 Task: Find connections with filter location Binzhou with filter topic #Jobpostingwith filter profile language English with filter current company Annalect with filter school New Delhi Institute Of Management with filter industry Conservation Programs with filter service category Telecommunications with filter keywords title Meals on Wheels Driver
Action: Mouse moved to (559, 94)
Screenshot: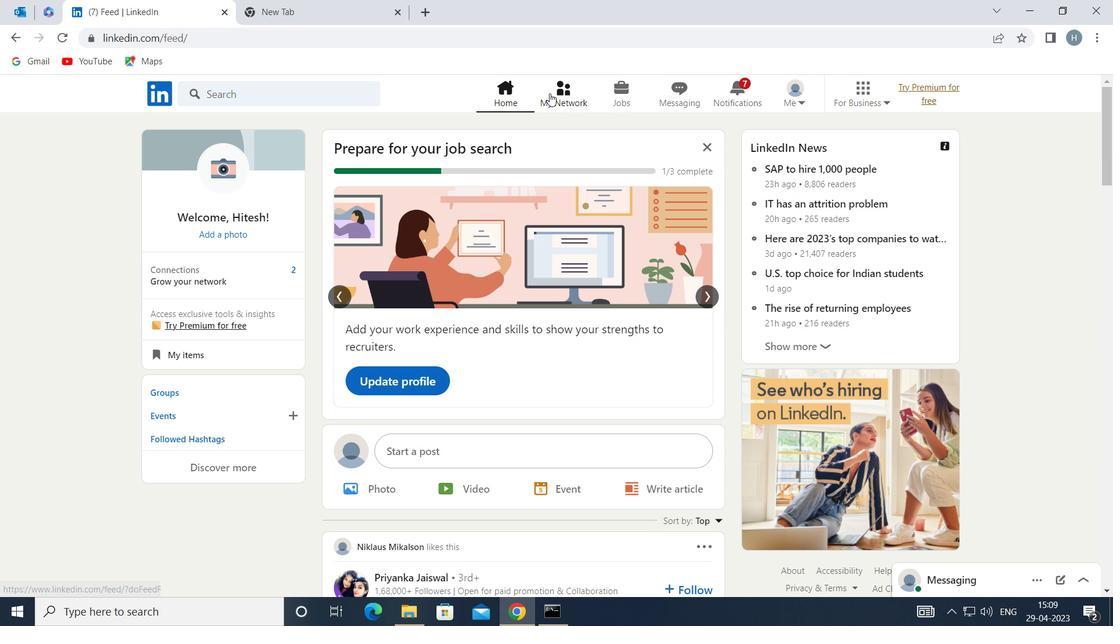 
Action: Mouse pressed left at (559, 94)
Screenshot: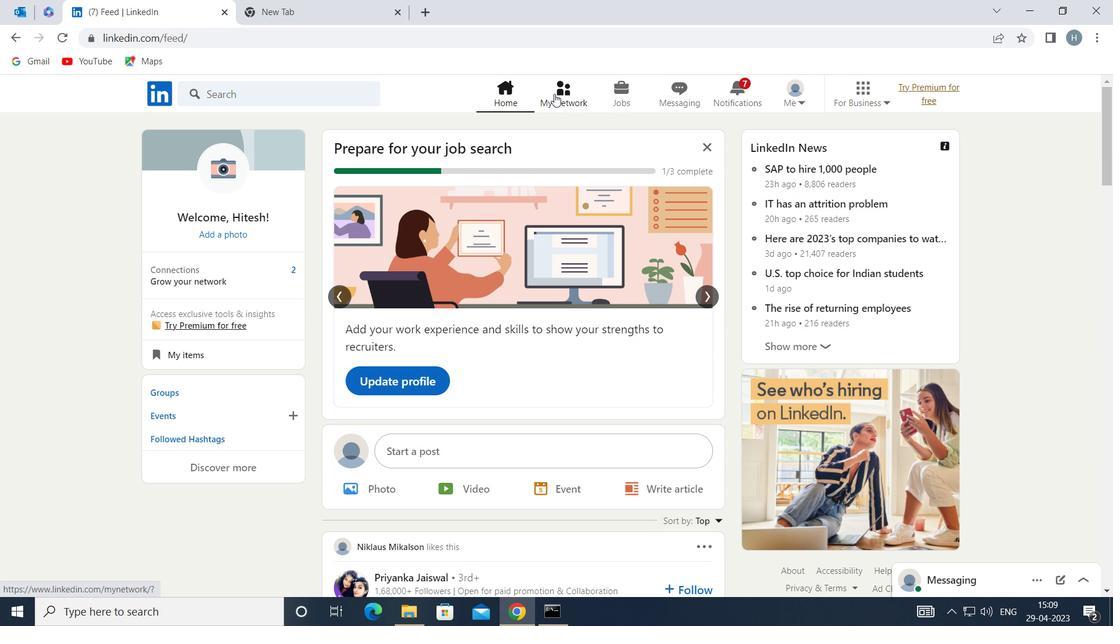 
Action: Mouse moved to (280, 182)
Screenshot: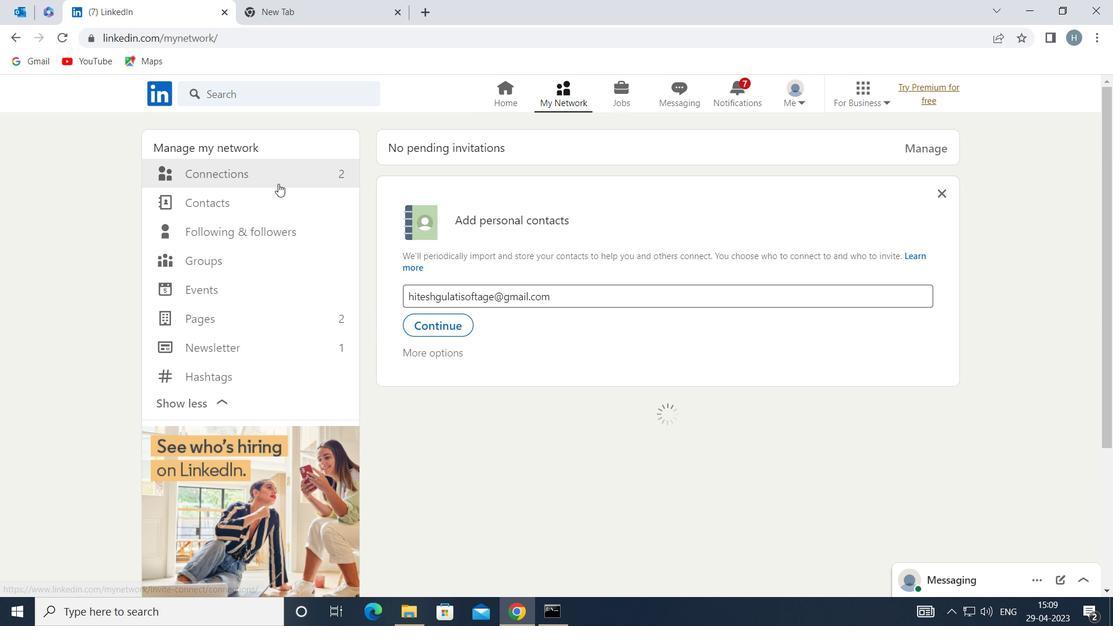 
Action: Mouse pressed left at (280, 182)
Screenshot: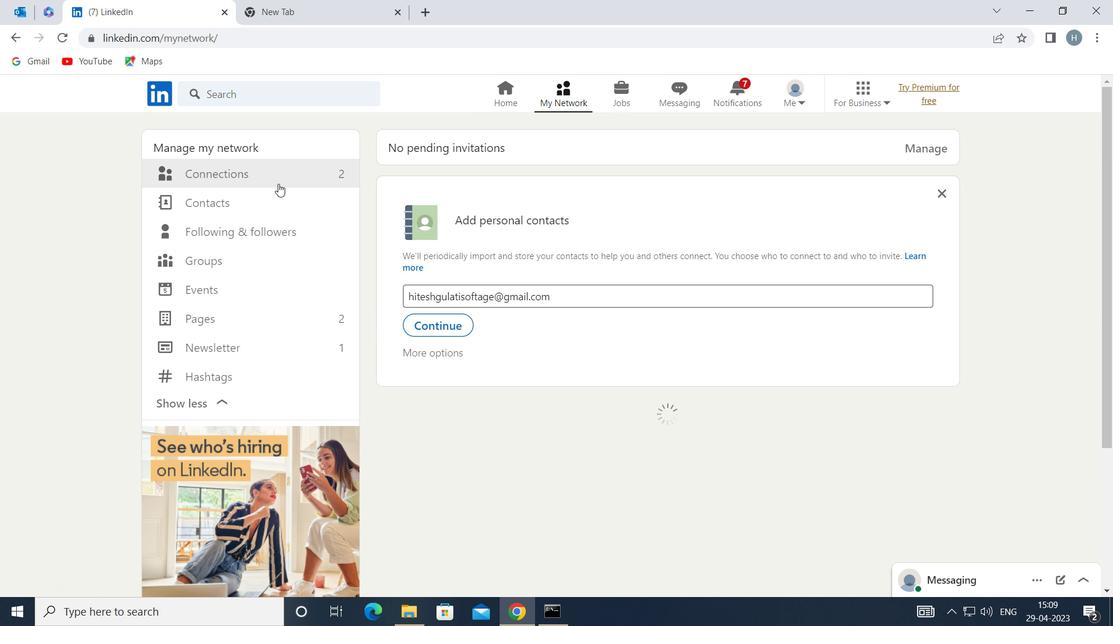 
Action: Mouse moved to (325, 173)
Screenshot: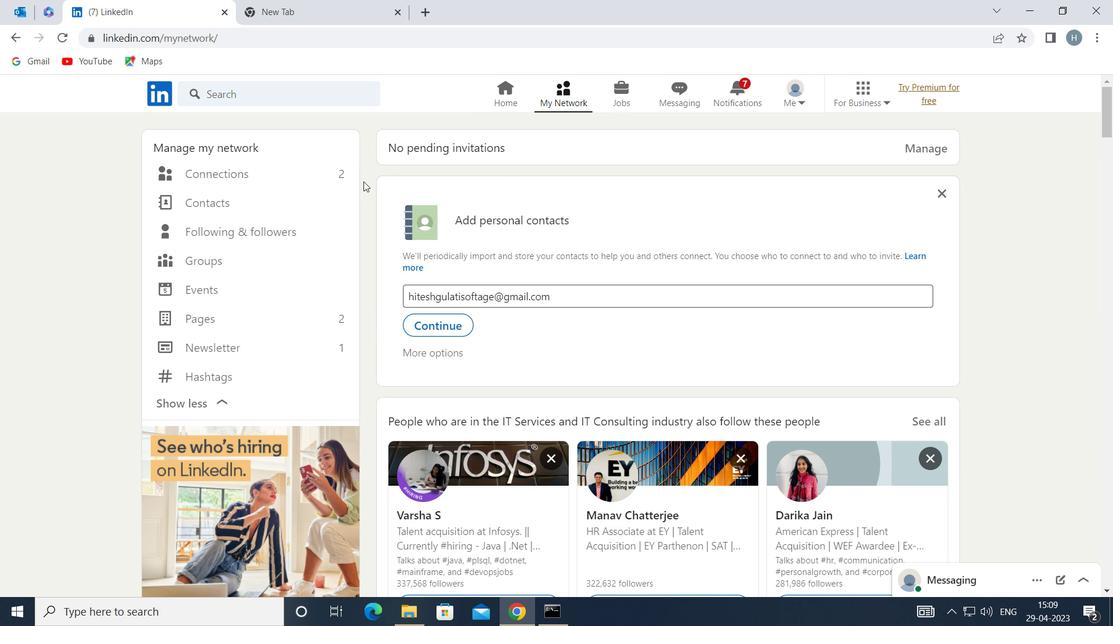 
Action: Mouse pressed left at (325, 173)
Screenshot: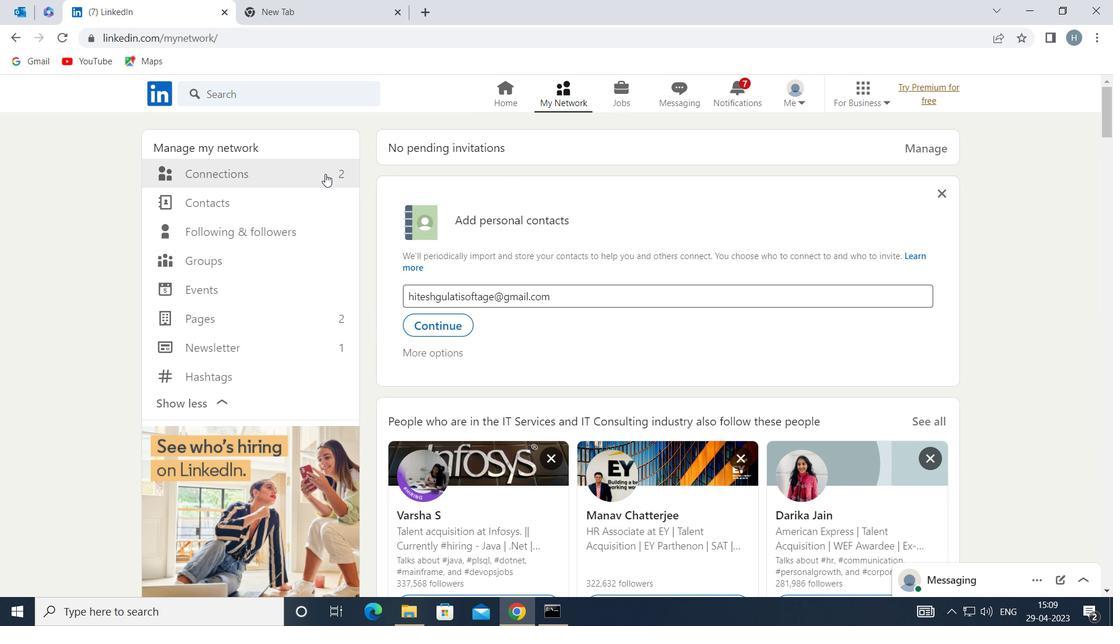 
Action: Mouse moved to (650, 172)
Screenshot: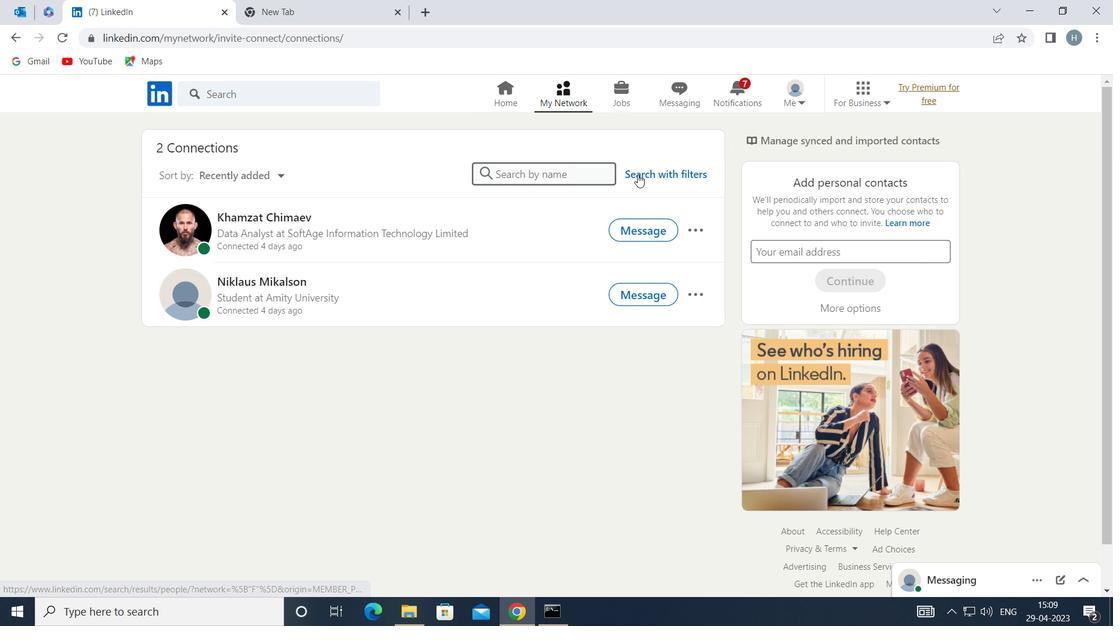 
Action: Mouse pressed left at (650, 172)
Screenshot: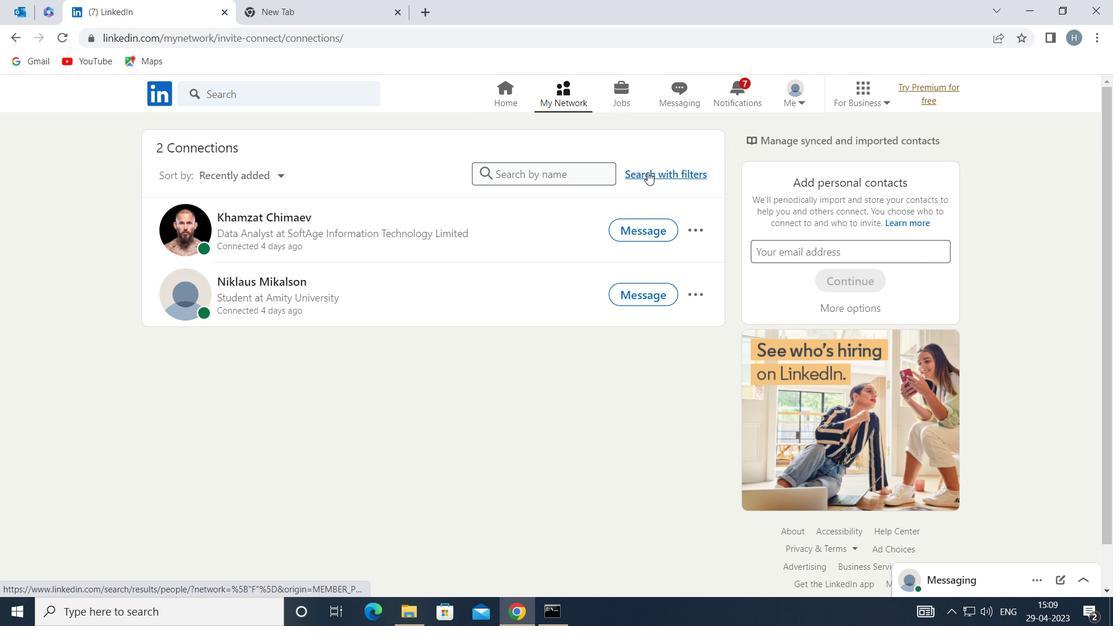 
Action: Mouse moved to (604, 127)
Screenshot: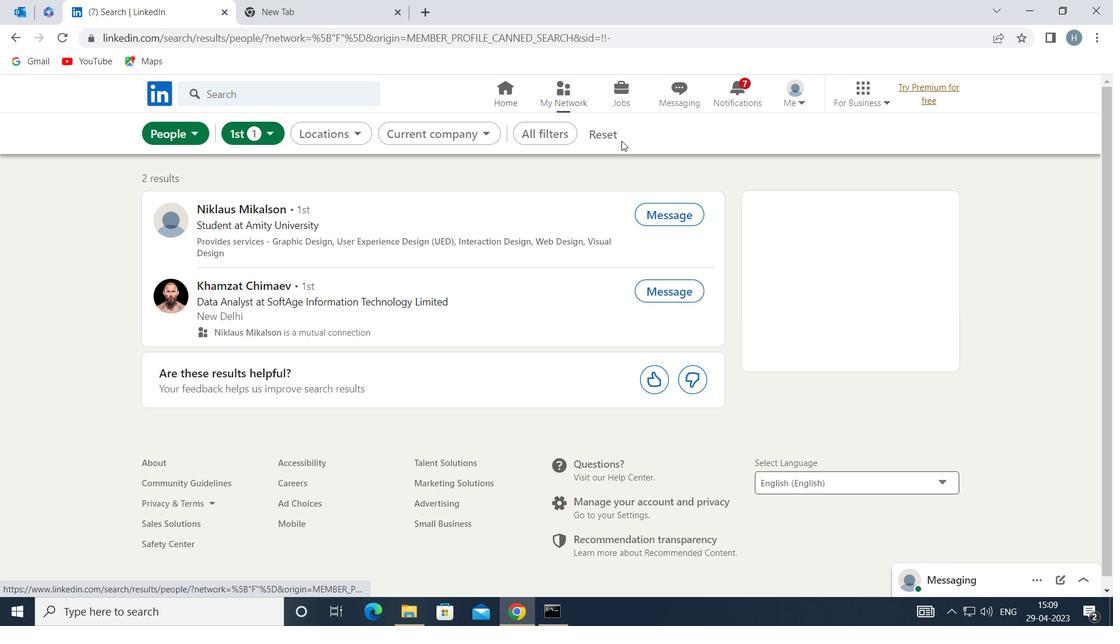 
Action: Mouse pressed left at (604, 127)
Screenshot: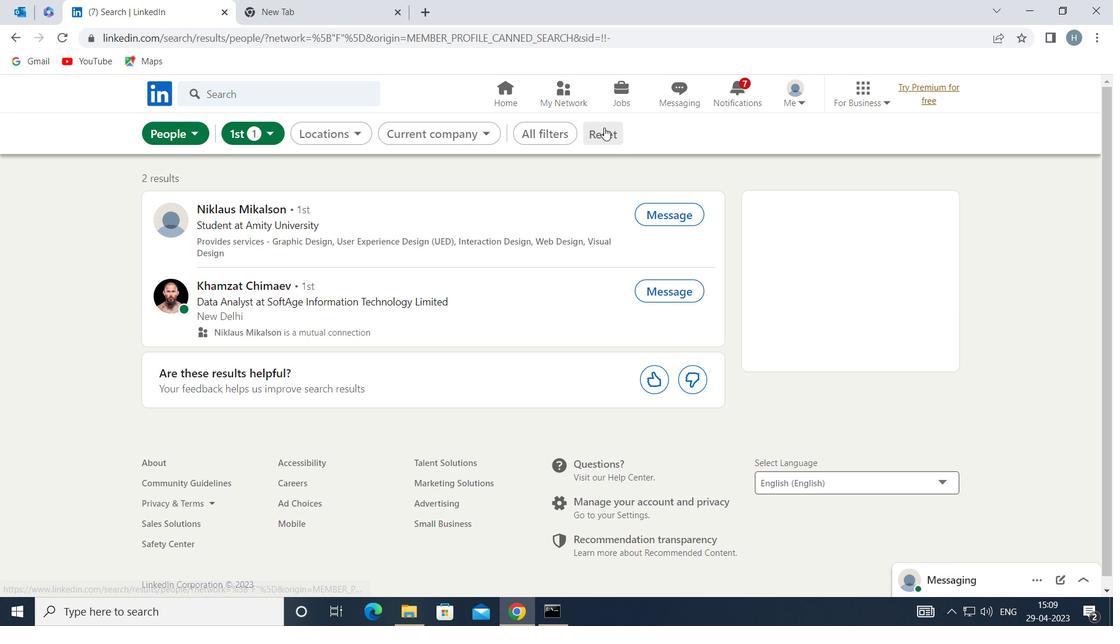 
Action: Mouse moved to (556, 135)
Screenshot: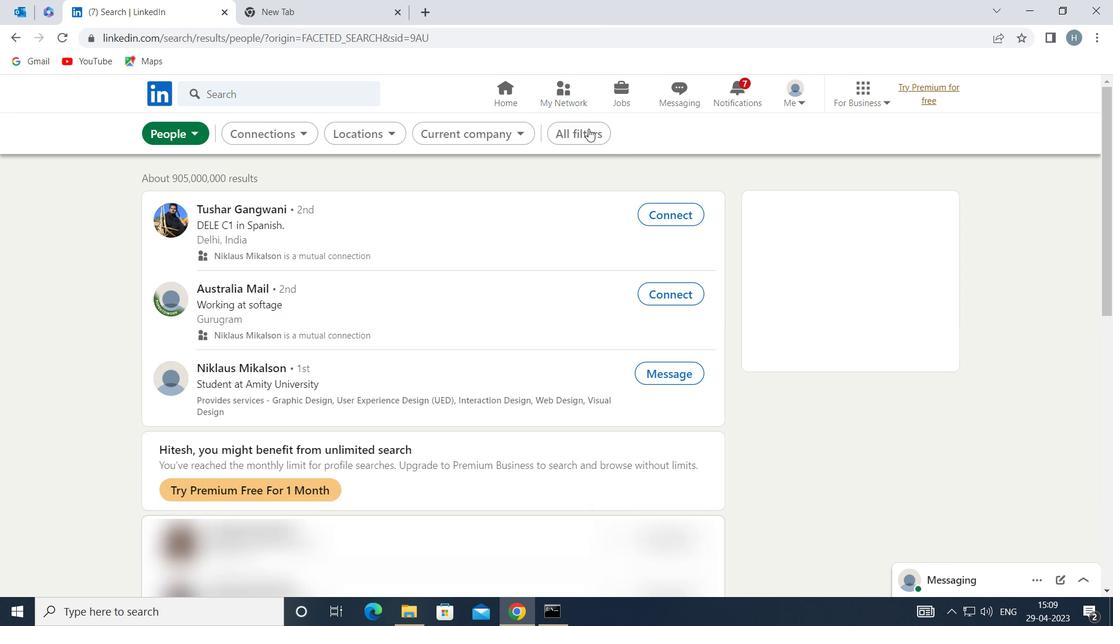 
Action: Mouse pressed left at (556, 135)
Screenshot: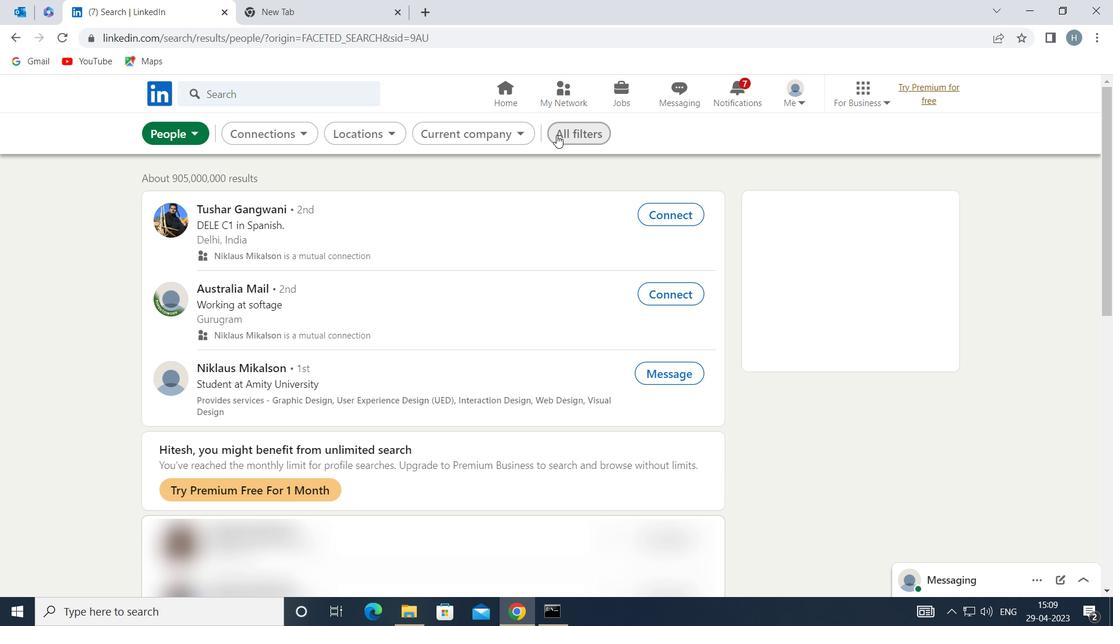 
Action: Mouse moved to (775, 349)
Screenshot: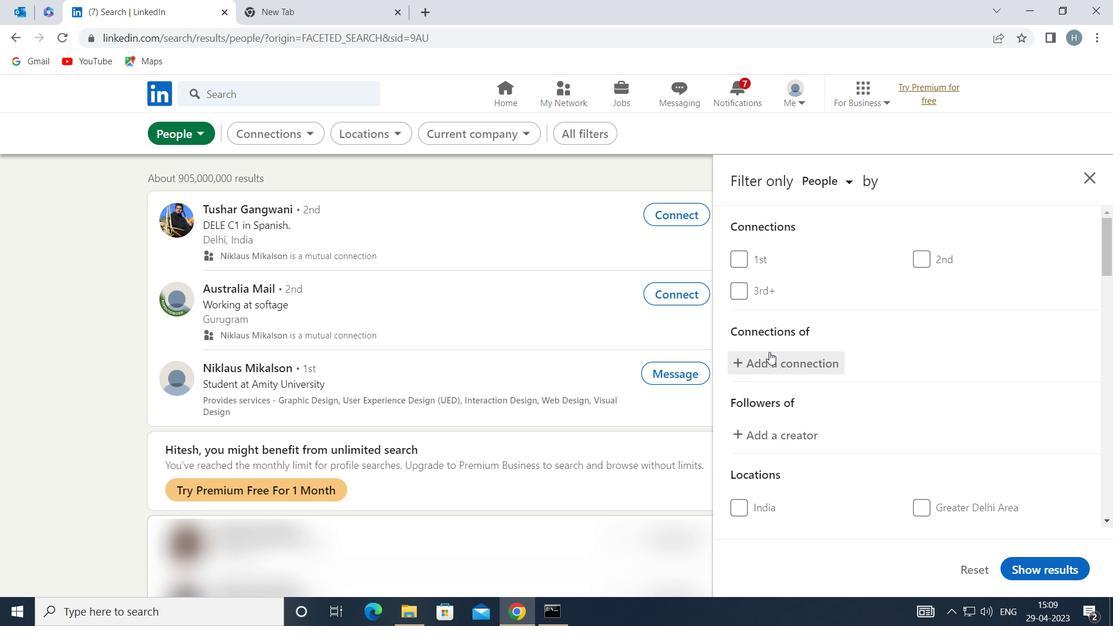 
Action: Mouse scrolled (775, 348) with delta (0, 0)
Screenshot: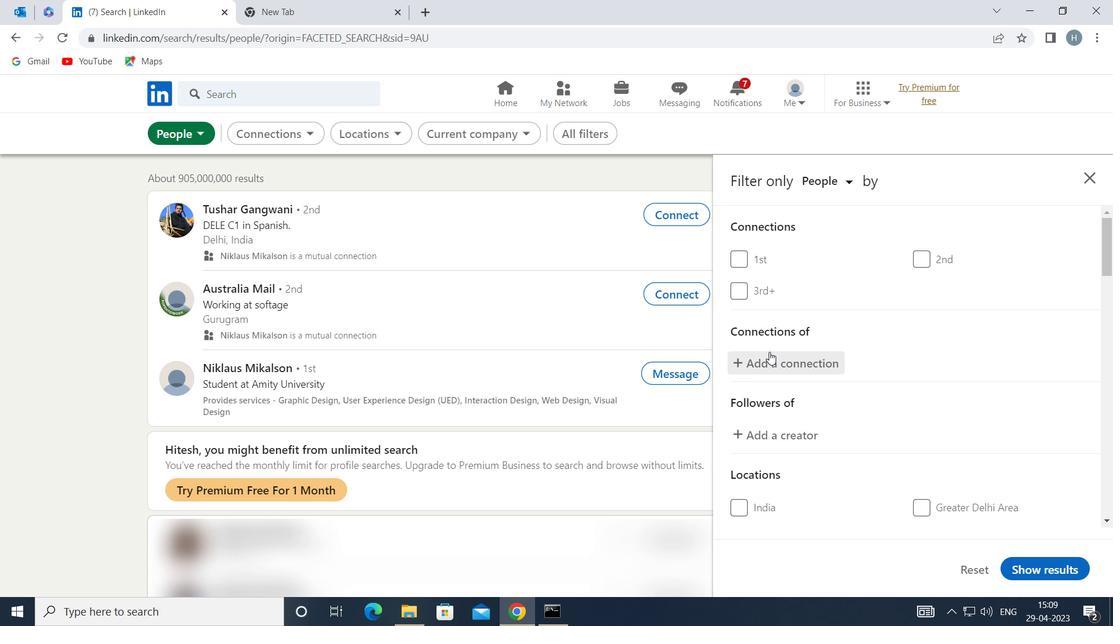 
Action: Mouse moved to (775, 349)
Screenshot: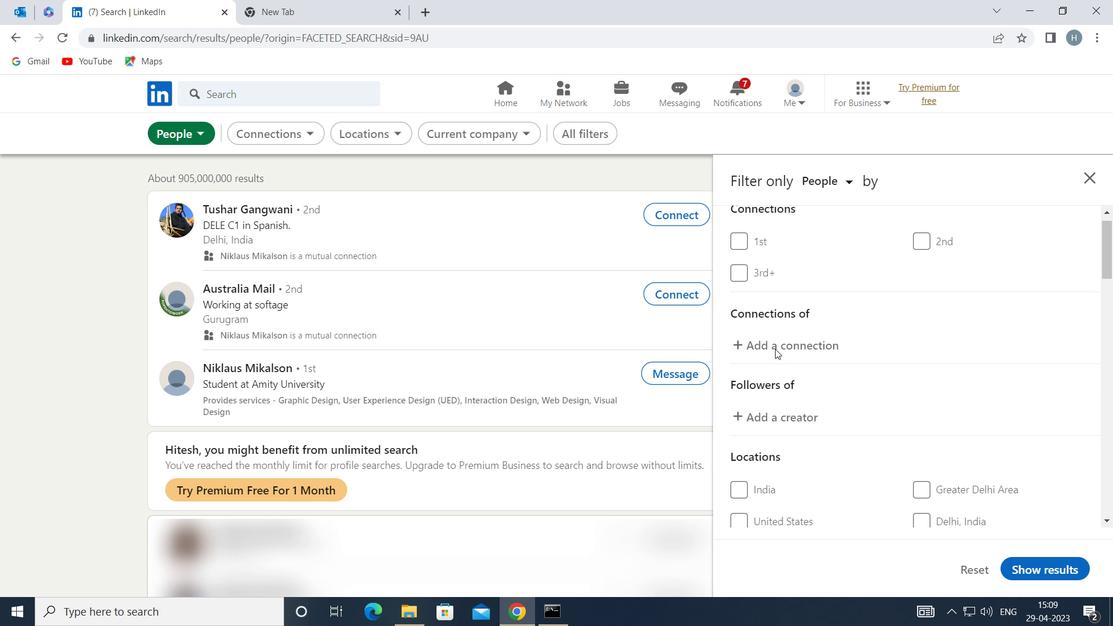 
Action: Mouse scrolled (775, 348) with delta (0, 0)
Screenshot: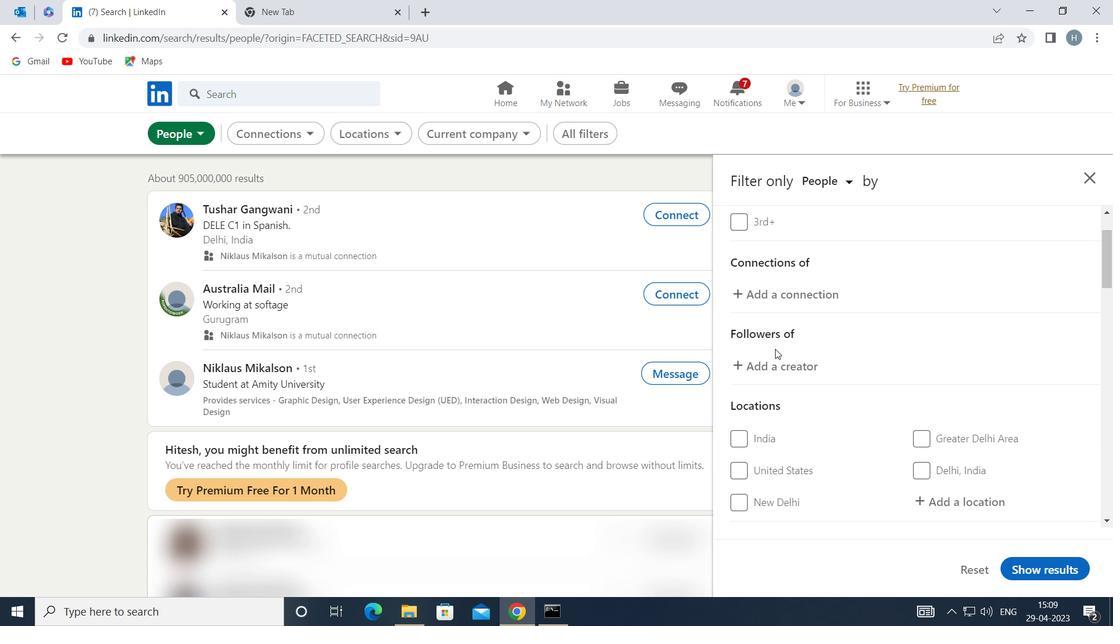 
Action: Mouse scrolled (775, 348) with delta (0, 0)
Screenshot: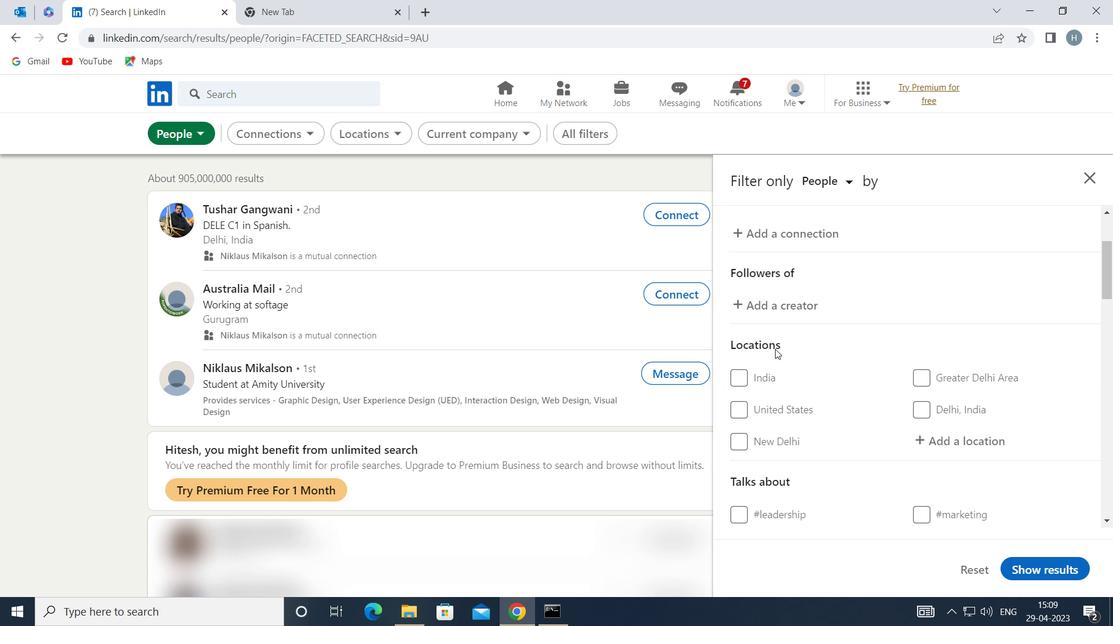 
Action: Mouse moved to (980, 347)
Screenshot: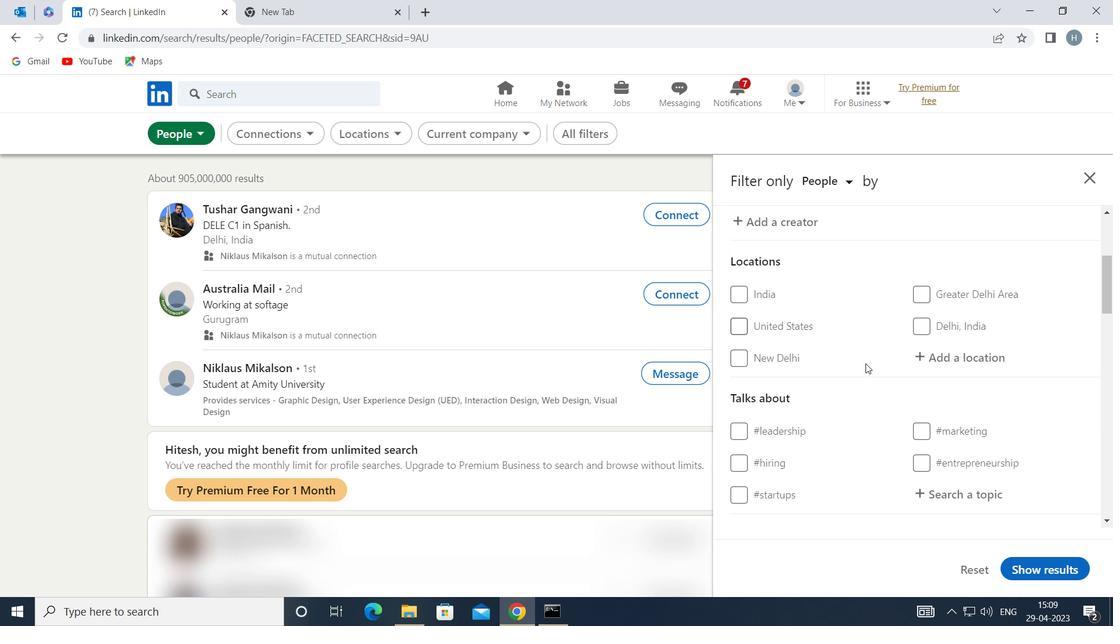 
Action: Mouse pressed left at (980, 347)
Screenshot: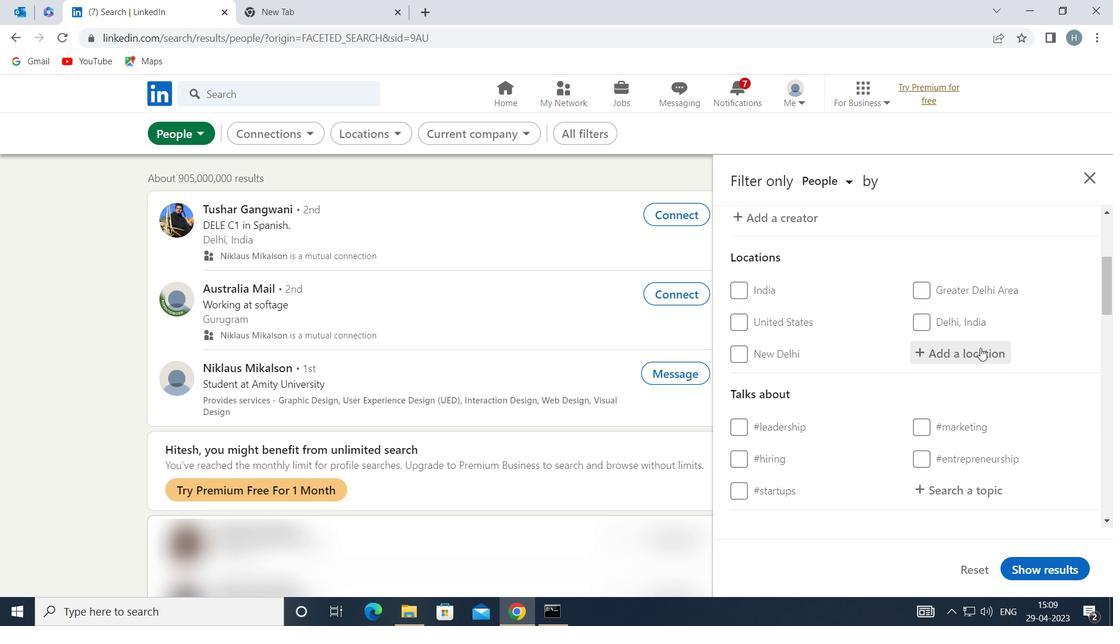 
Action: Key pressed <Key.shift>BINZHOU<Key.enter>
Screenshot: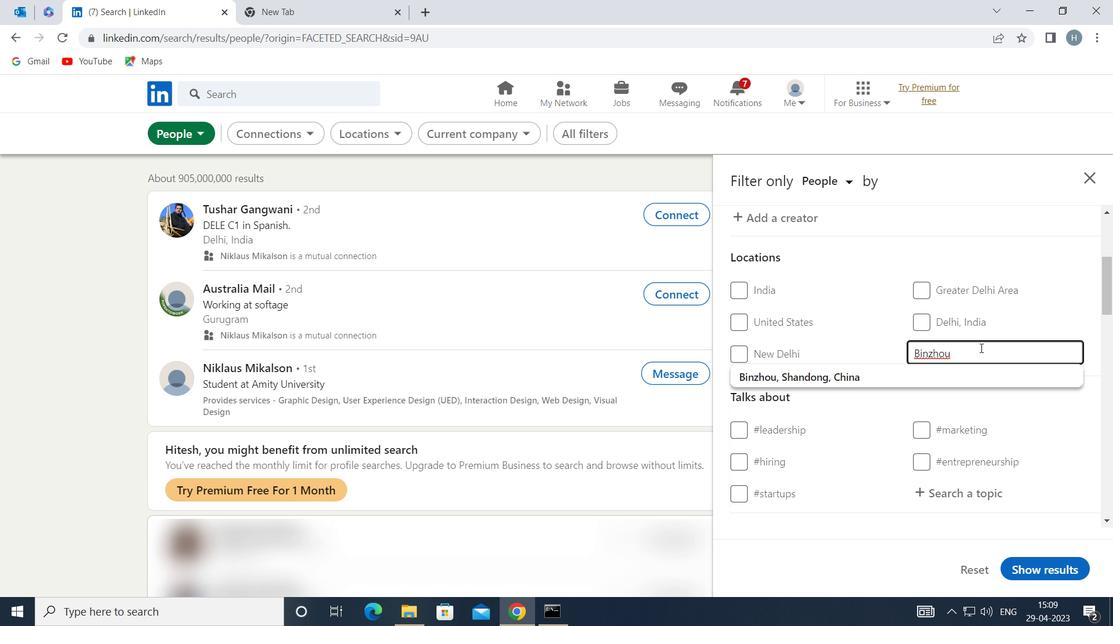 
Action: Mouse moved to (988, 372)
Screenshot: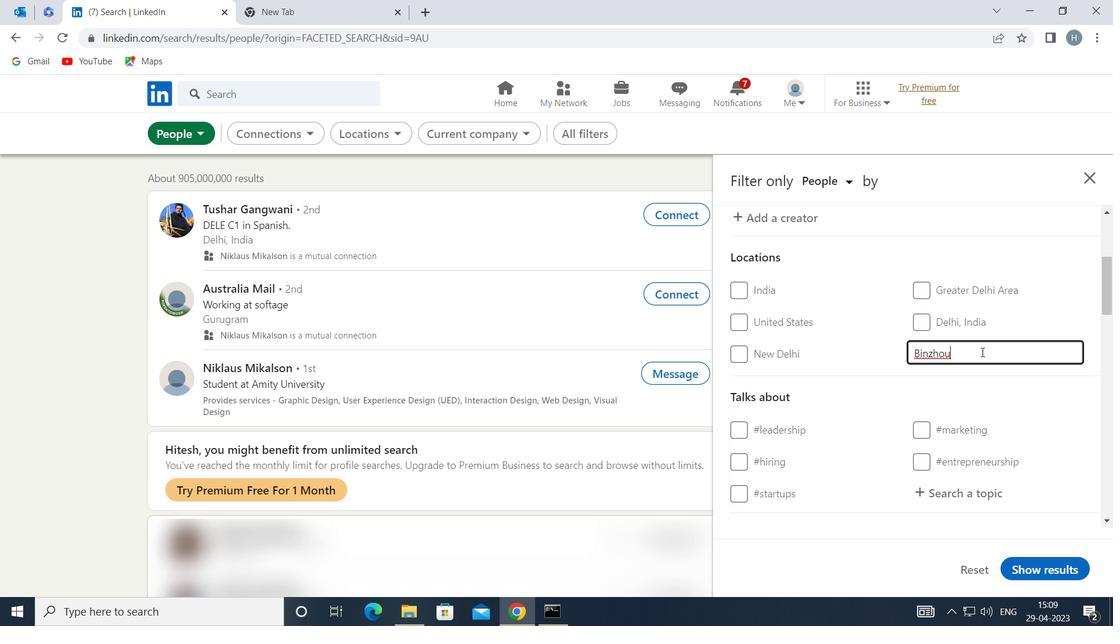 
Action: Mouse scrolled (988, 371) with delta (0, 0)
Screenshot: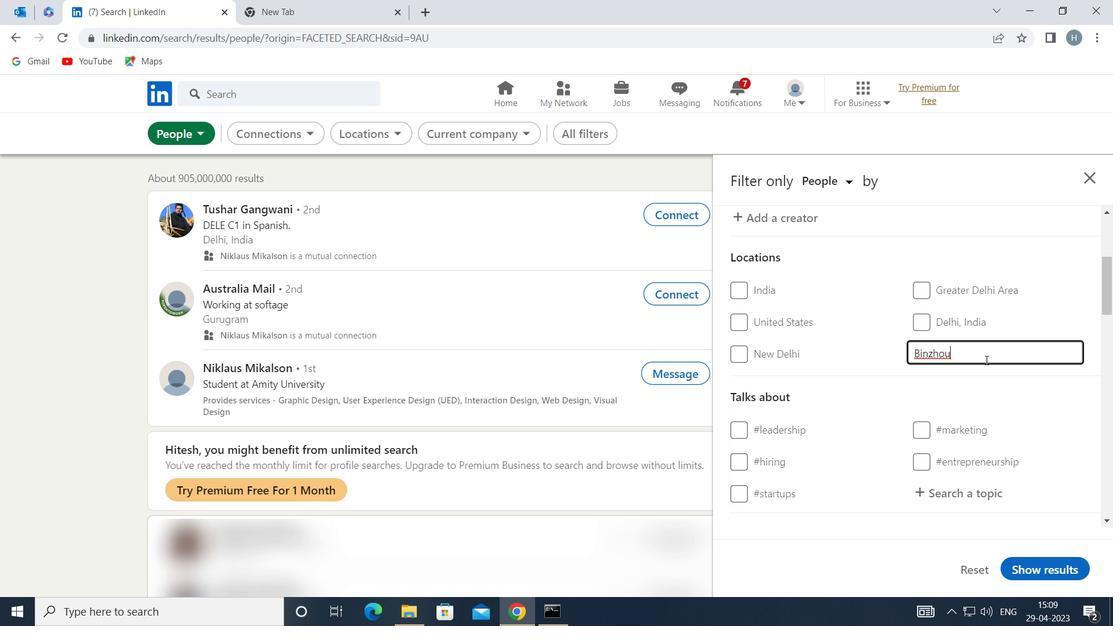 
Action: Mouse moved to (987, 368)
Screenshot: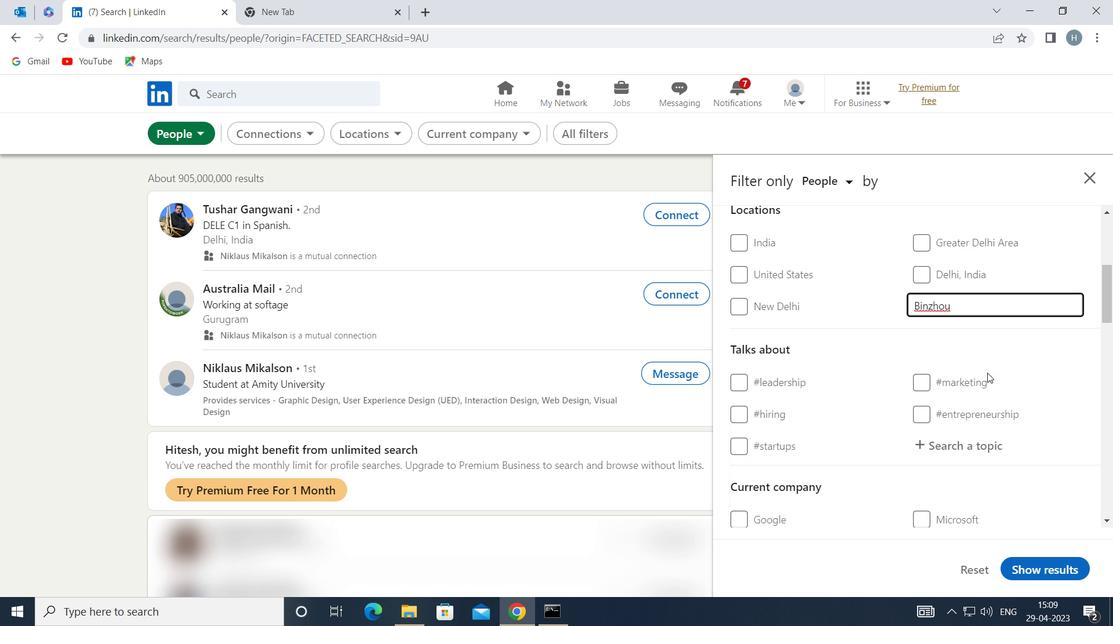 
Action: Mouse scrolled (987, 368) with delta (0, 0)
Screenshot: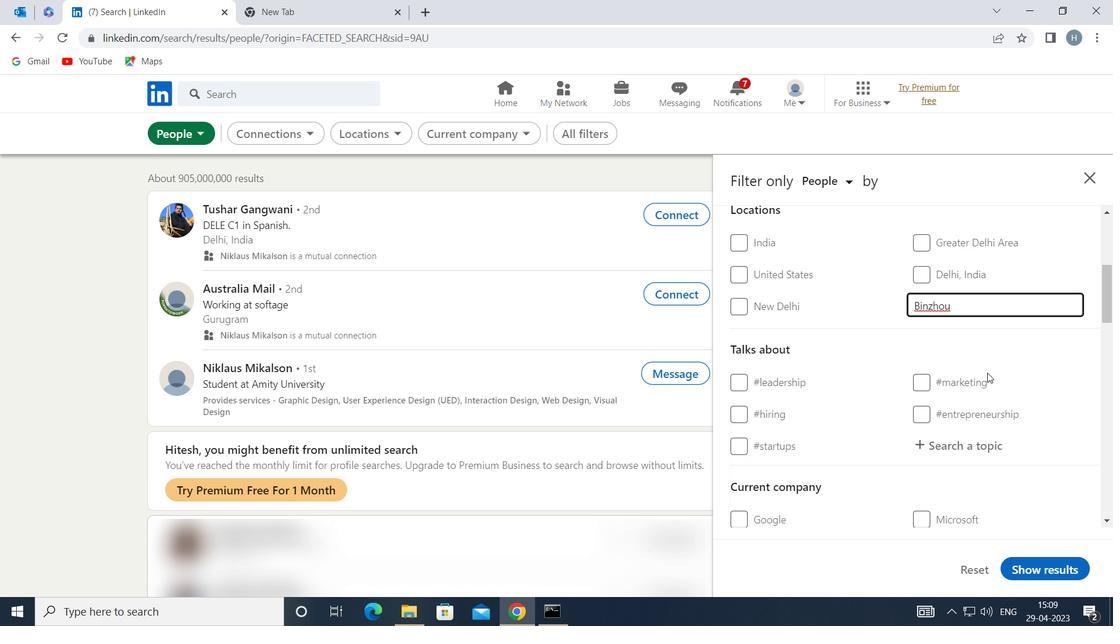 
Action: Mouse moved to (992, 343)
Screenshot: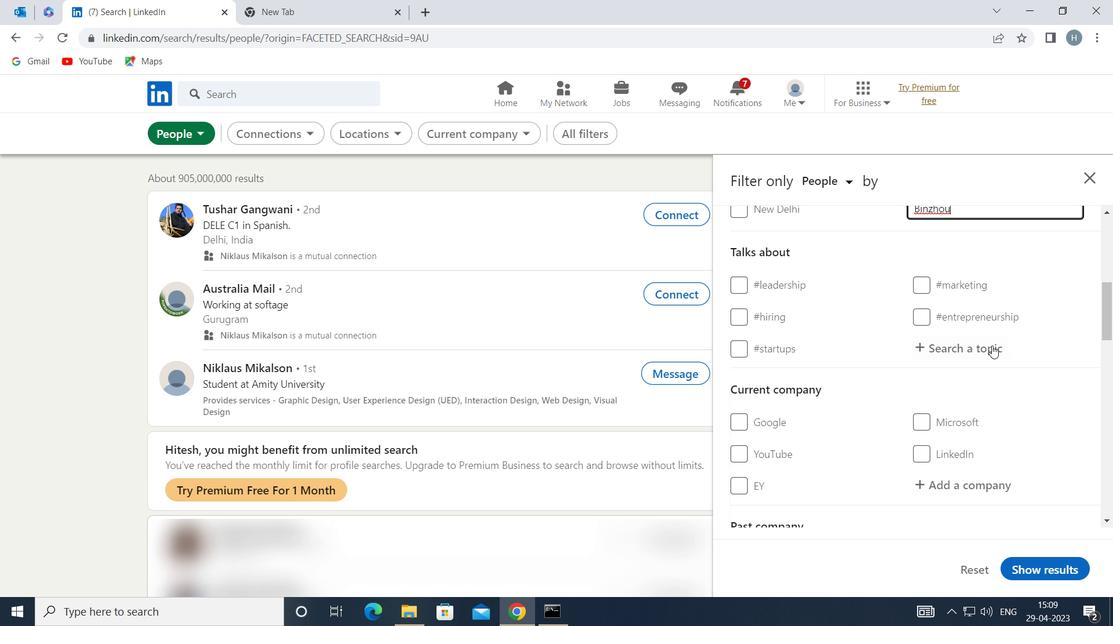 
Action: Mouse pressed left at (992, 343)
Screenshot: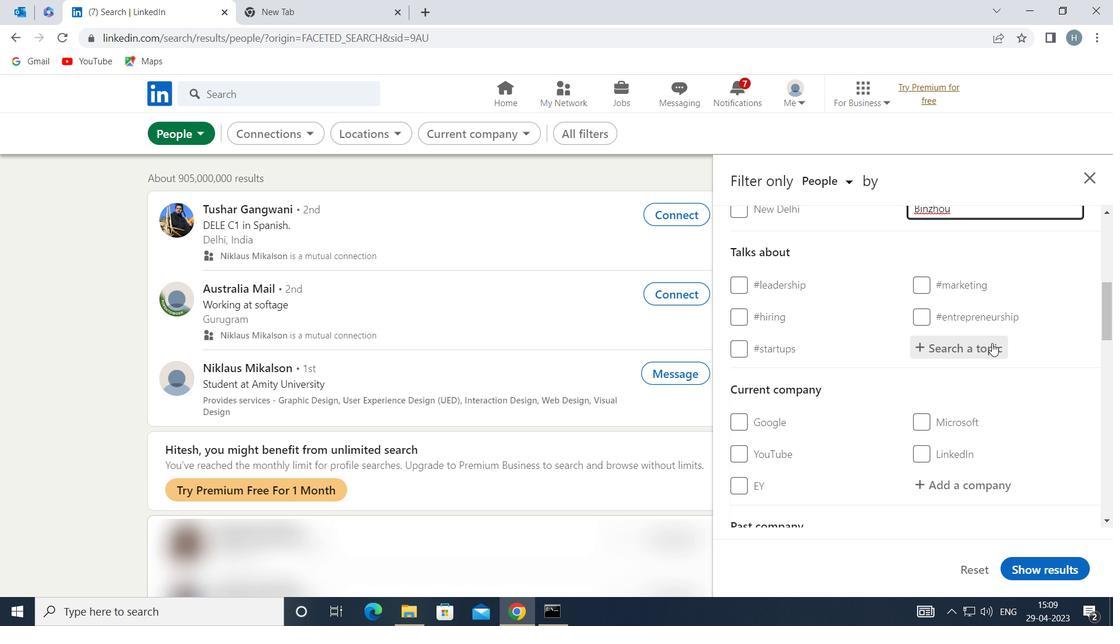 
Action: Key pressed <Key.shift>JOBPOSTING
Screenshot: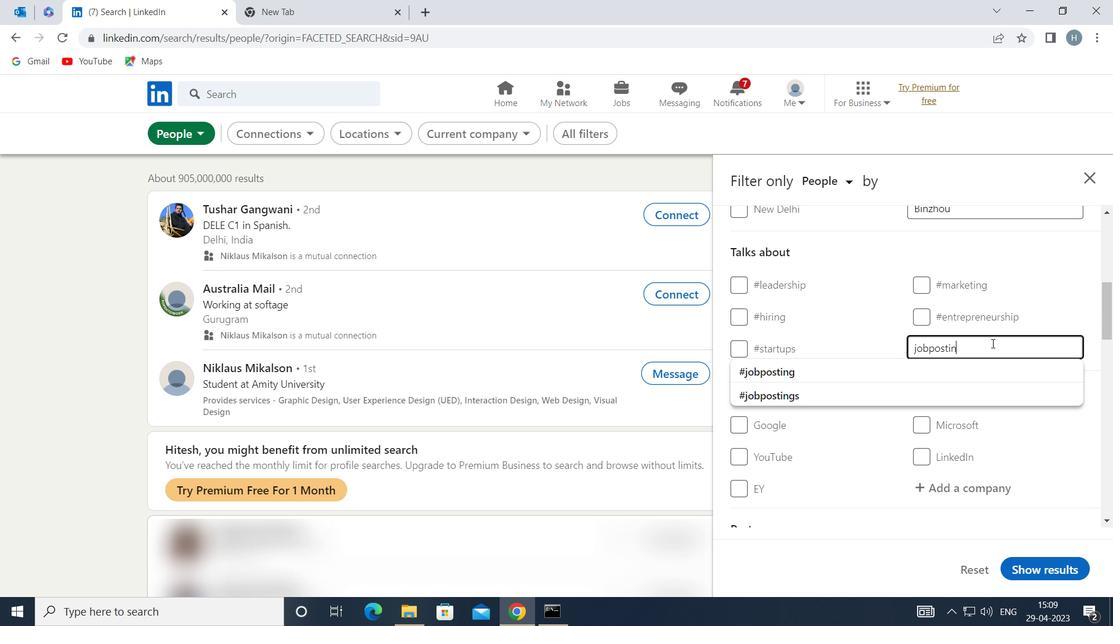 
Action: Mouse moved to (915, 374)
Screenshot: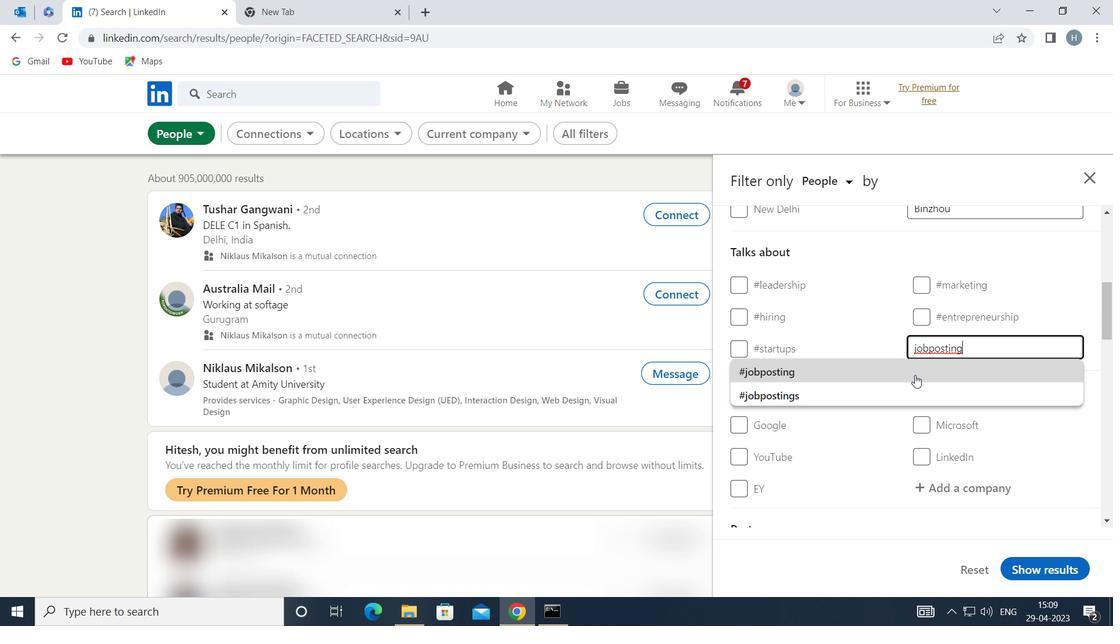 
Action: Mouse pressed left at (915, 374)
Screenshot: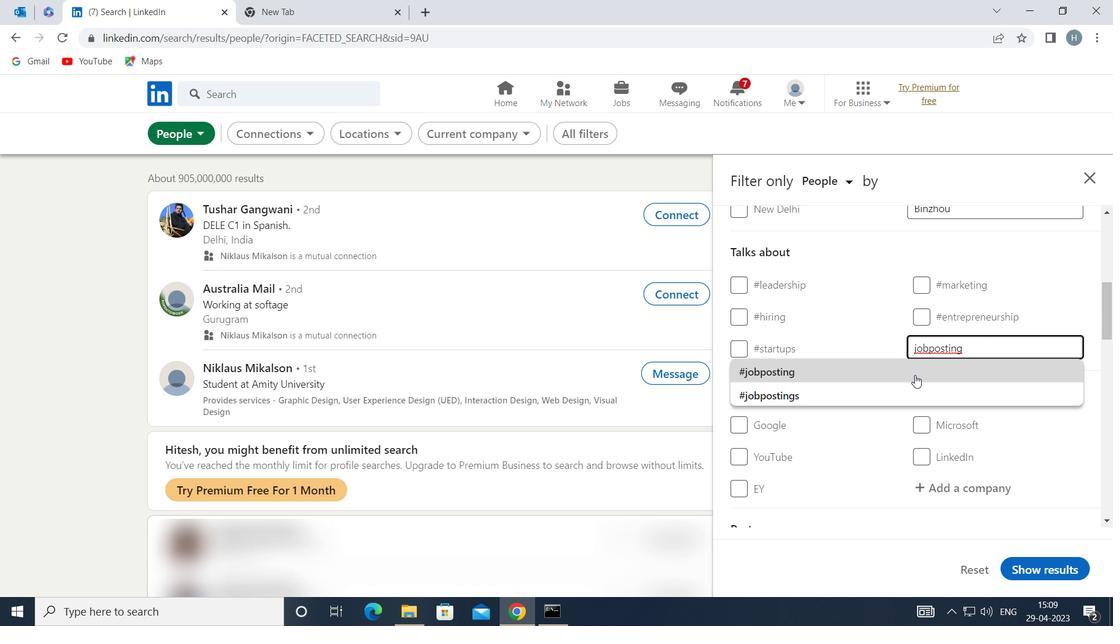 
Action: Mouse moved to (854, 378)
Screenshot: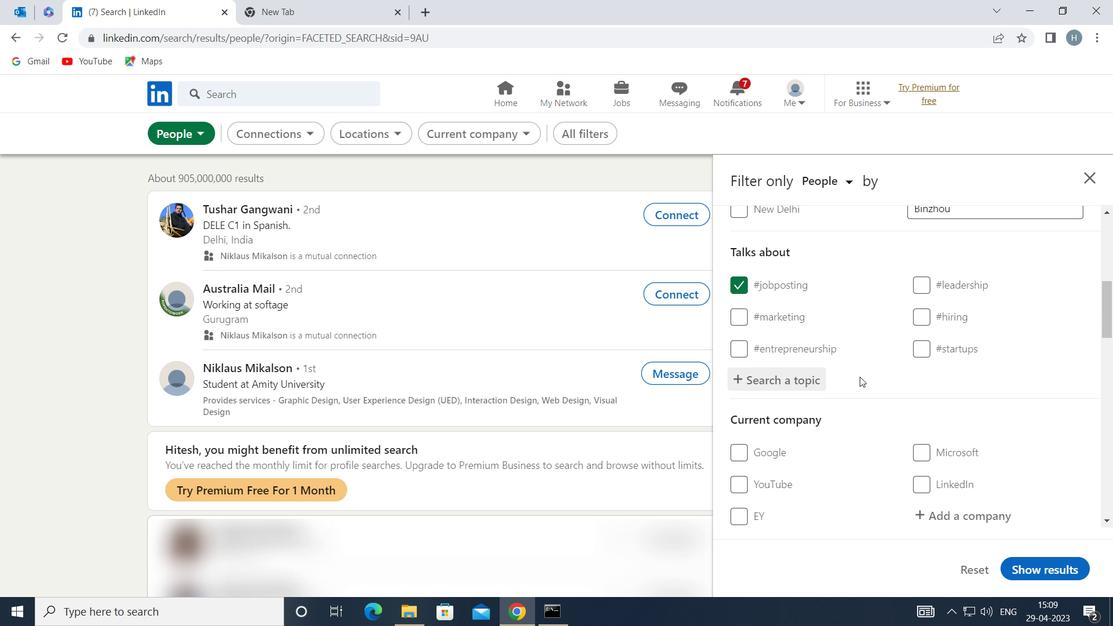 
Action: Mouse scrolled (854, 378) with delta (0, 0)
Screenshot: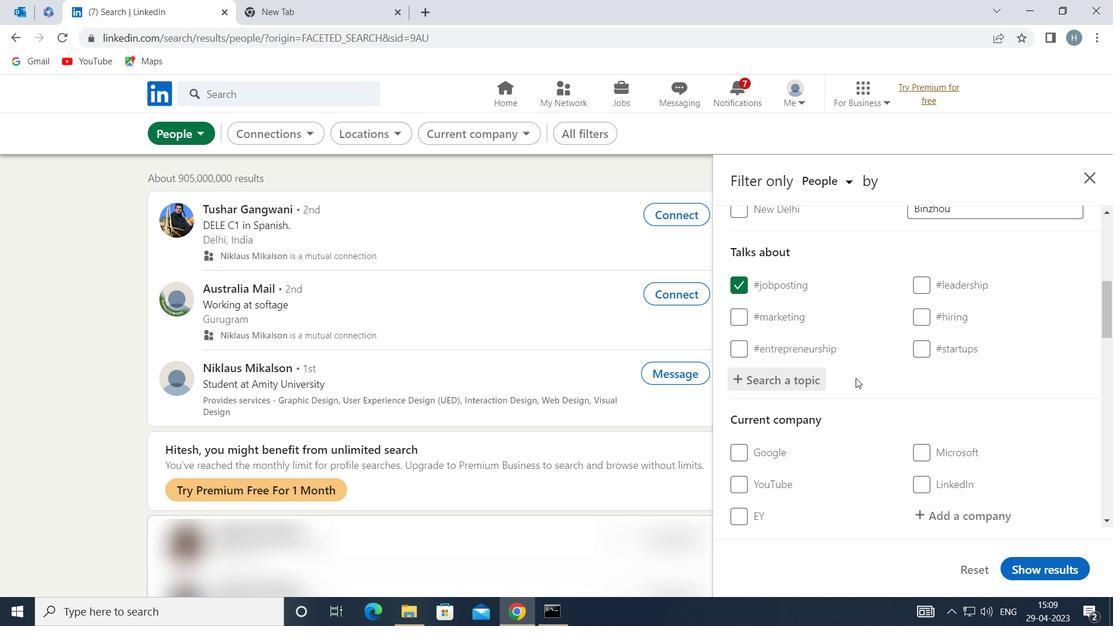 
Action: Mouse scrolled (854, 378) with delta (0, 0)
Screenshot: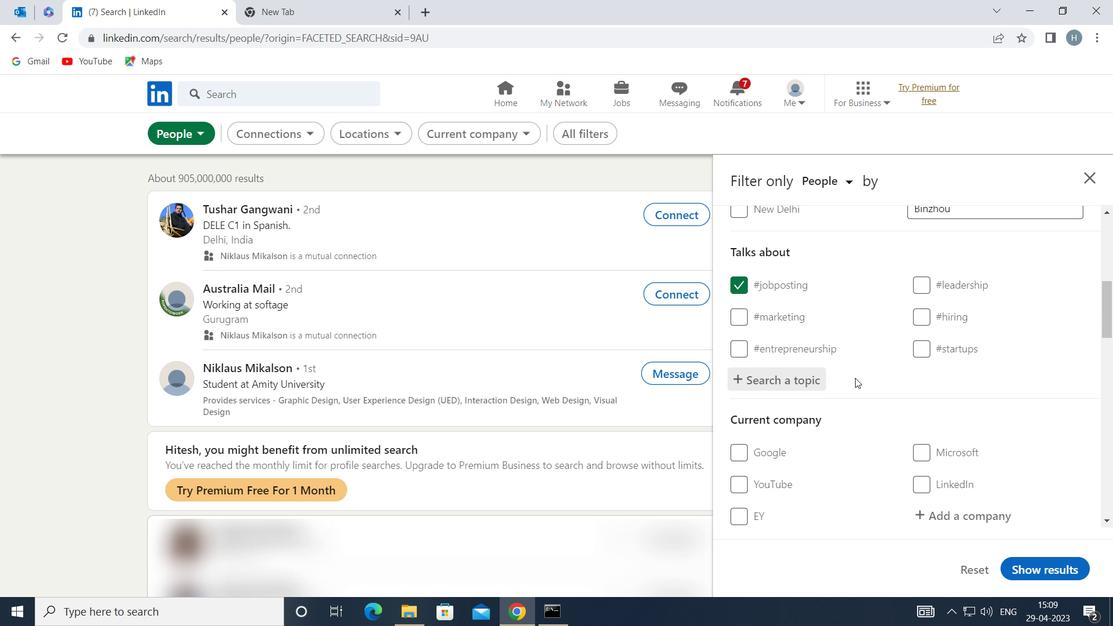 
Action: Mouse scrolled (854, 378) with delta (0, 0)
Screenshot: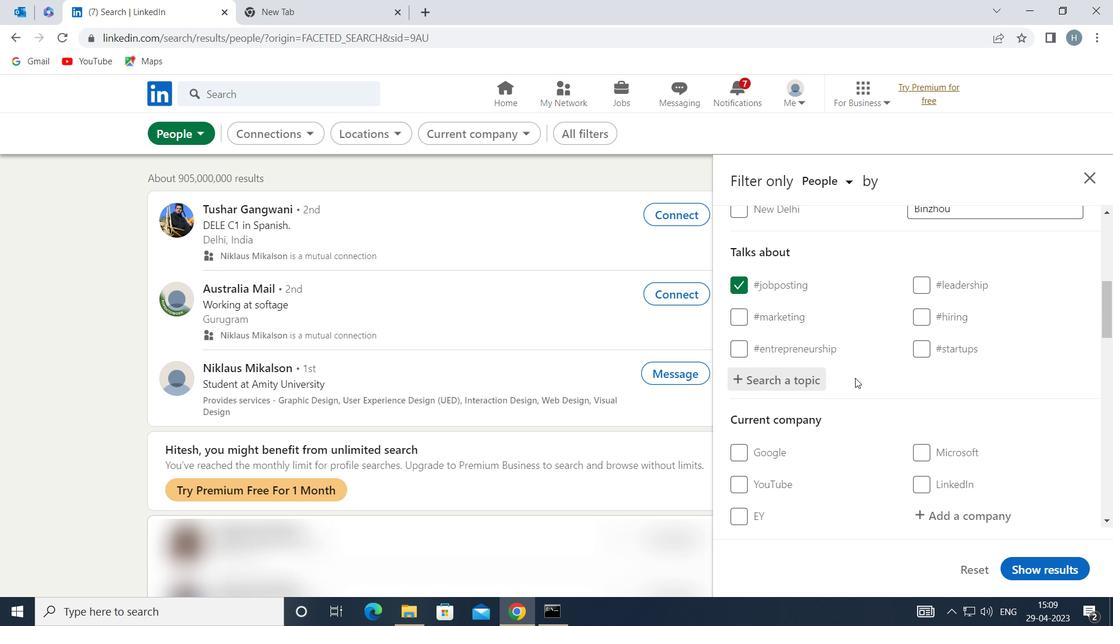 
Action: Mouse moved to (854, 377)
Screenshot: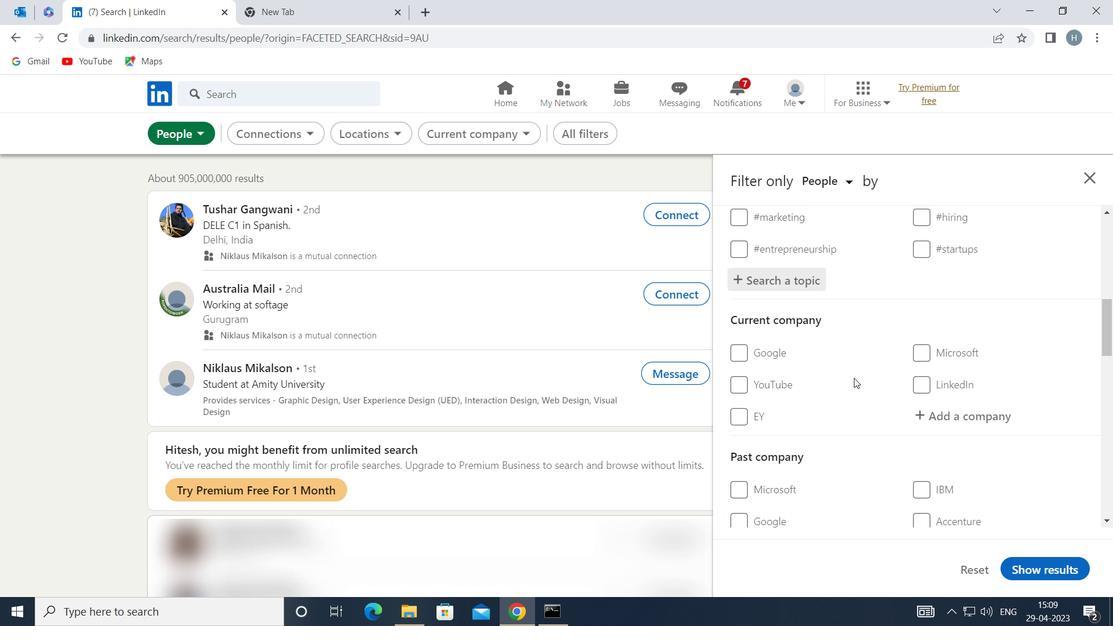 
Action: Mouse scrolled (854, 376) with delta (0, 0)
Screenshot: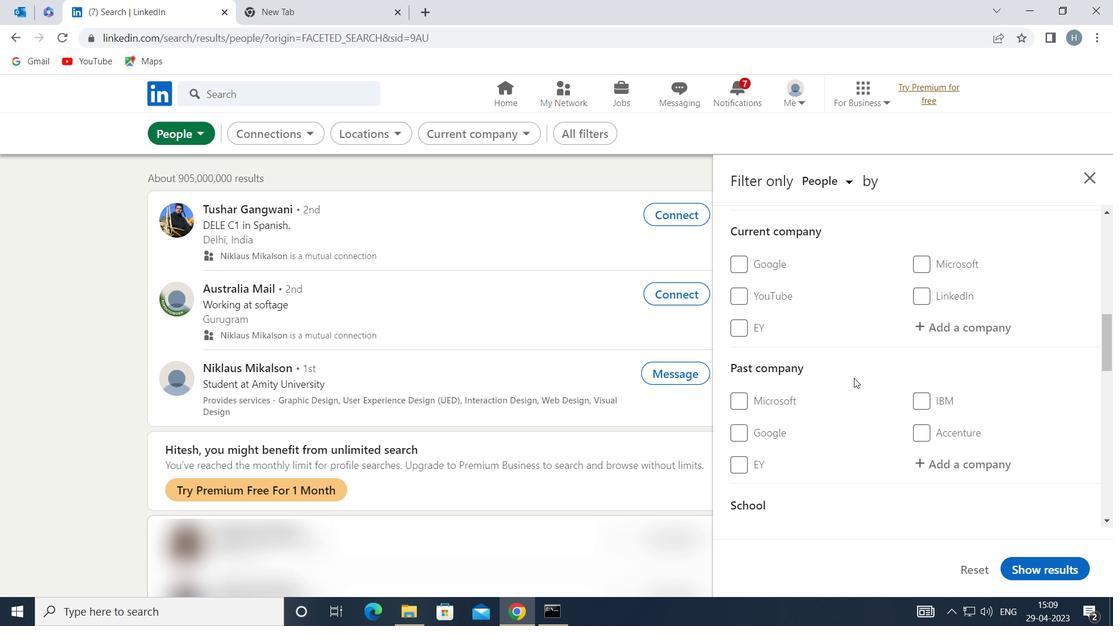
Action: Mouse moved to (858, 372)
Screenshot: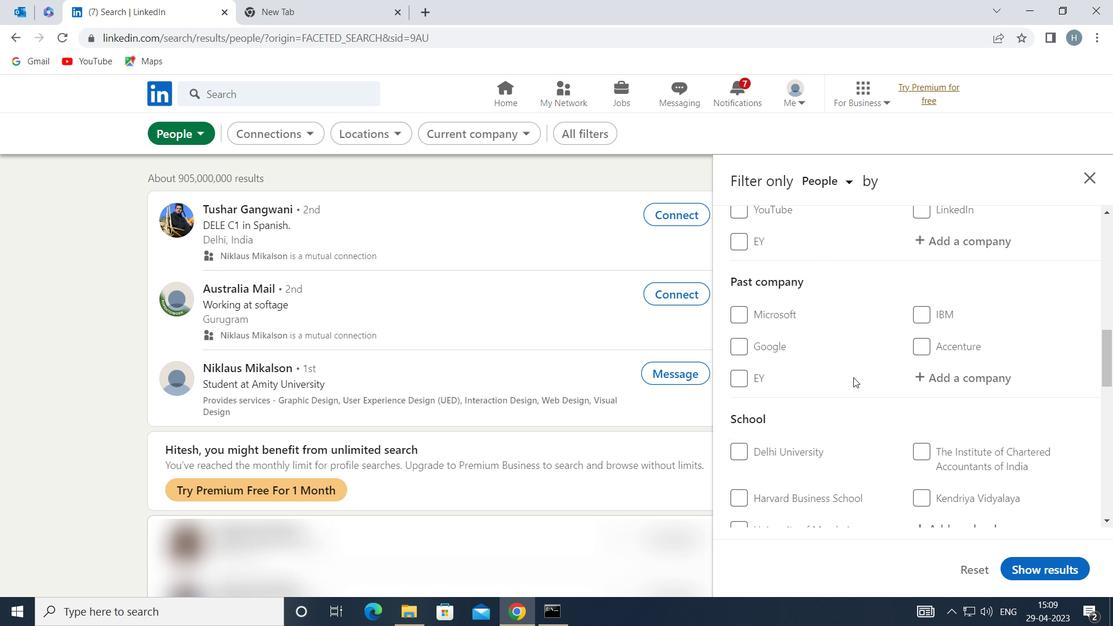 
Action: Mouse scrolled (858, 372) with delta (0, 0)
Screenshot: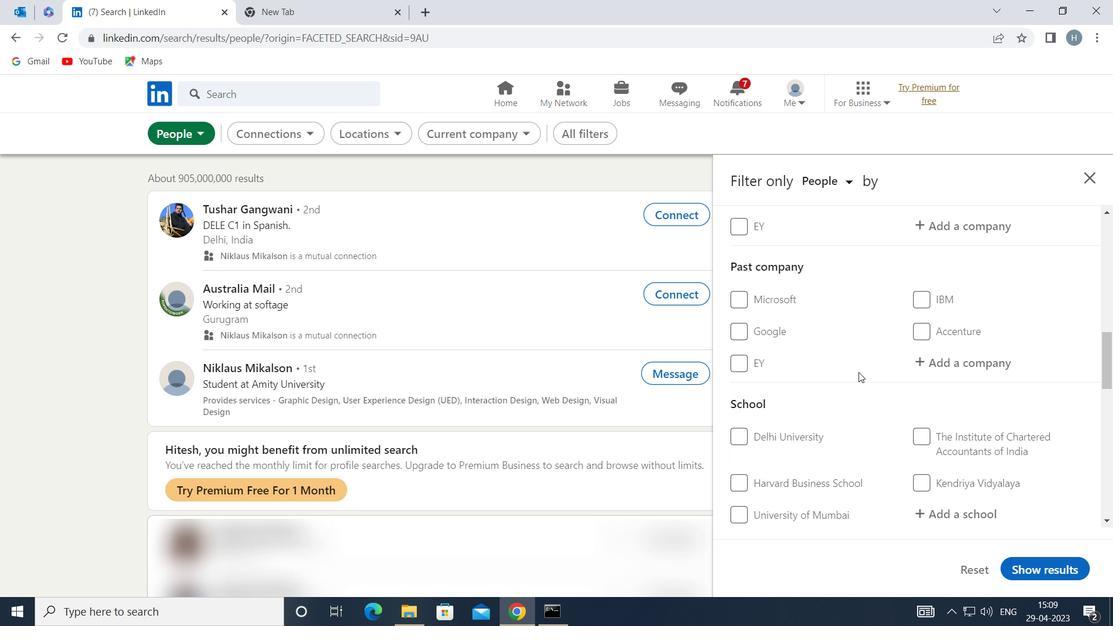 
Action: Mouse scrolled (858, 372) with delta (0, 0)
Screenshot: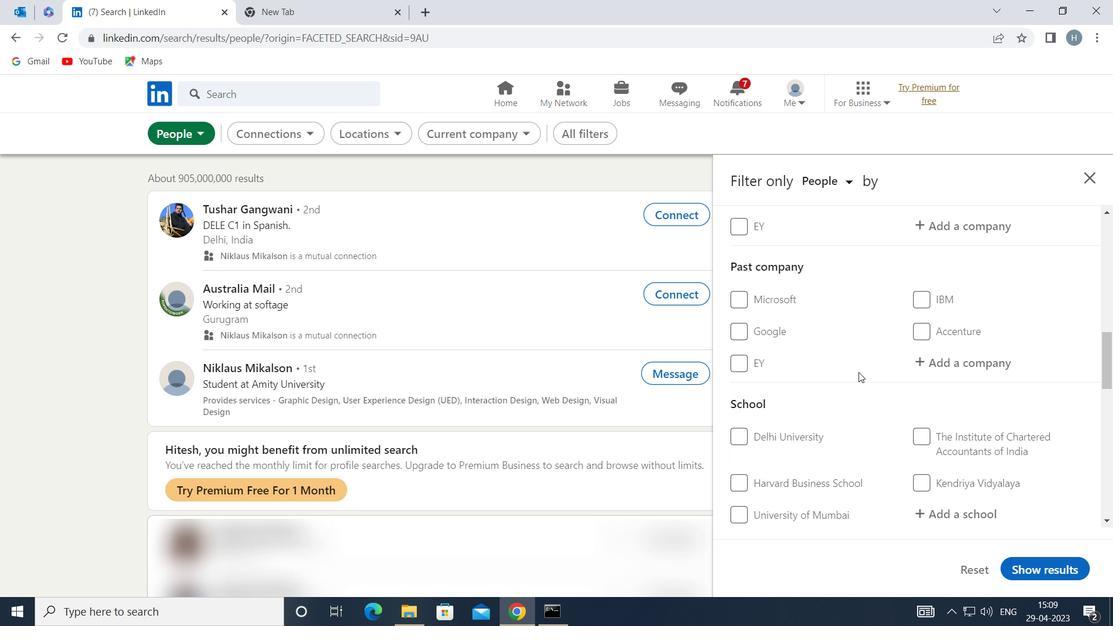 
Action: Mouse scrolled (858, 372) with delta (0, 0)
Screenshot: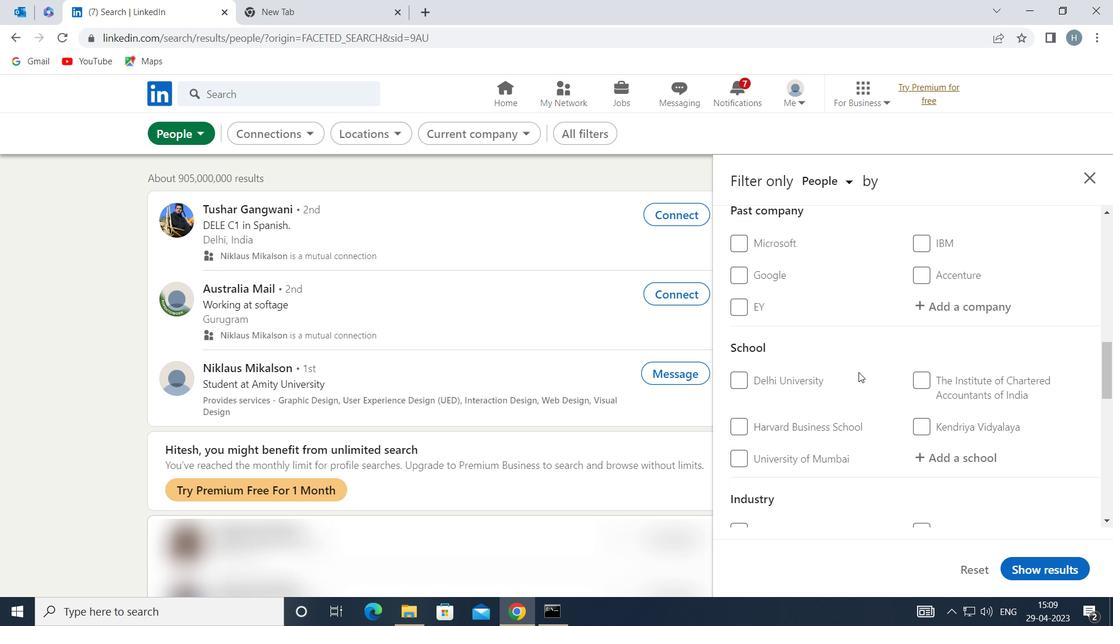 
Action: Mouse scrolled (858, 372) with delta (0, 0)
Screenshot: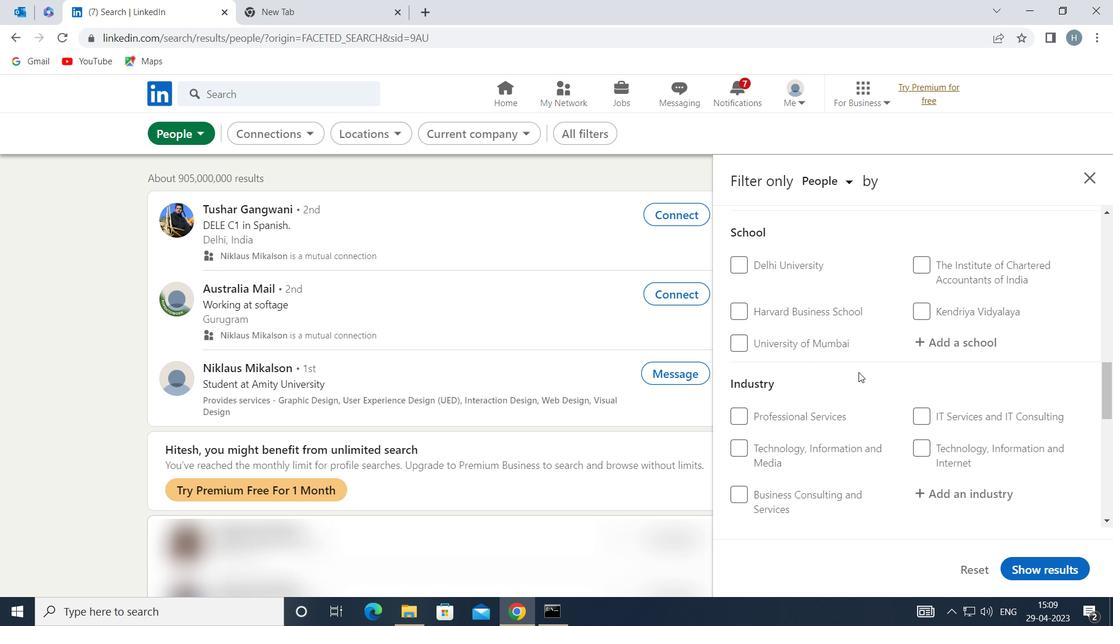 
Action: Mouse scrolled (858, 372) with delta (0, 0)
Screenshot: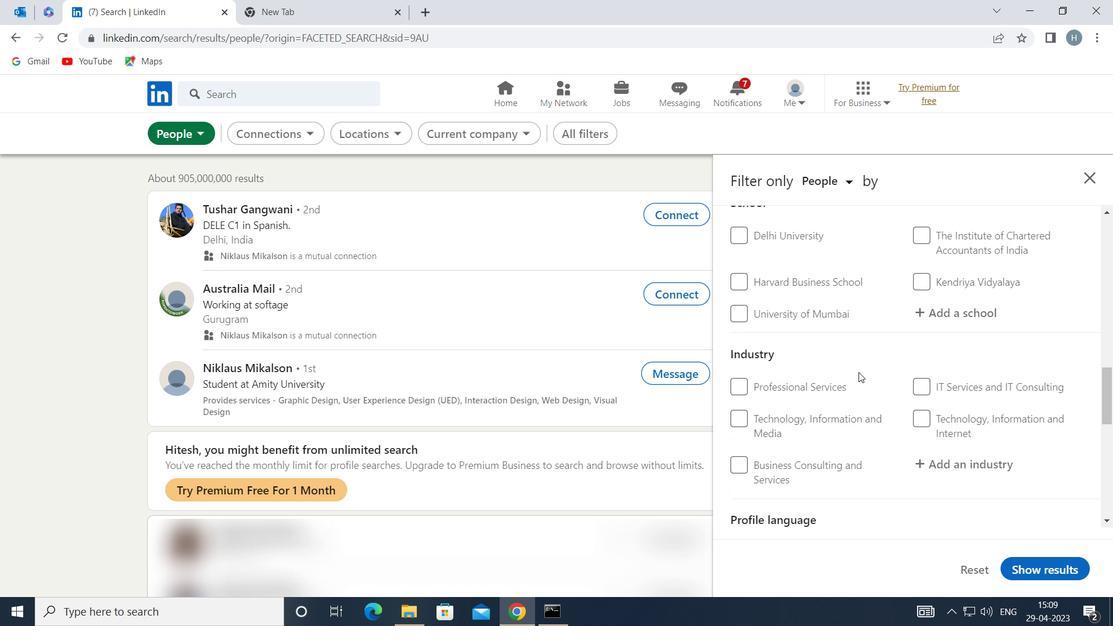
Action: Mouse moved to (775, 386)
Screenshot: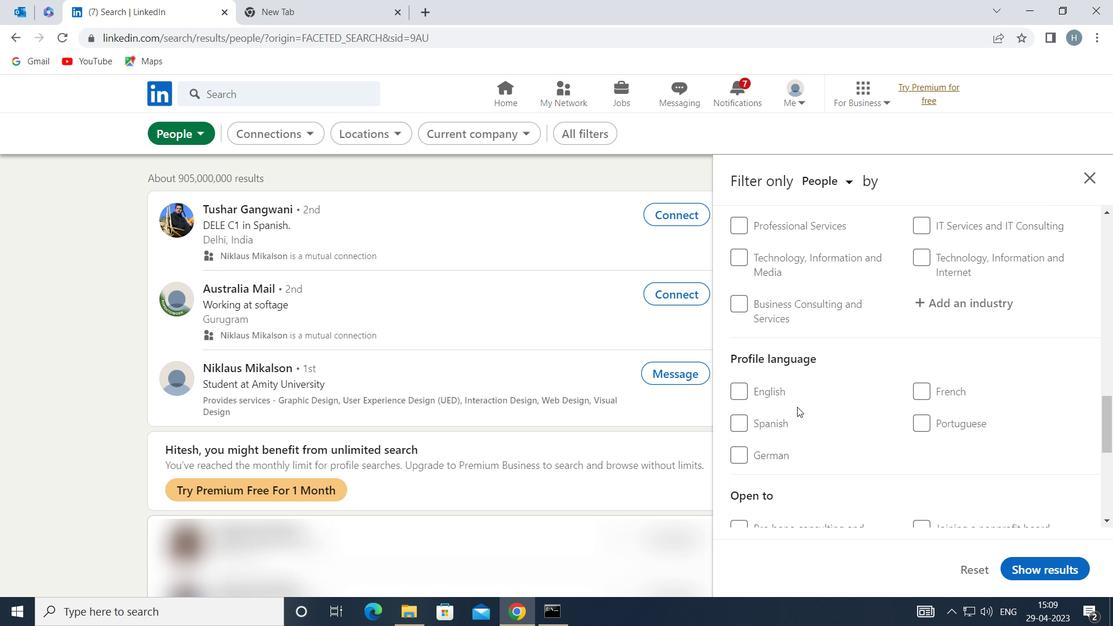 
Action: Mouse pressed left at (775, 386)
Screenshot: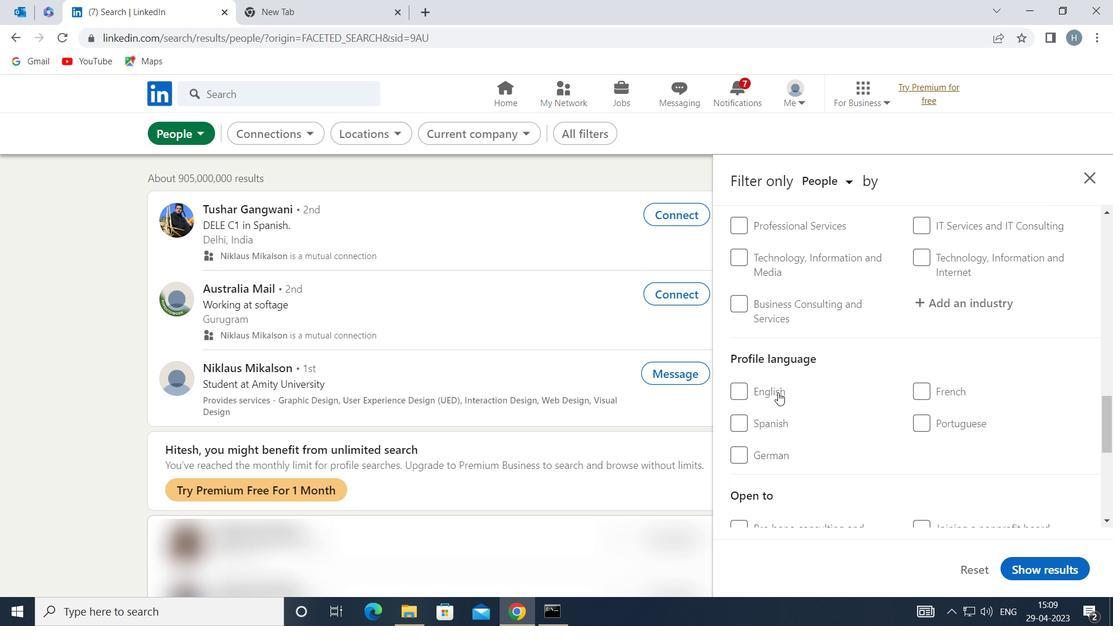 
Action: Mouse moved to (849, 392)
Screenshot: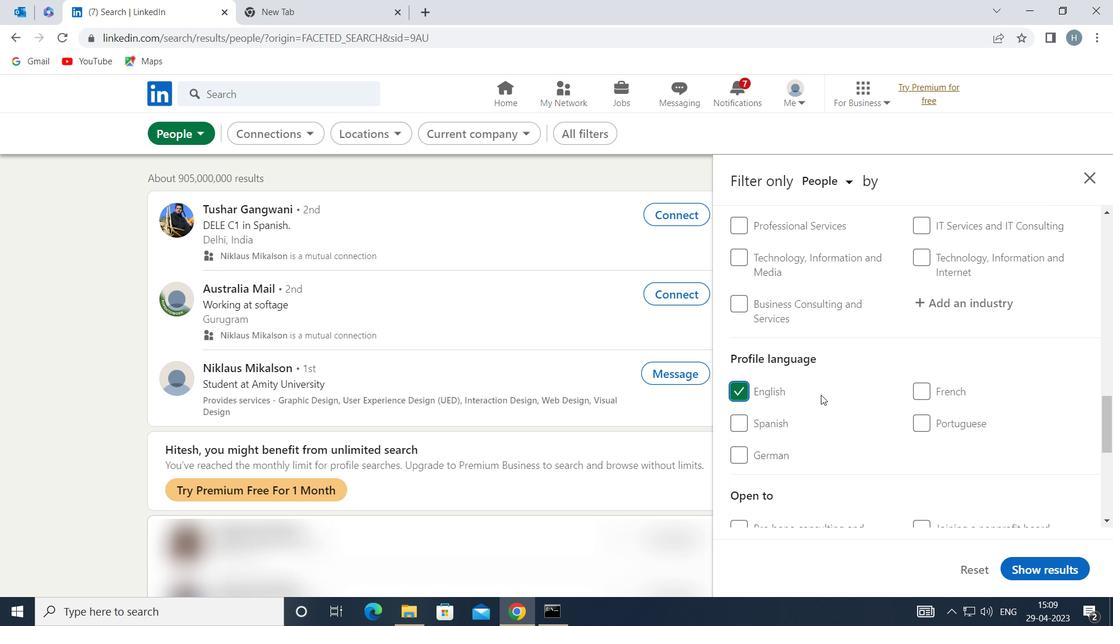 
Action: Mouse scrolled (849, 392) with delta (0, 0)
Screenshot: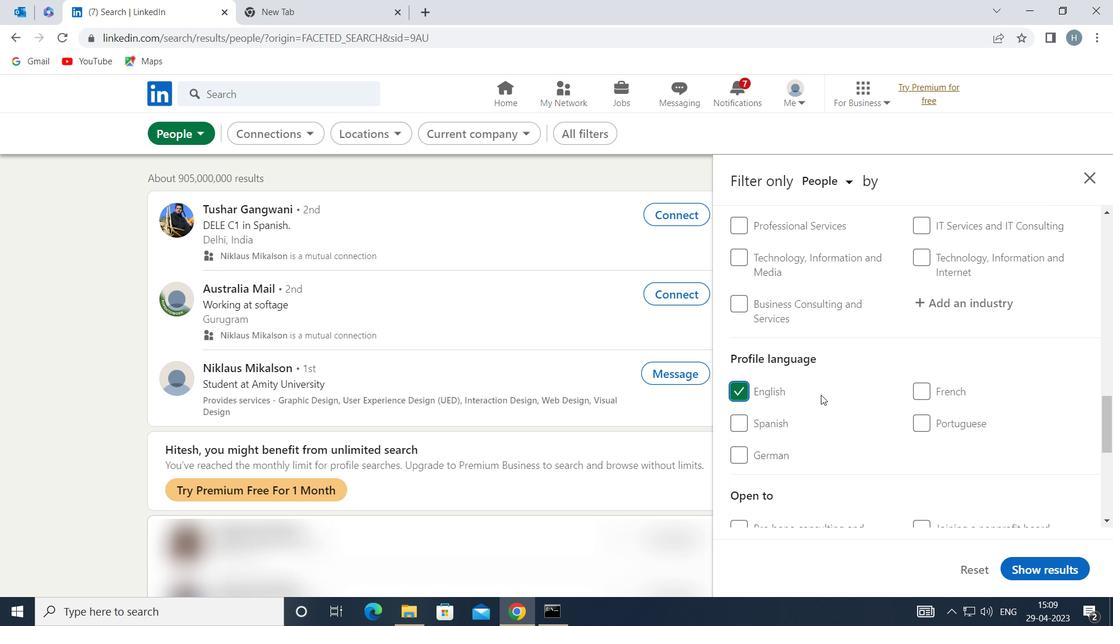 
Action: Mouse moved to (852, 385)
Screenshot: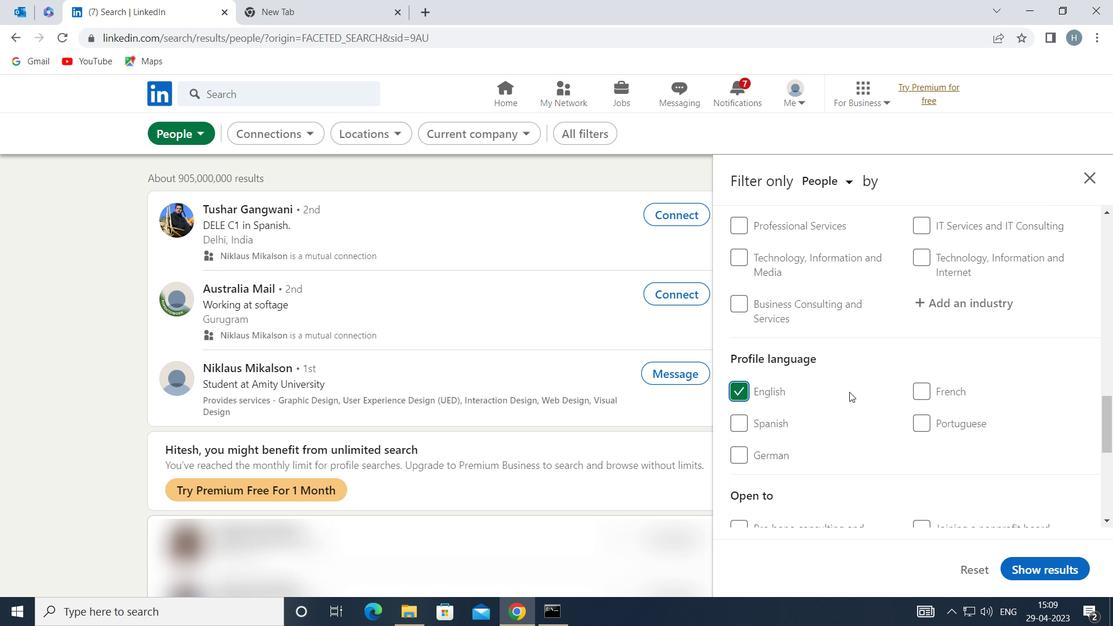 
Action: Mouse scrolled (852, 386) with delta (0, 0)
Screenshot: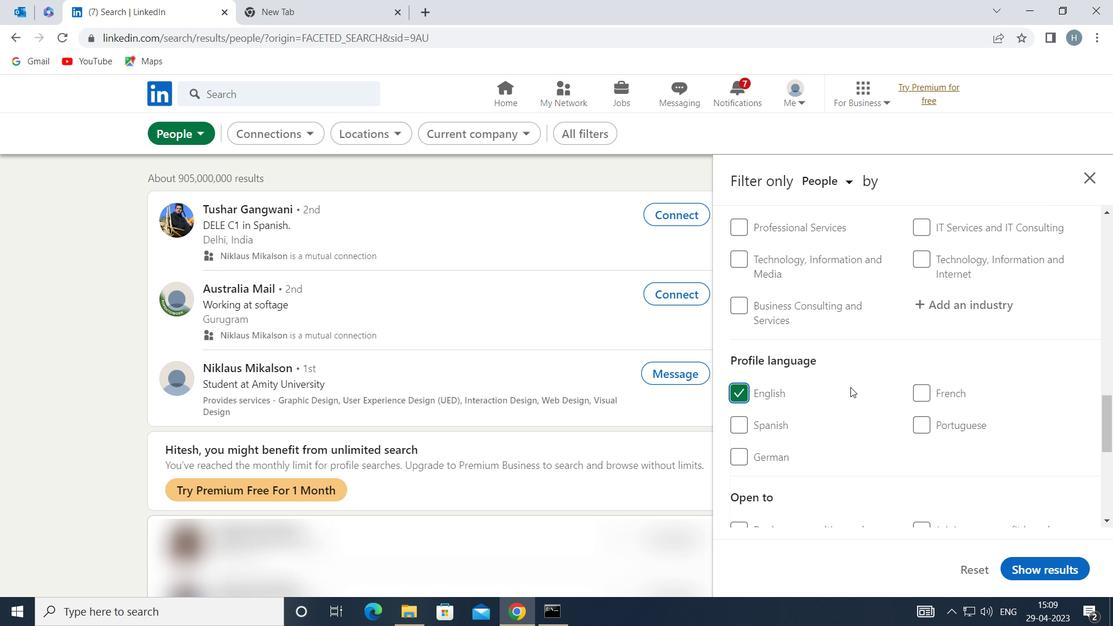 
Action: Mouse scrolled (852, 386) with delta (0, 0)
Screenshot: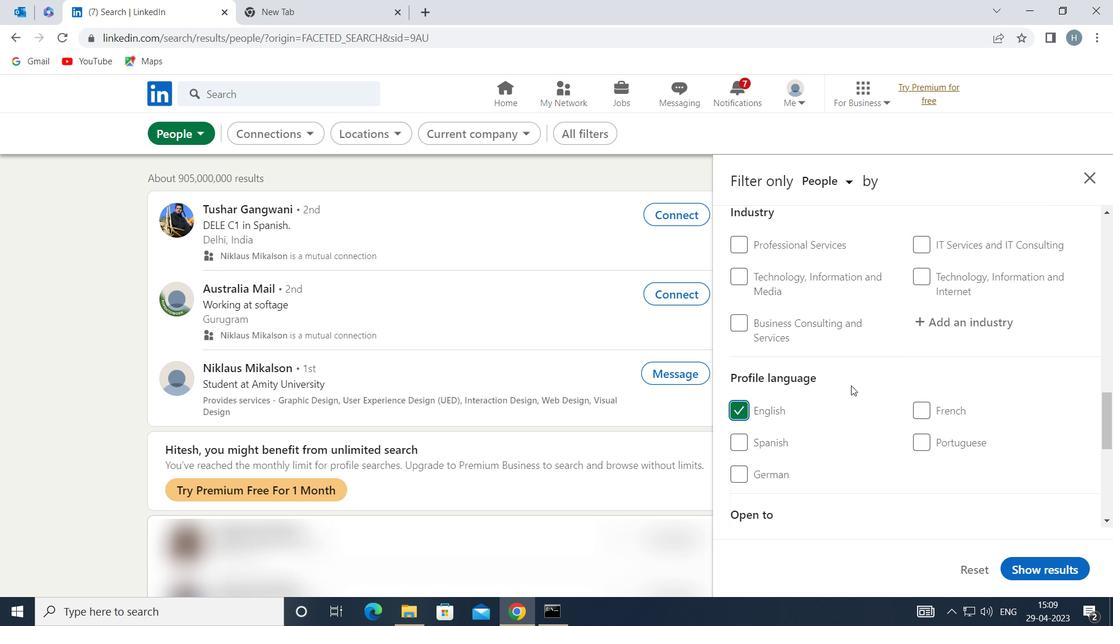 
Action: Mouse scrolled (852, 386) with delta (0, 0)
Screenshot: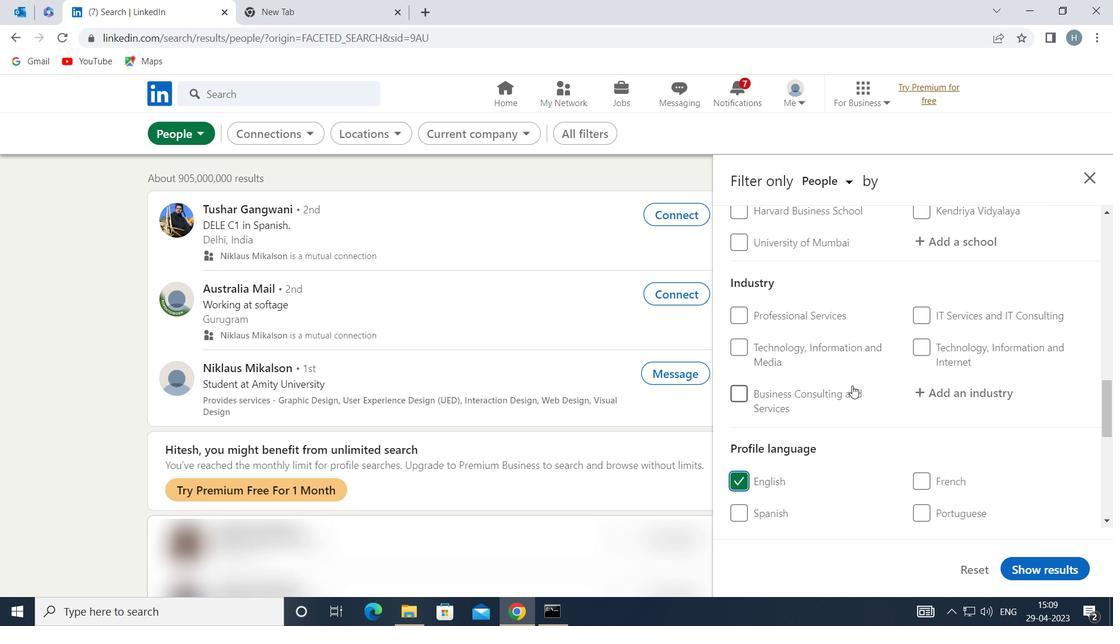 
Action: Mouse scrolled (852, 386) with delta (0, 0)
Screenshot: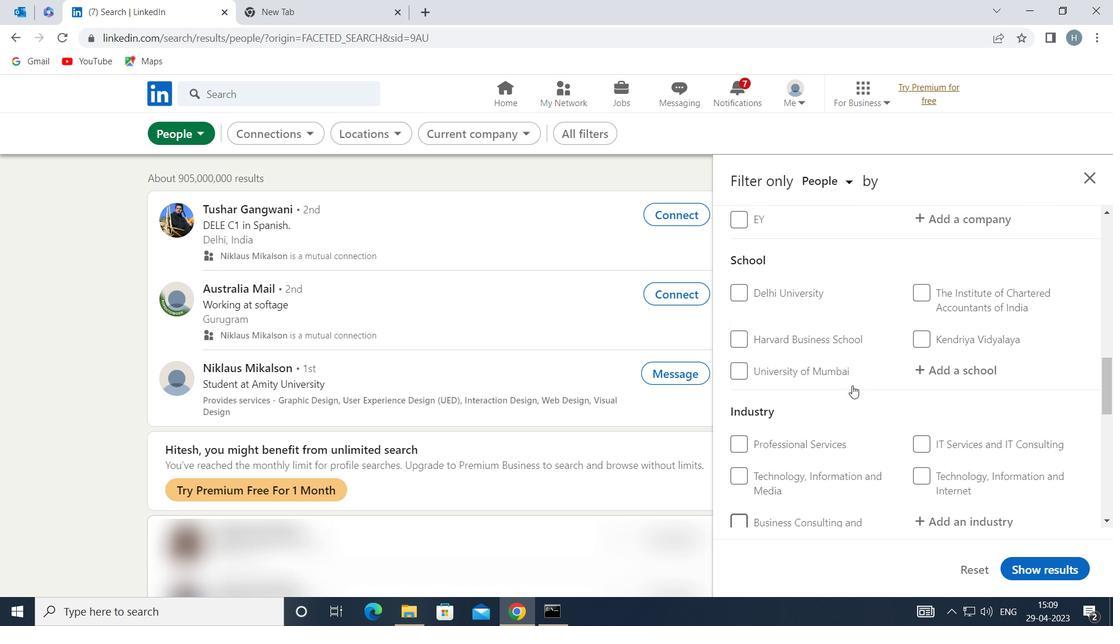 
Action: Mouse scrolled (852, 386) with delta (0, 0)
Screenshot: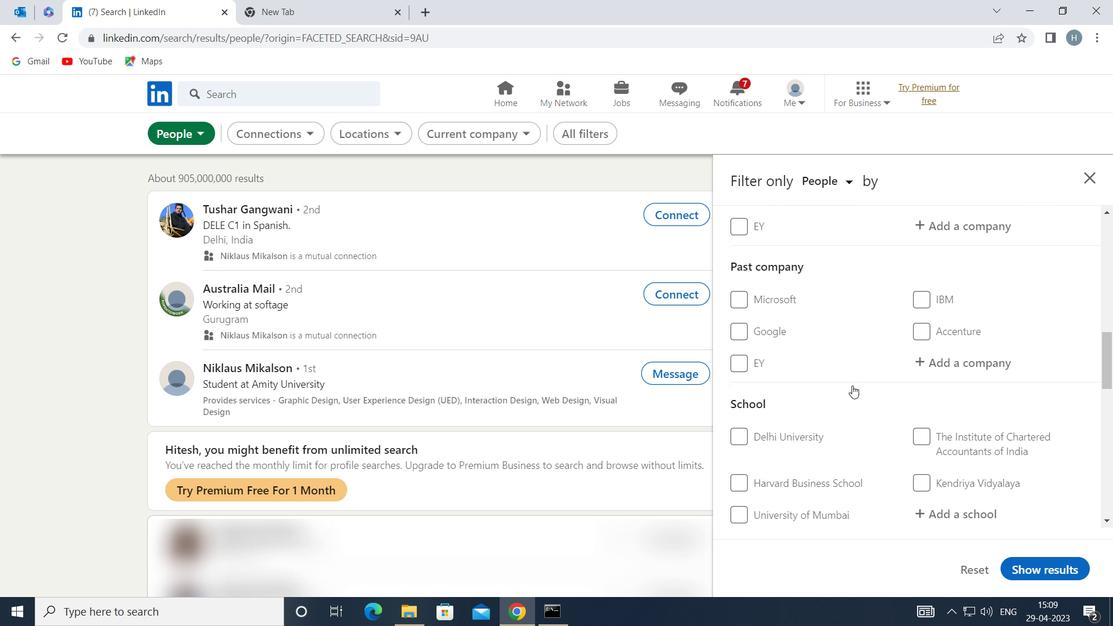 
Action: Mouse scrolled (852, 386) with delta (0, 0)
Screenshot: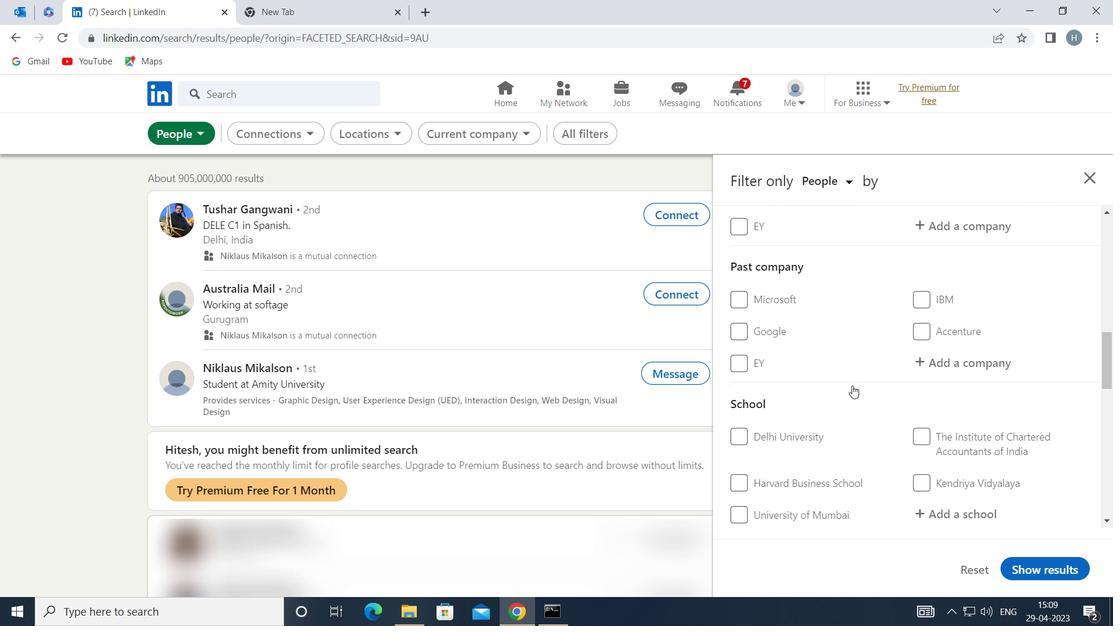 
Action: Mouse moved to (981, 373)
Screenshot: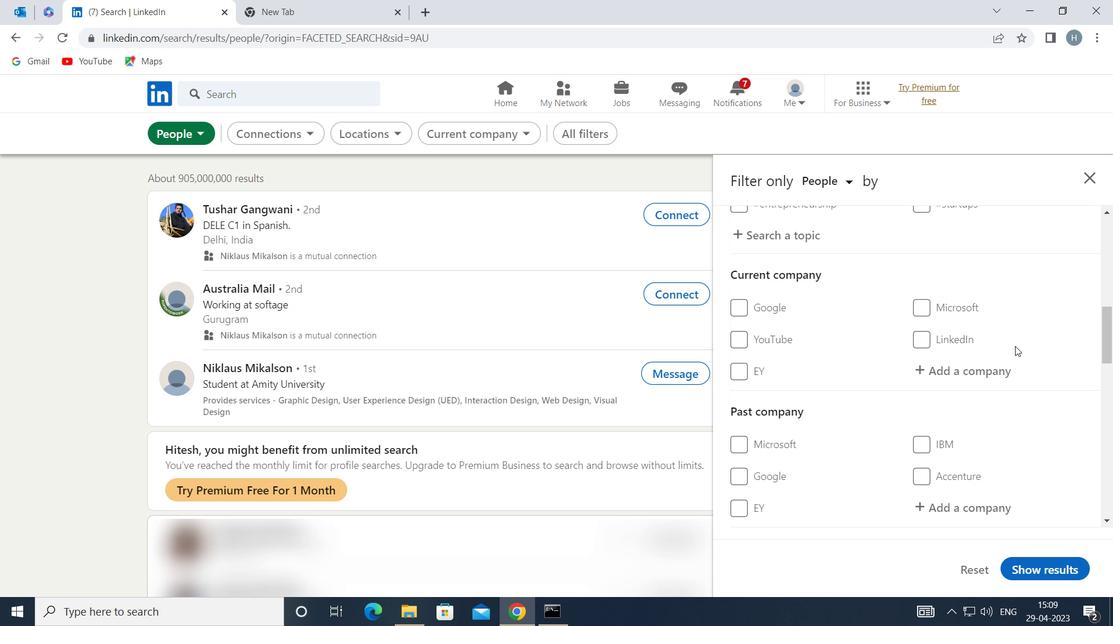 
Action: Mouse pressed left at (981, 373)
Screenshot: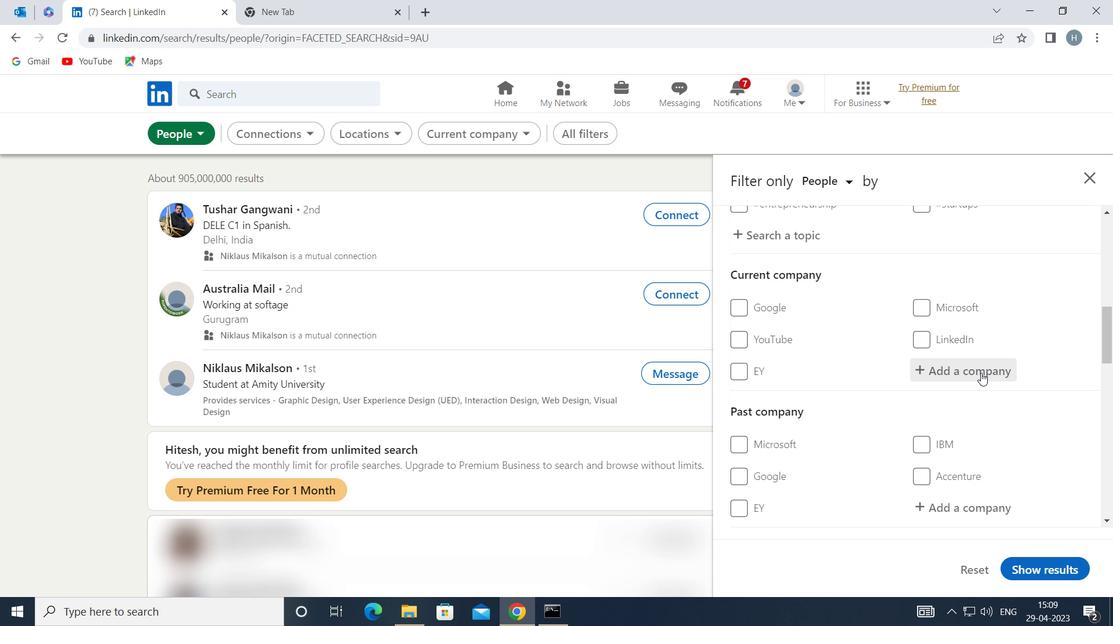 
Action: Key pressed <Key.shift>ANNALECT
Screenshot: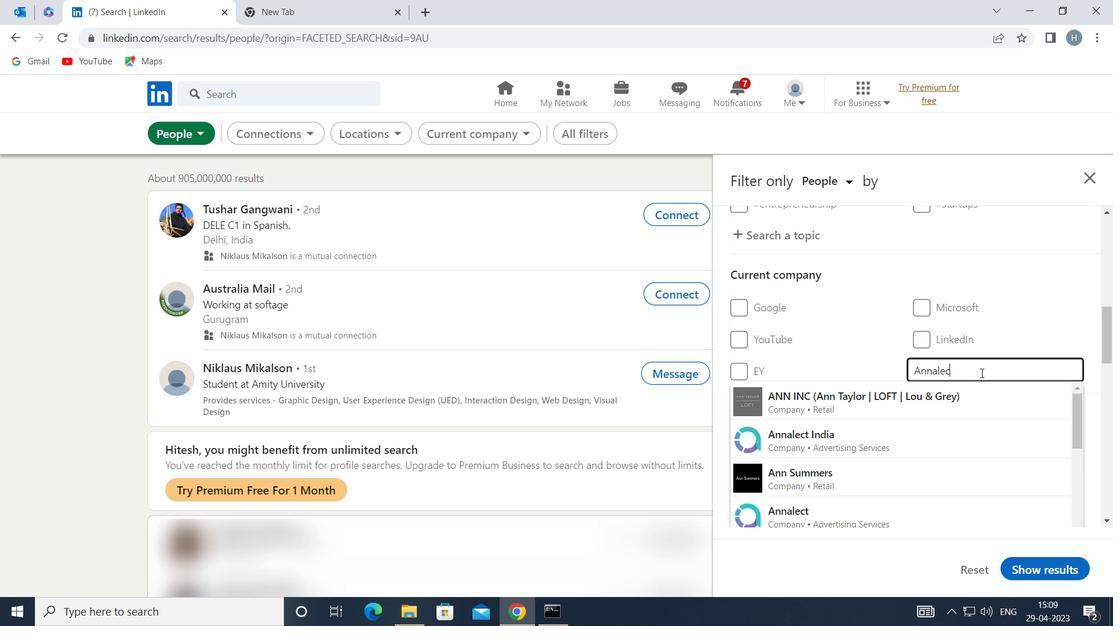 
Action: Mouse moved to (946, 396)
Screenshot: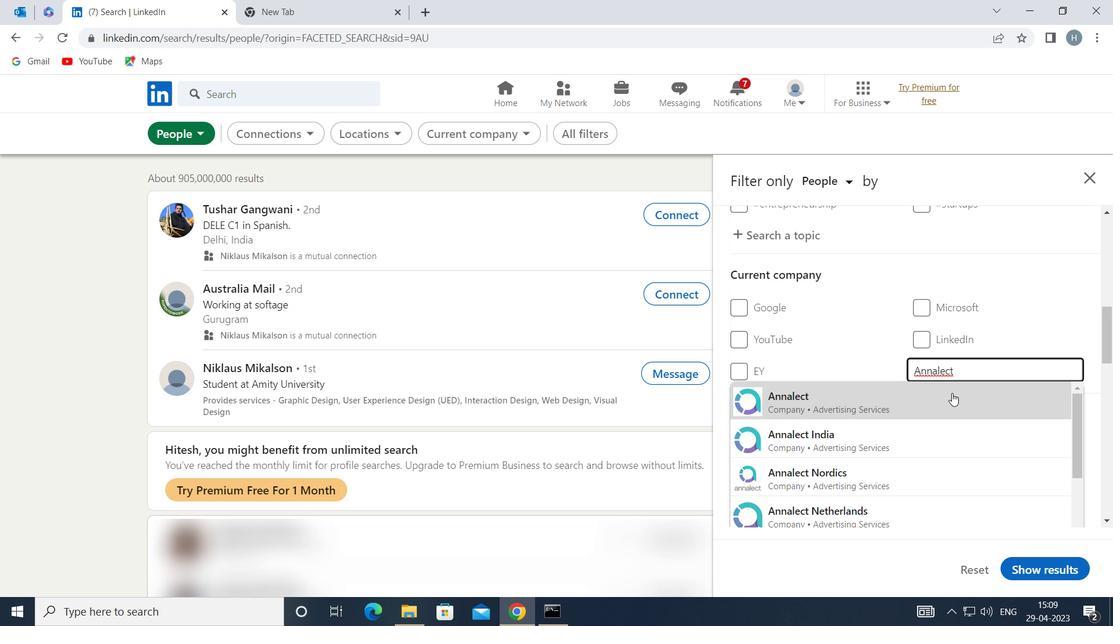 
Action: Mouse pressed left at (946, 396)
Screenshot: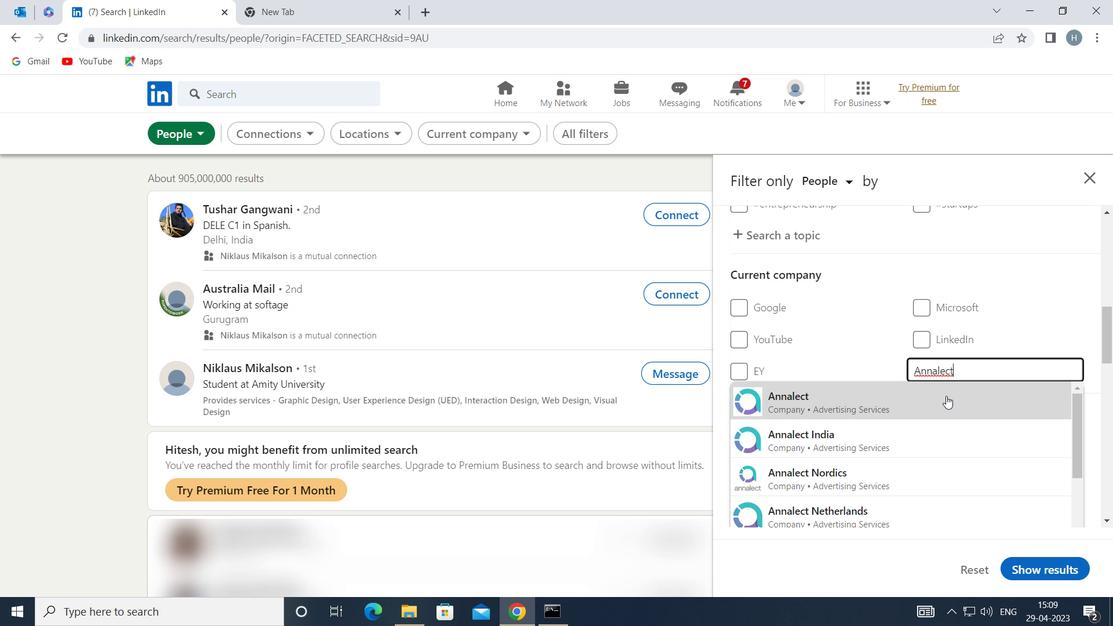 
Action: Mouse moved to (871, 390)
Screenshot: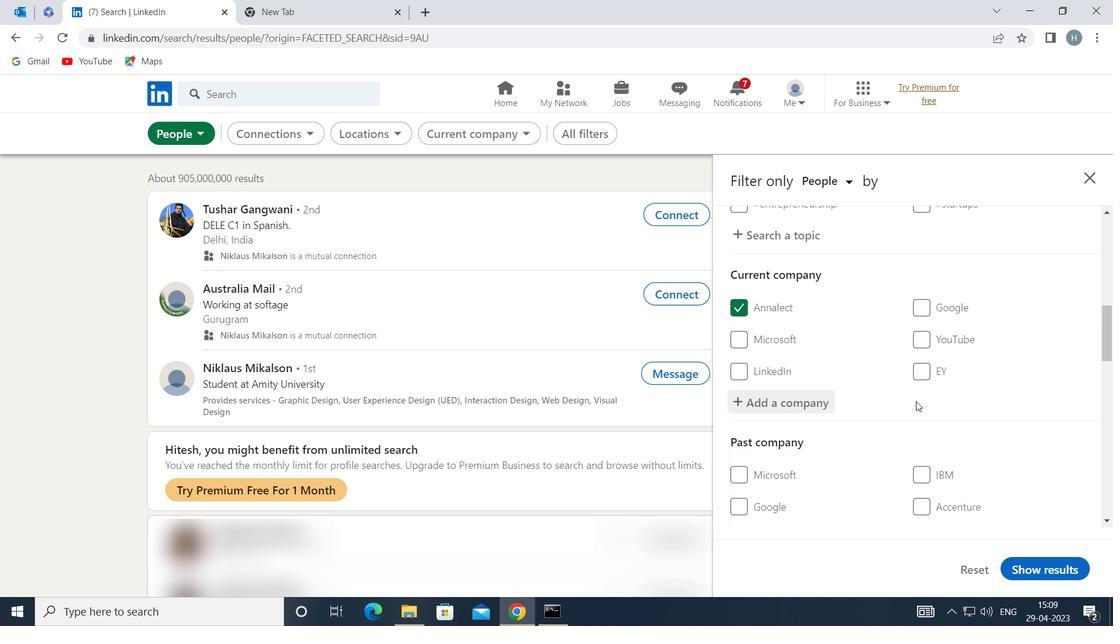 
Action: Mouse scrolled (871, 389) with delta (0, 0)
Screenshot: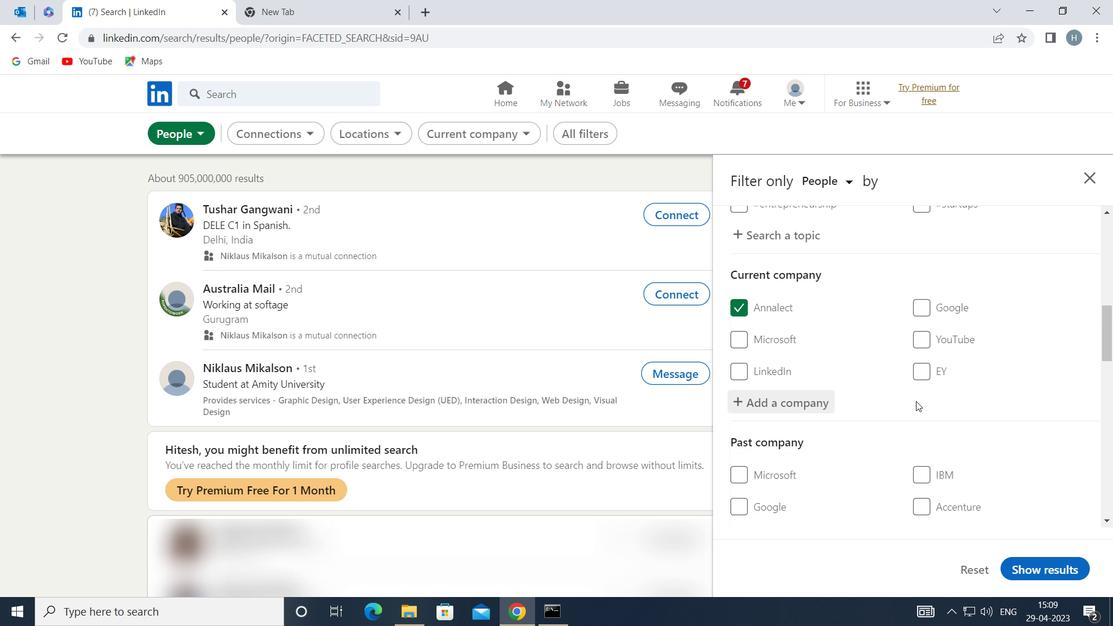 
Action: Mouse scrolled (871, 389) with delta (0, 0)
Screenshot: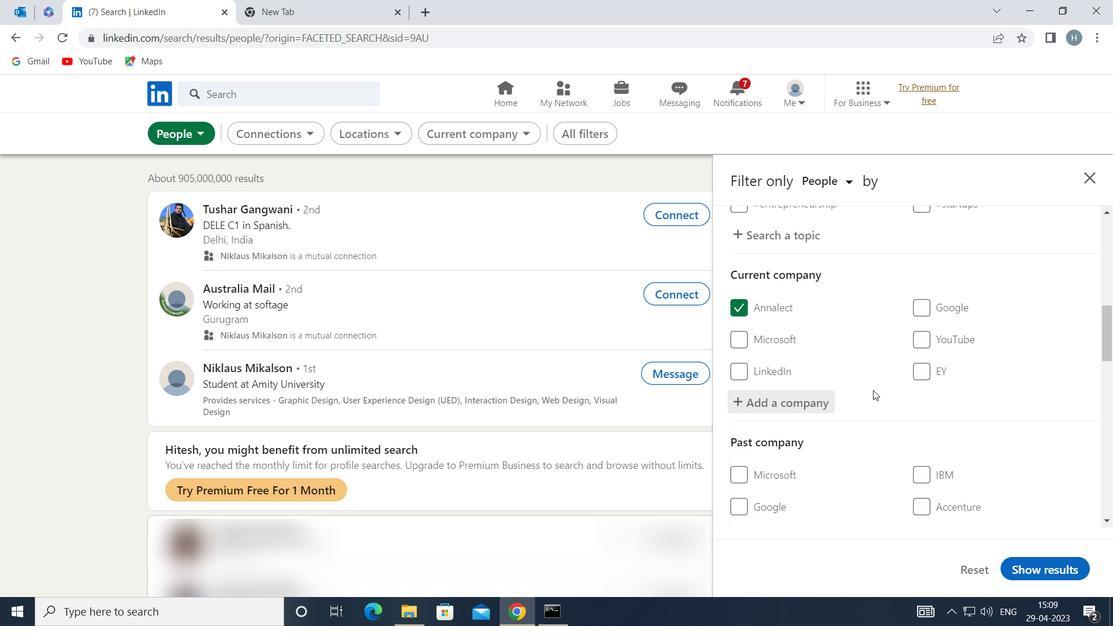 
Action: Mouse moved to (871, 388)
Screenshot: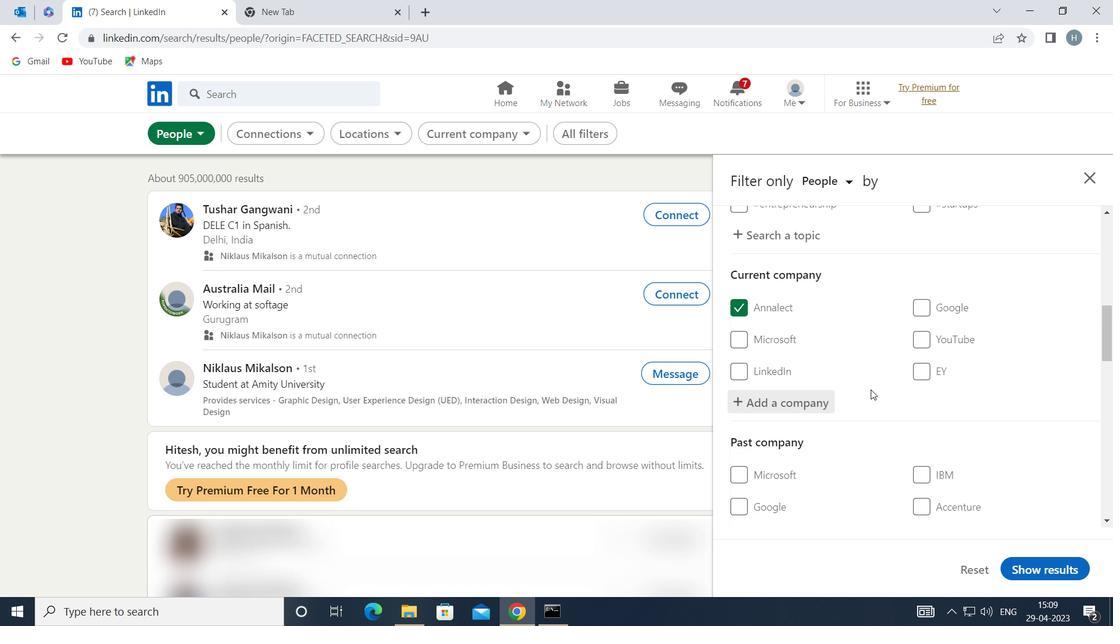 
Action: Mouse scrolled (871, 387) with delta (0, 0)
Screenshot: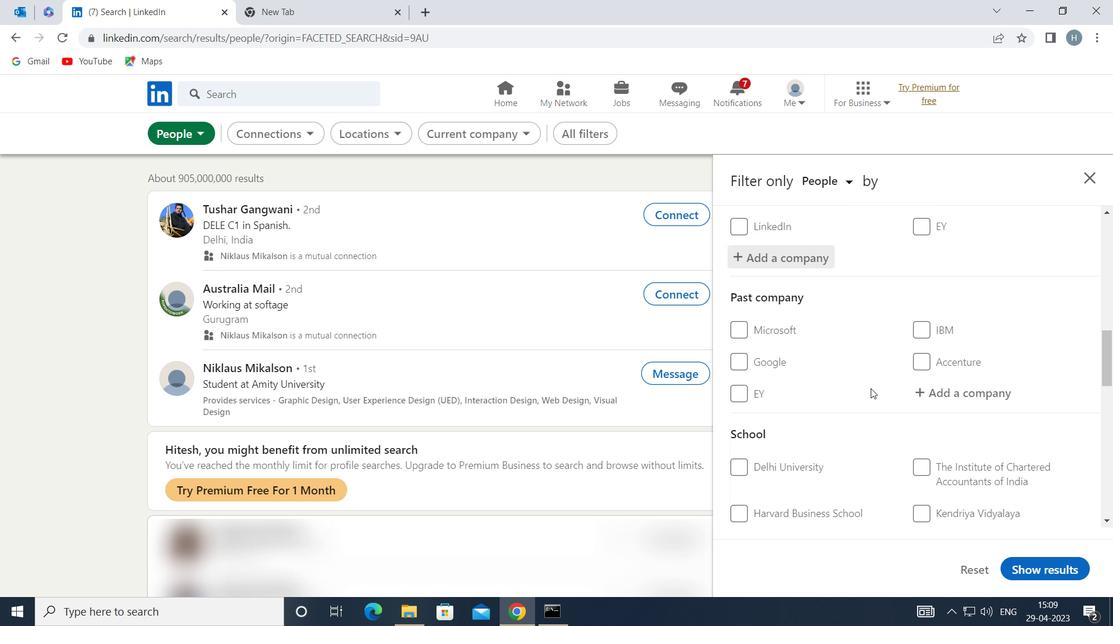 
Action: Mouse moved to (932, 369)
Screenshot: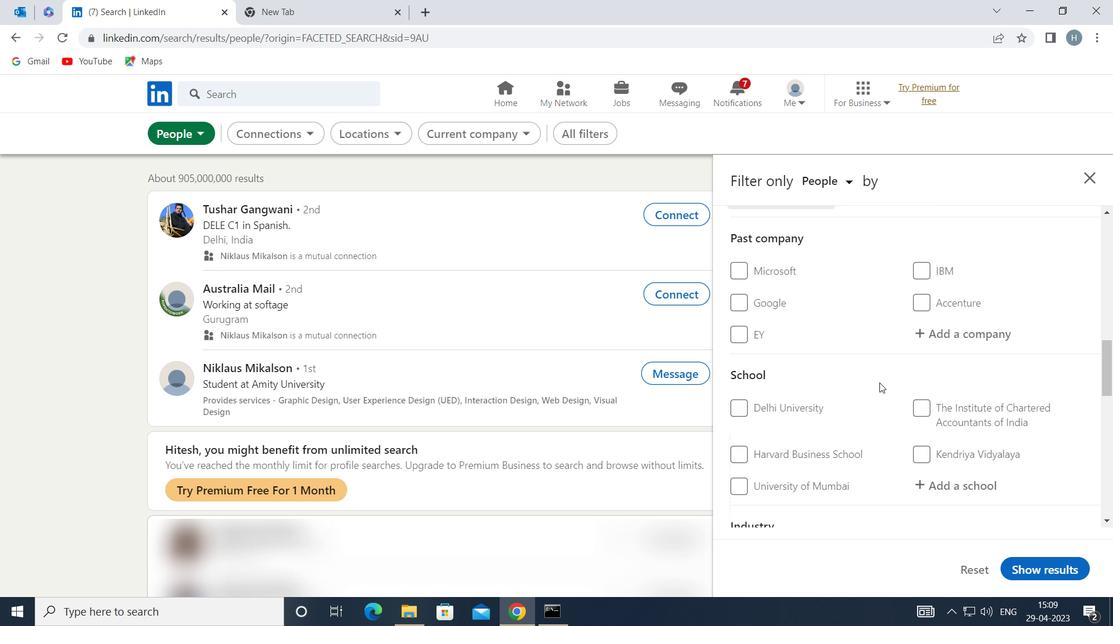 
Action: Mouse scrolled (932, 369) with delta (0, 0)
Screenshot: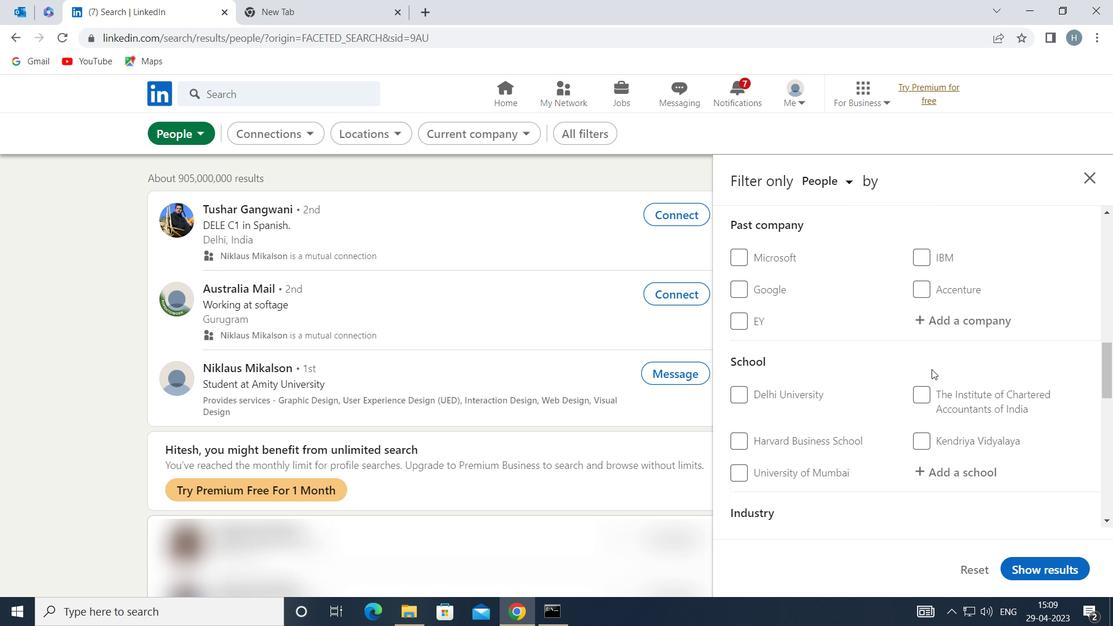 
Action: Mouse moved to (966, 397)
Screenshot: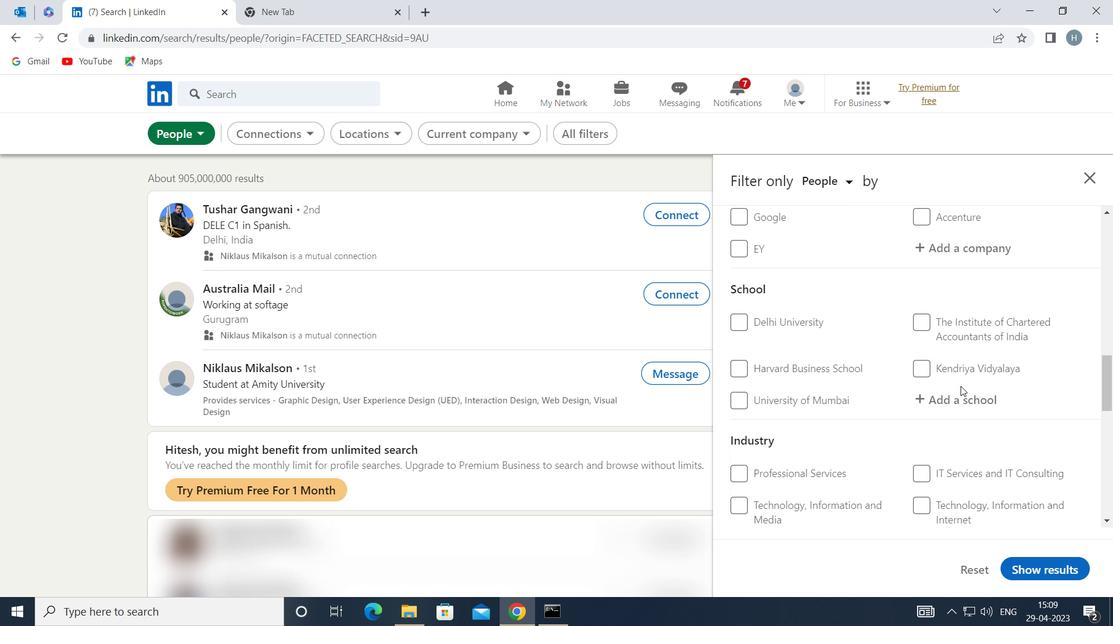 
Action: Mouse pressed left at (966, 397)
Screenshot: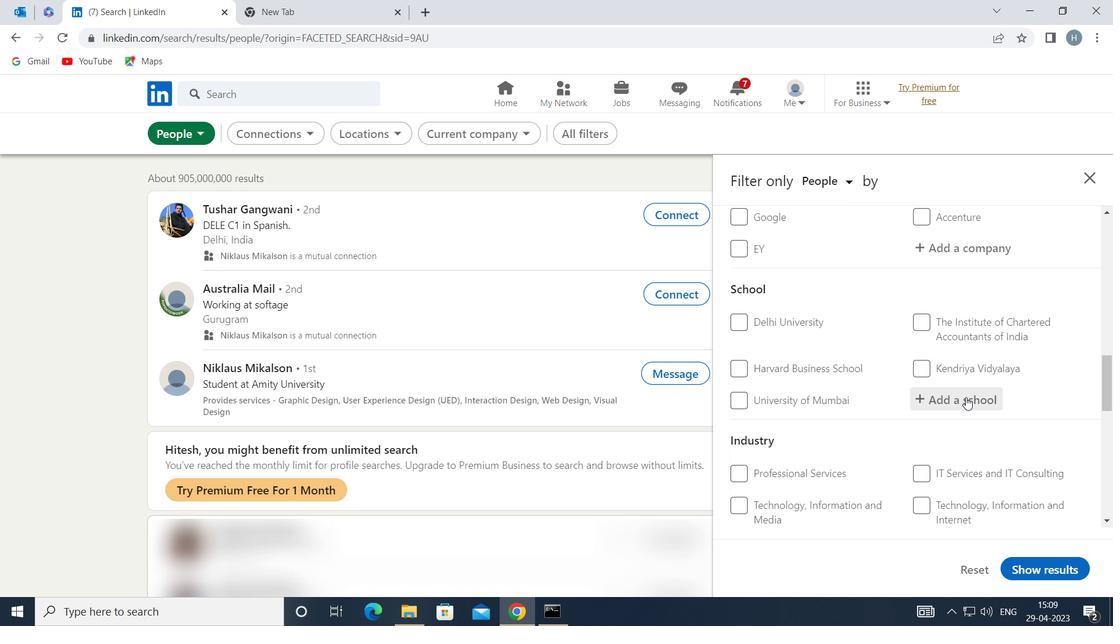 
Action: Mouse moved to (966, 397)
Screenshot: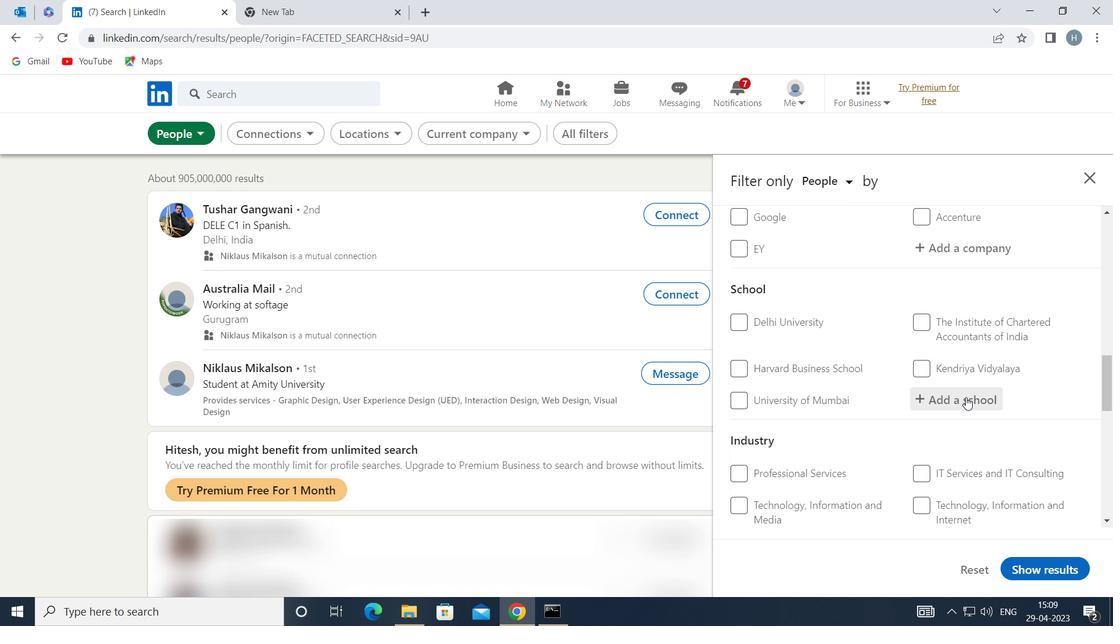 
Action: Key pressed <Key.shift>NEW<Key.space><Key.shift>DELHI<Key.space><Key.shift>INSTITUTE<Key.space>
Screenshot: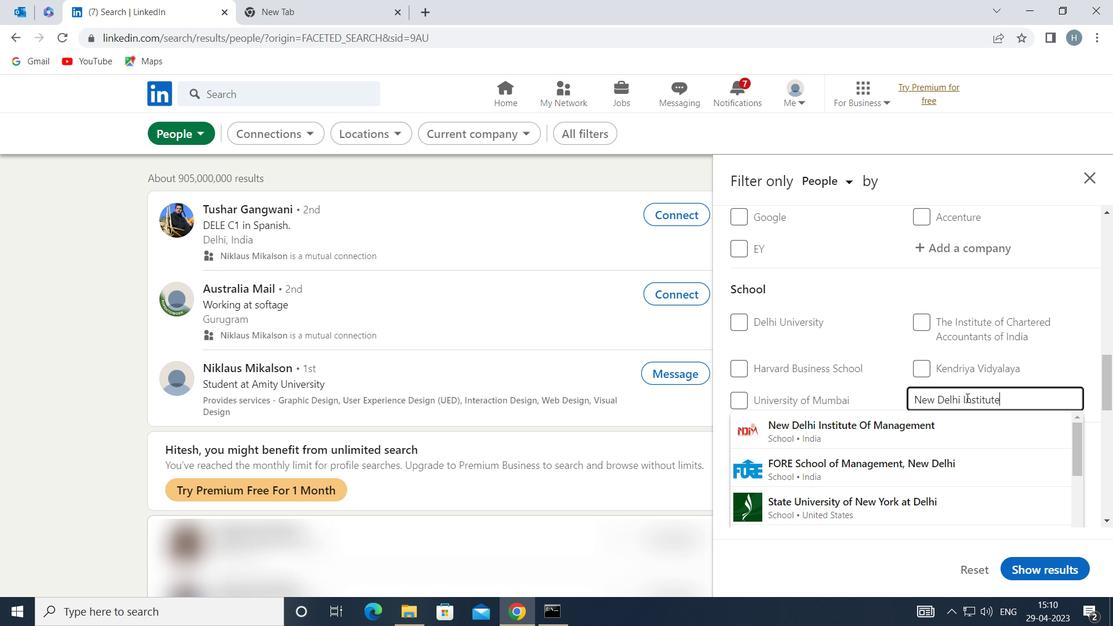 
Action: Mouse moved to (935, 423)
Screenshot: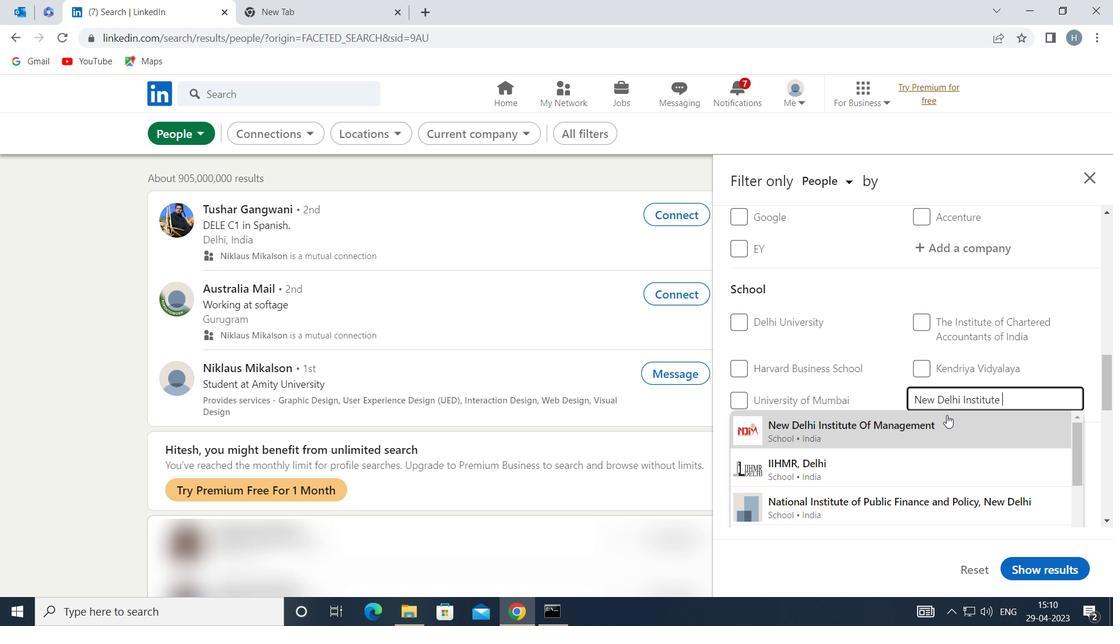 
Action: Mouse pressed left at (935, 423)
Screenshot: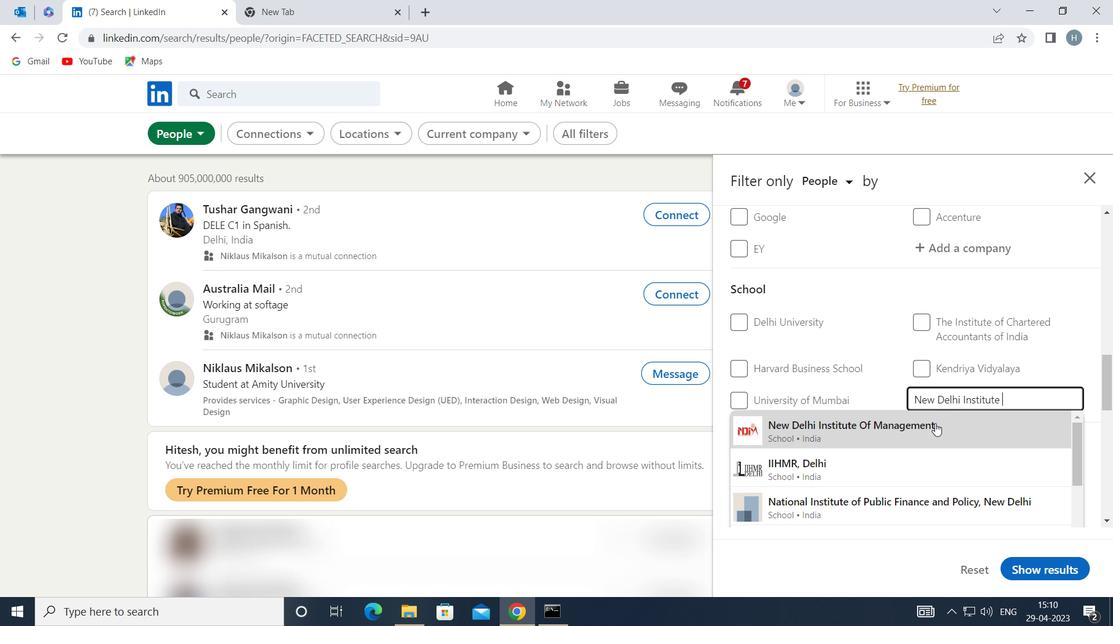 
Action: Mouse moved to (914, 402)
Screenshot: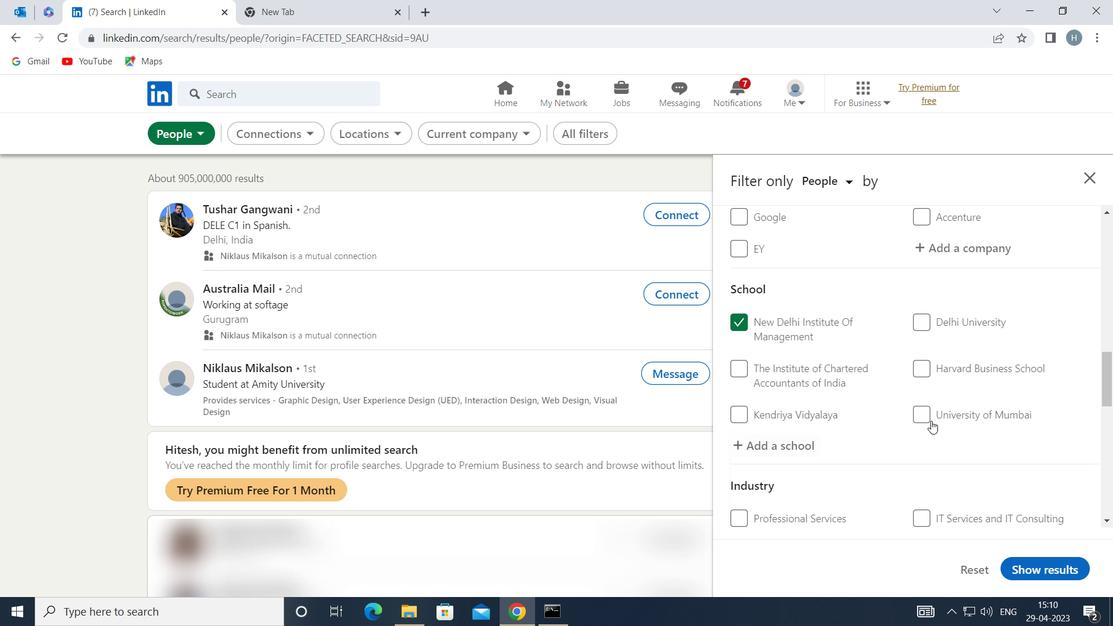 
Action: Mouse scrolled (914, 401) with delta (0, 0)
Screenshot: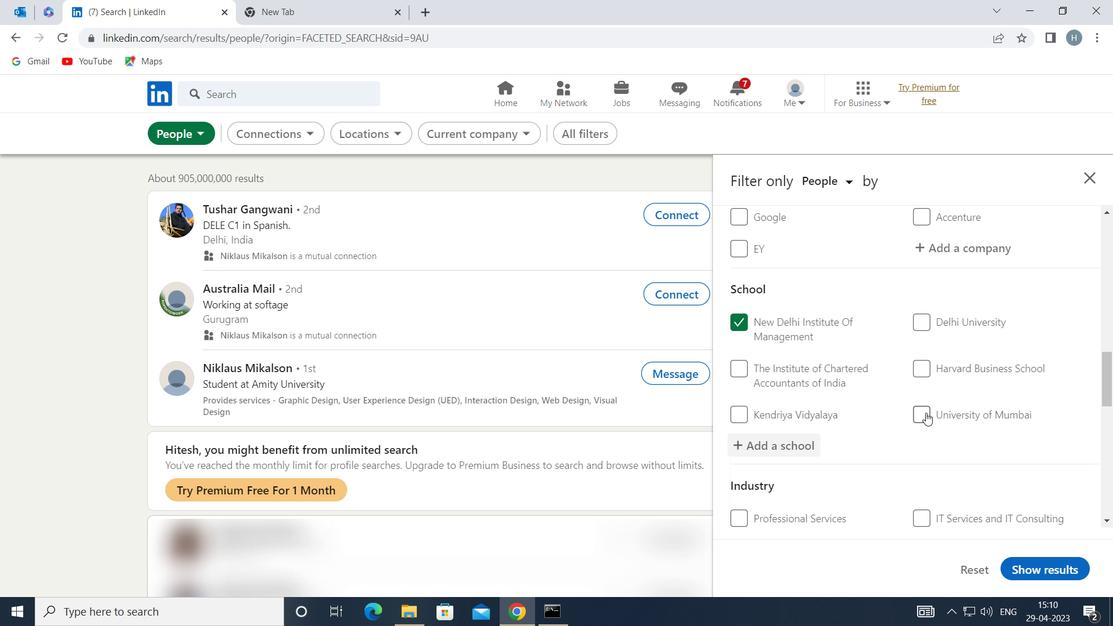 
Action: Mouse scrolled (914, 401) with delta (0, 0)
Screenshot: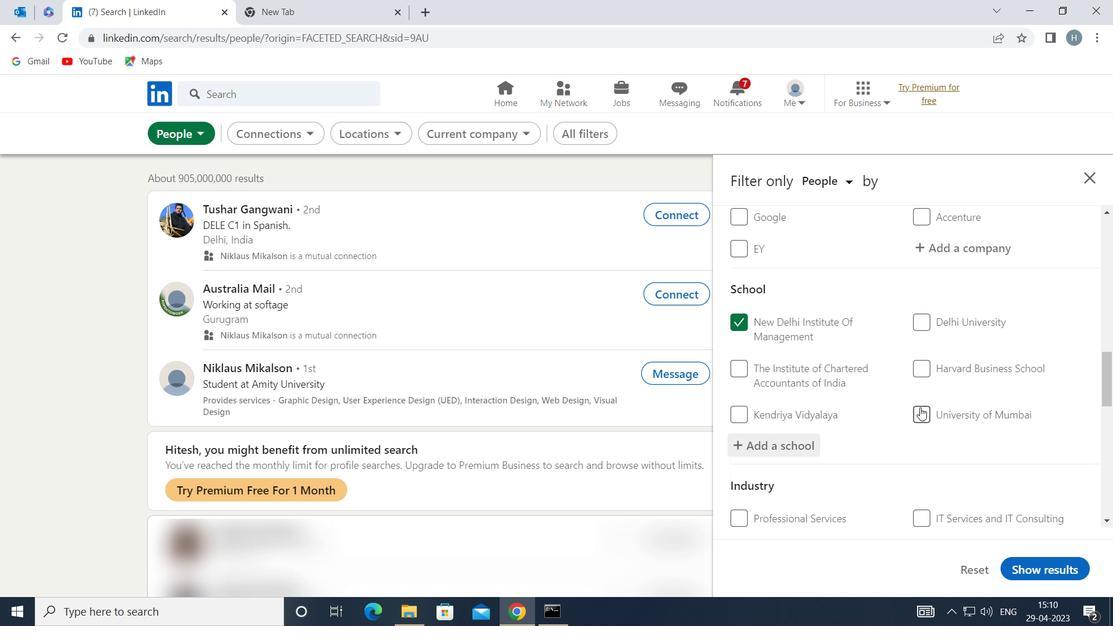 
Action: Mouse moved to (917, 400)
Screenshot: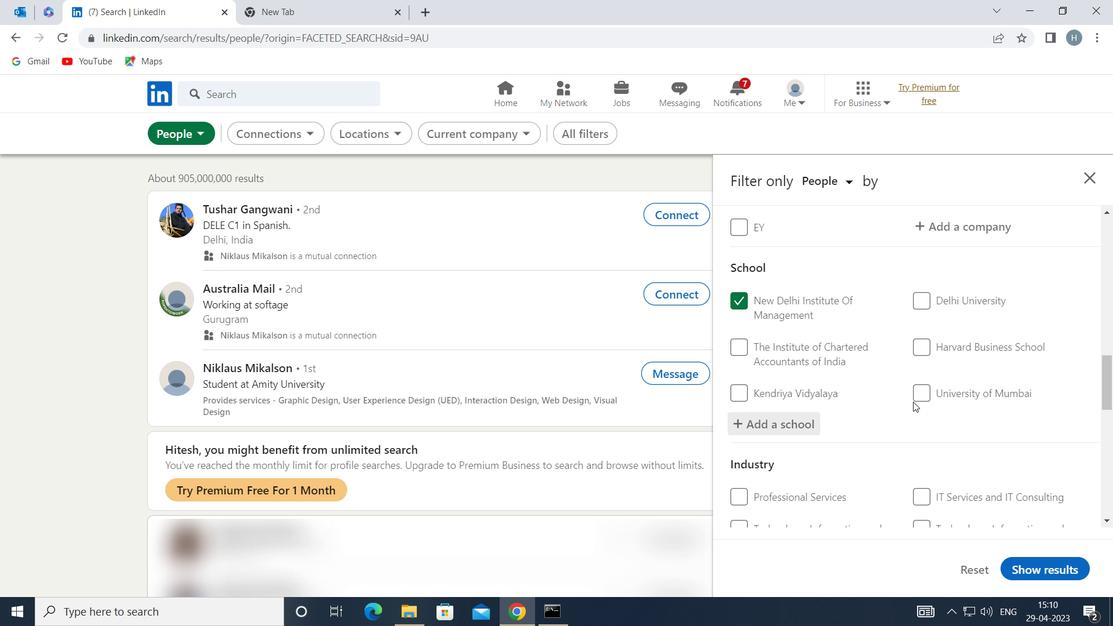 
Action: Mouse scrolled (917, 399) with delta (0, 0)
Screenshot: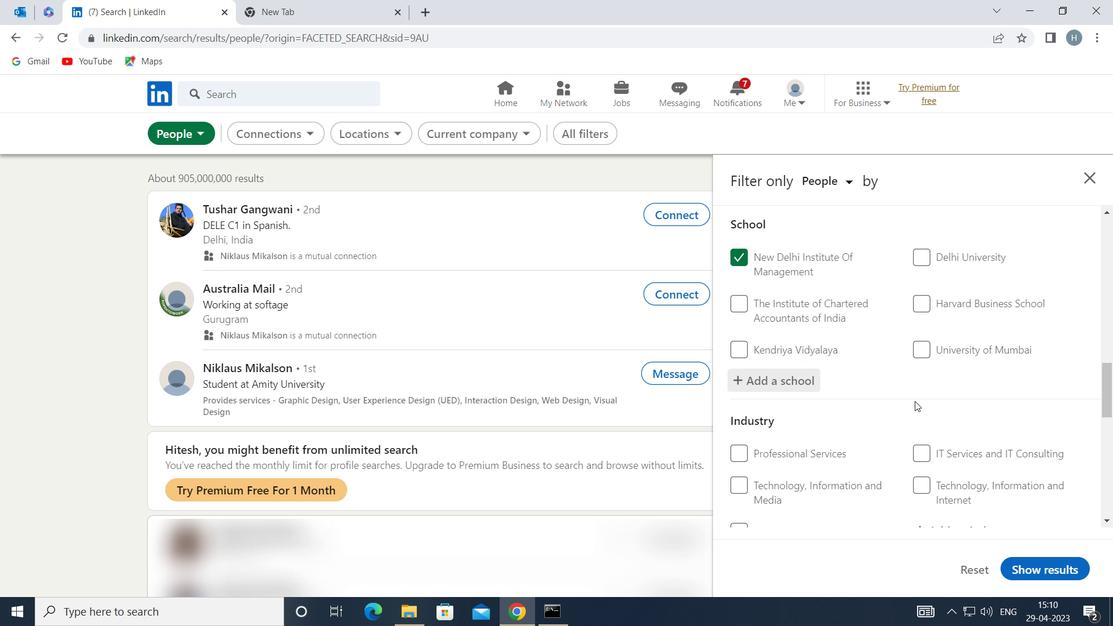 
Action: Mouse scrolled (917, 399) with delta (0, 0)
Screenshot: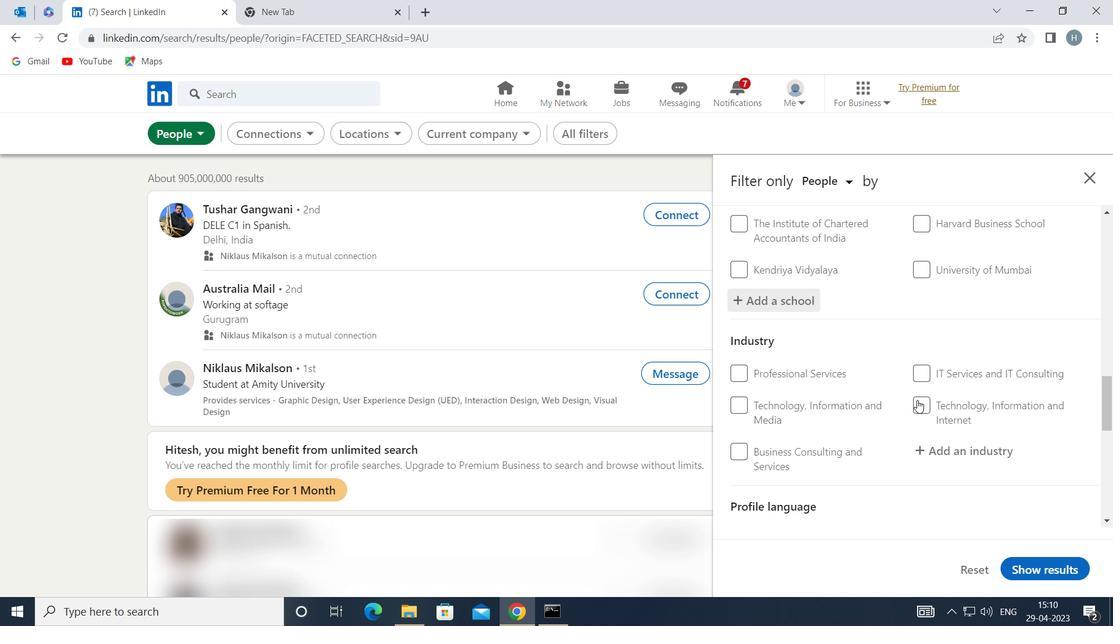 
Action: Mouse moved to (987, 305)
Screenshot: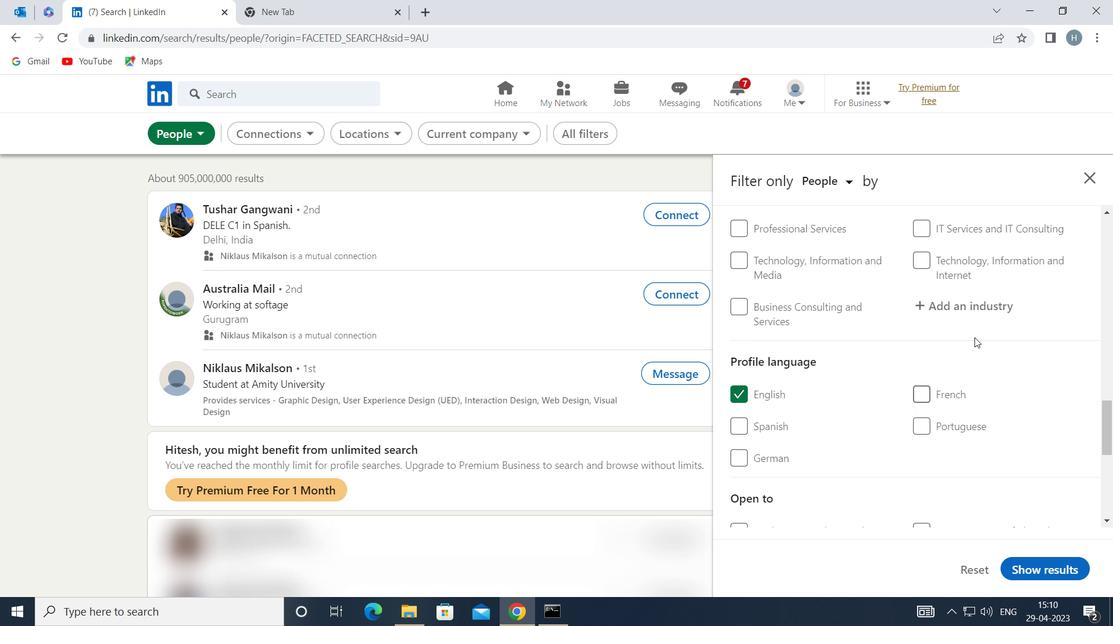 
Action: Mouse pressed left at (987, 305)
Screenshot: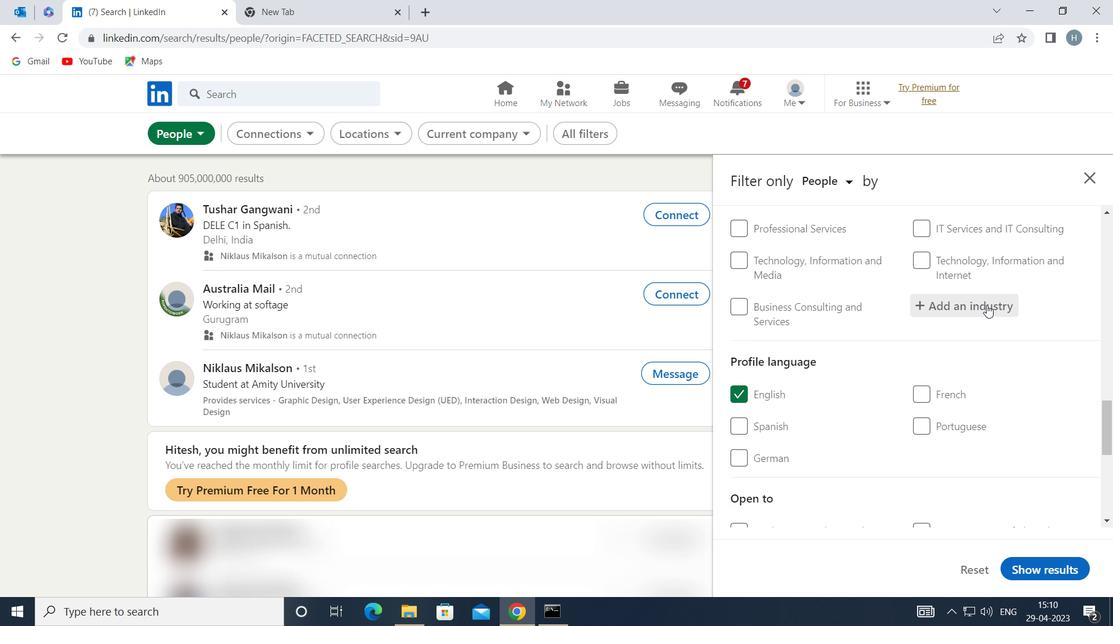 
Action: Key pressed <Key.shift>CONSER
Screenshot: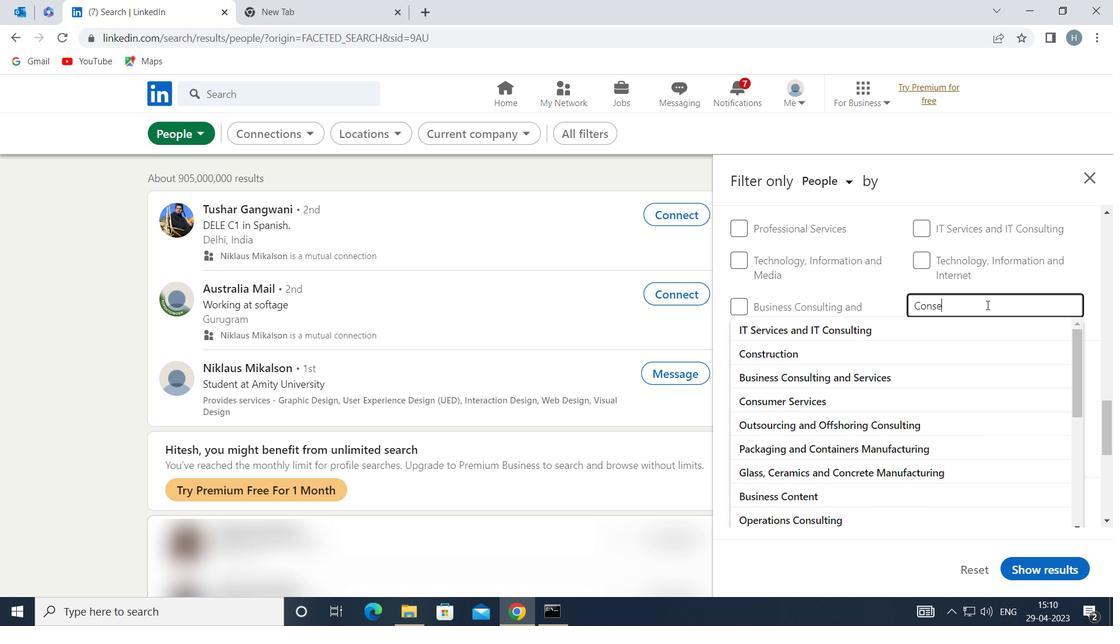 
Action: Mouse moved to (941, 329)
Screenshot: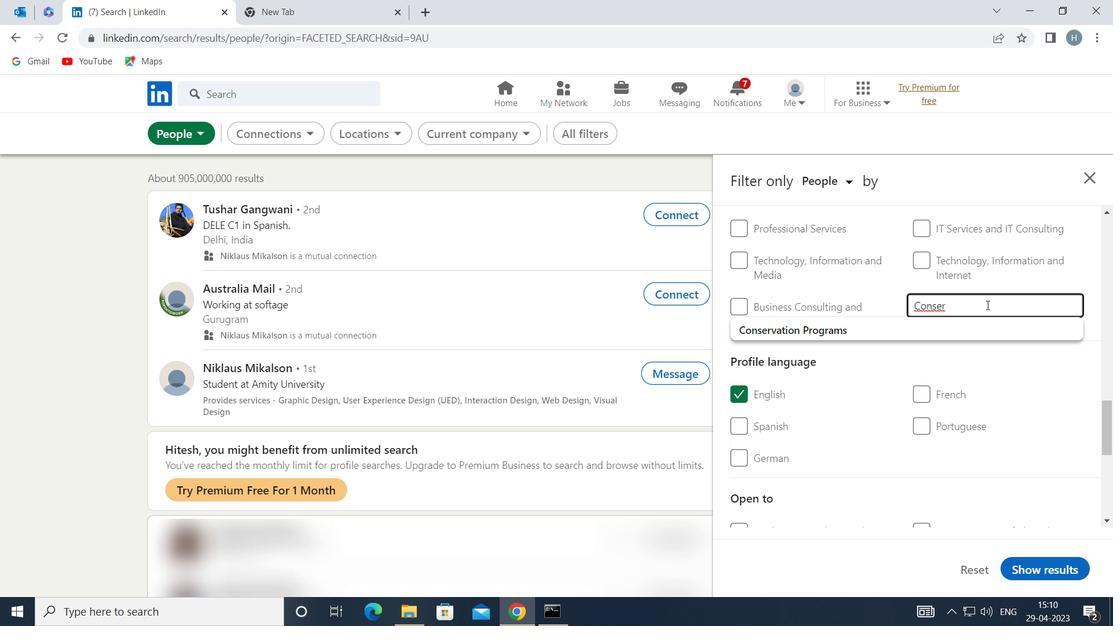 
Action: Mouse pressed left at (941, 329)
Screenshot: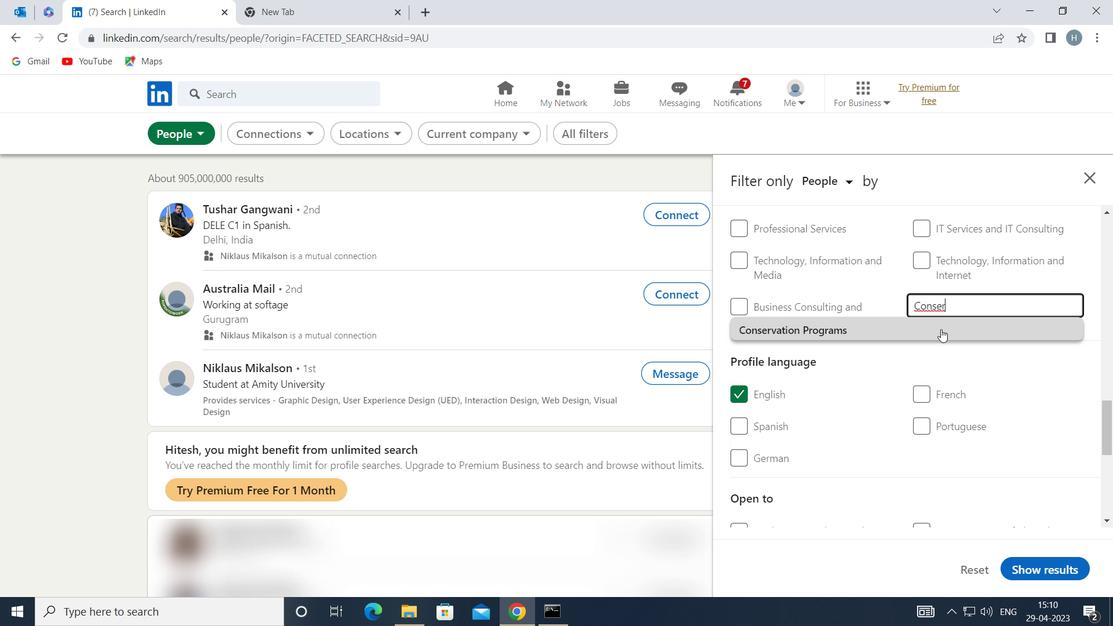 
Action: Mouse moved to (908, 330)
Screenshot: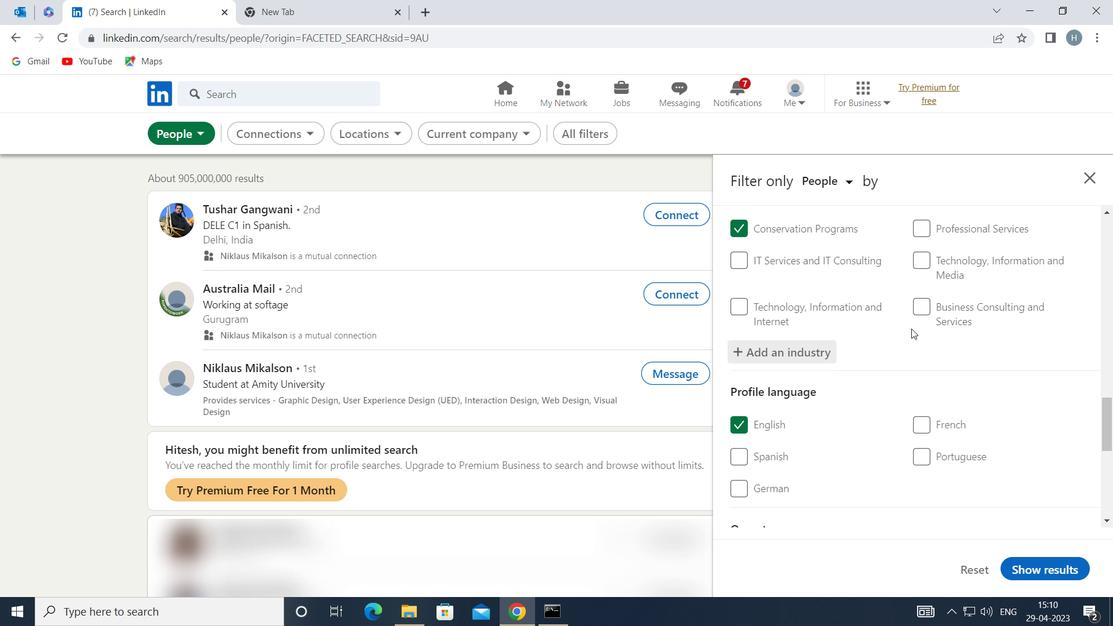 
Action: Mouse scrolled (908, 329) with delta (0, 0)
Screenshot: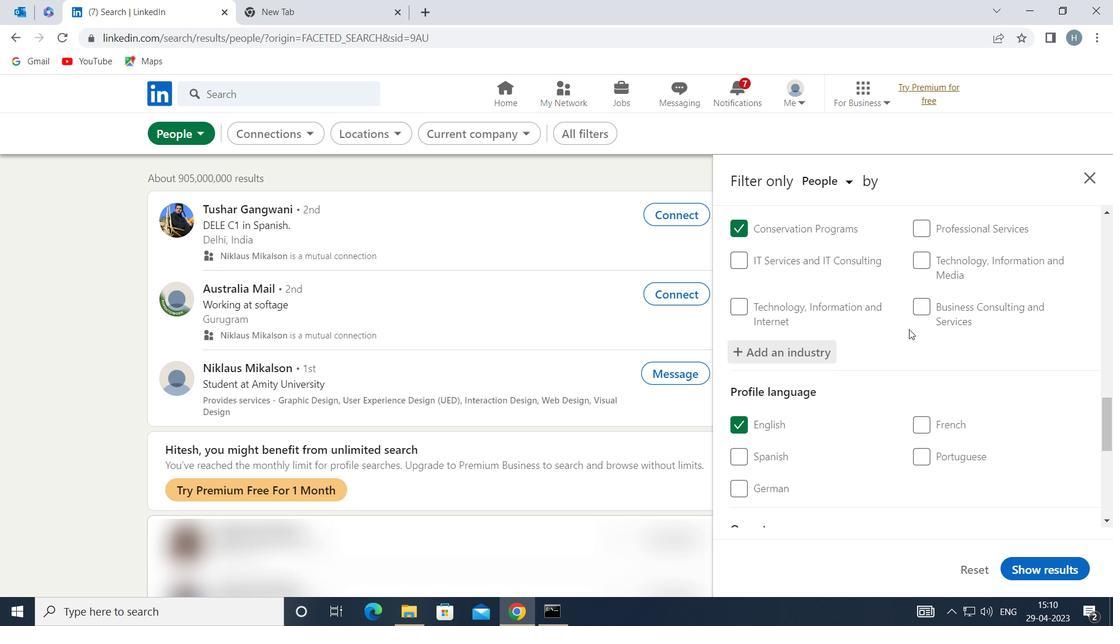 
Action: Mouse scrolled (908, 329) with delta (0, 0)
Screenshot: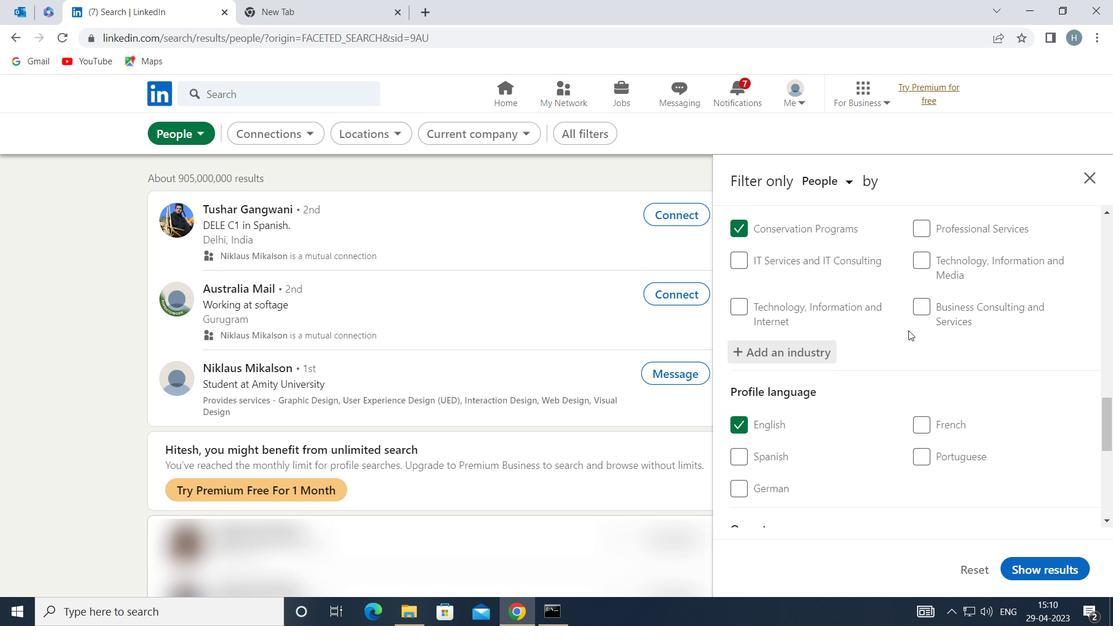 
Action: Mouse scrolled (908, 329) with delta (0, 0)
Screenshot: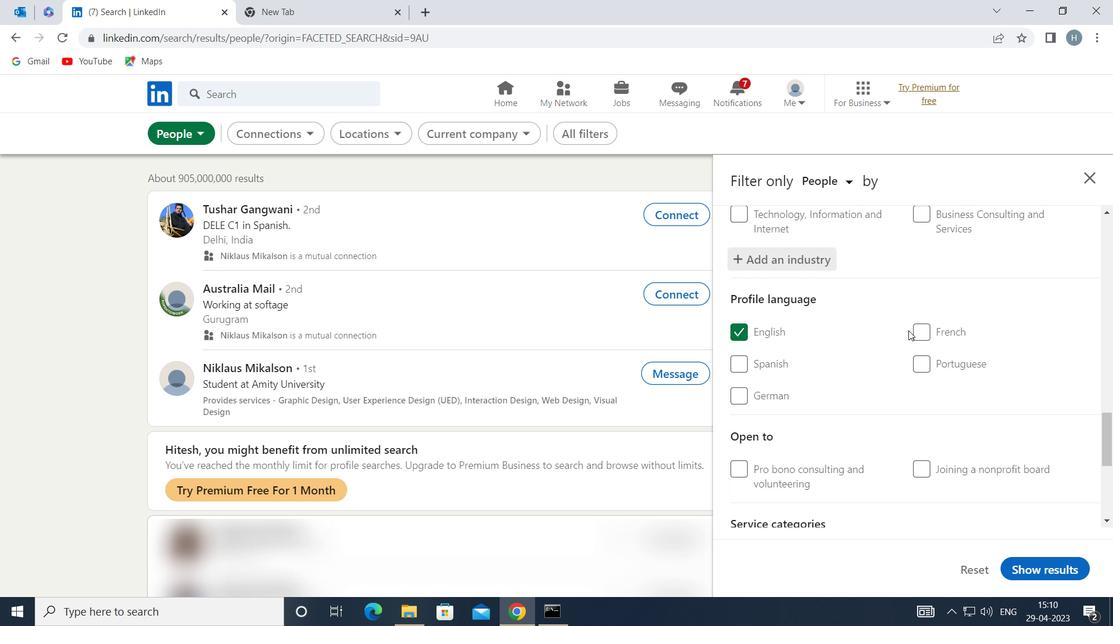 
Action: Mouse moved to (945, 382)
Screenshot: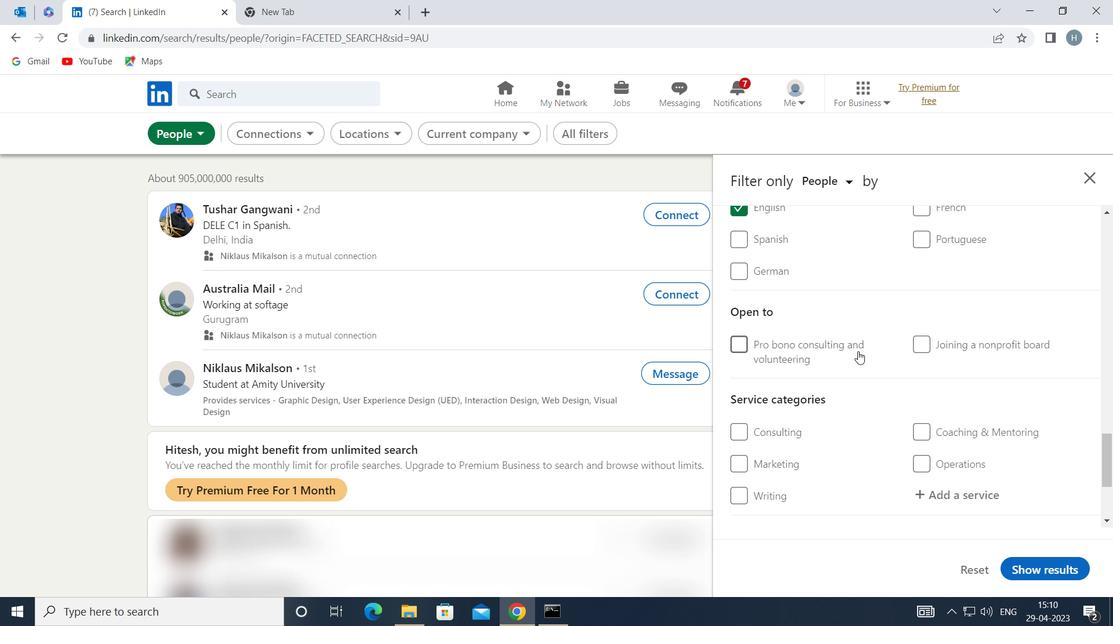 
Action: Mouse scrolled (945, 382) with delta (0, 0)
Screenshot: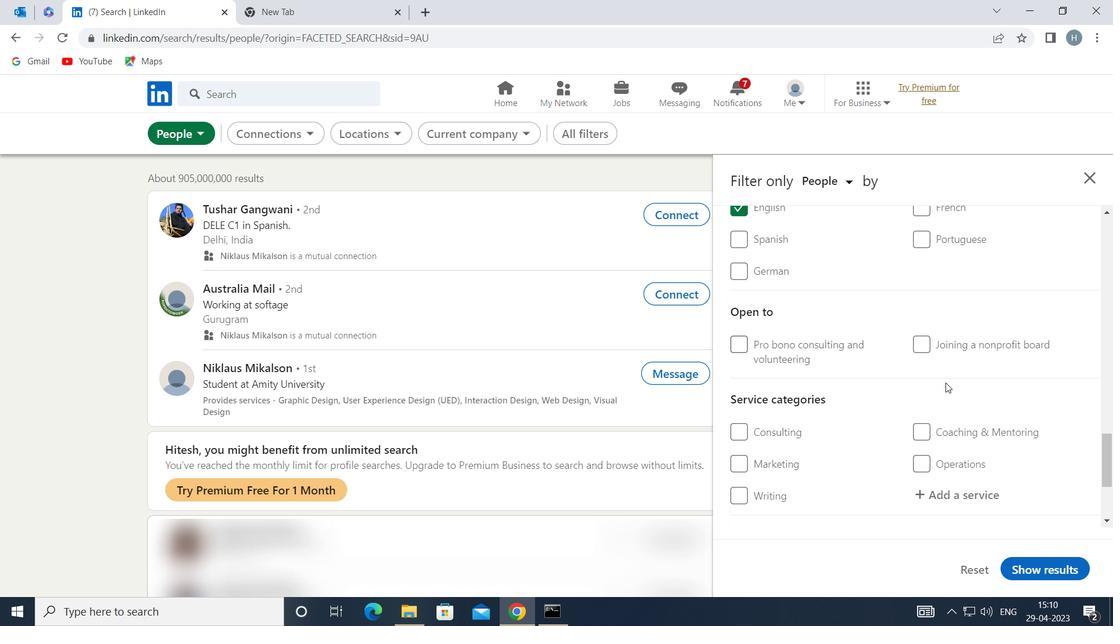 
Action: Mouse moved to (957, 417)
Screenshot: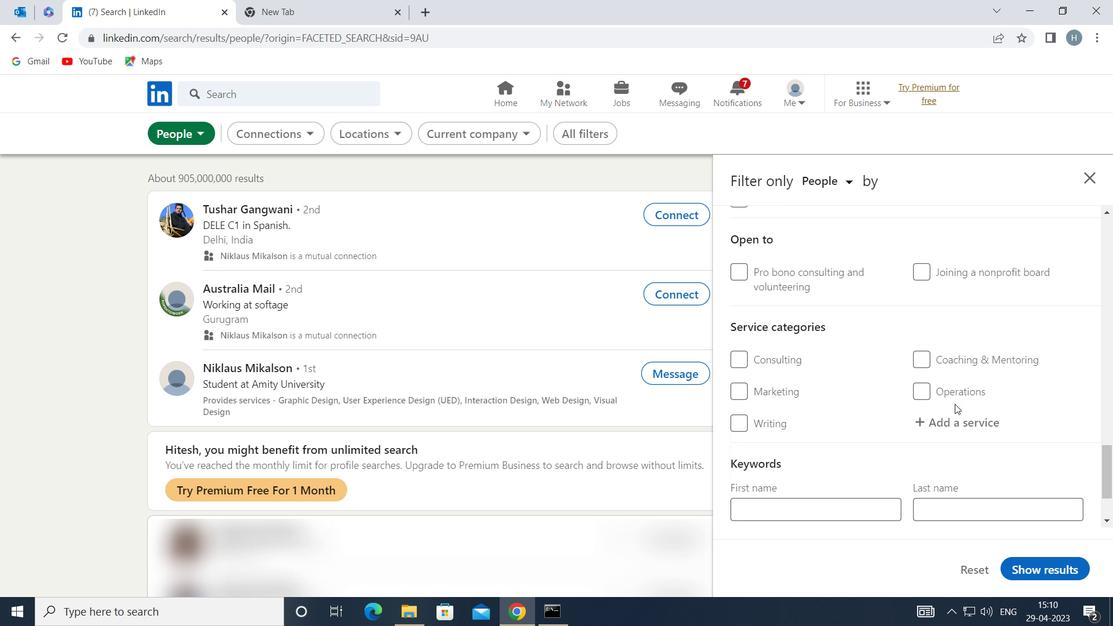 
Action: Mouse pressed left at (957, 417)
Screenshot: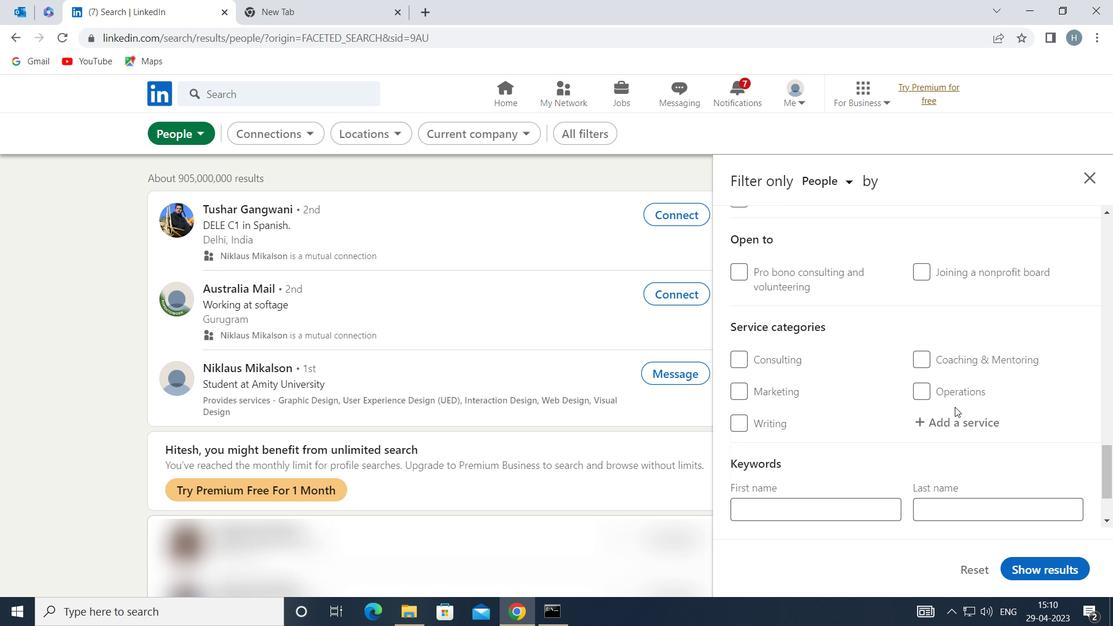 
Action: Mouse moved to (956, 418)
Screenshot: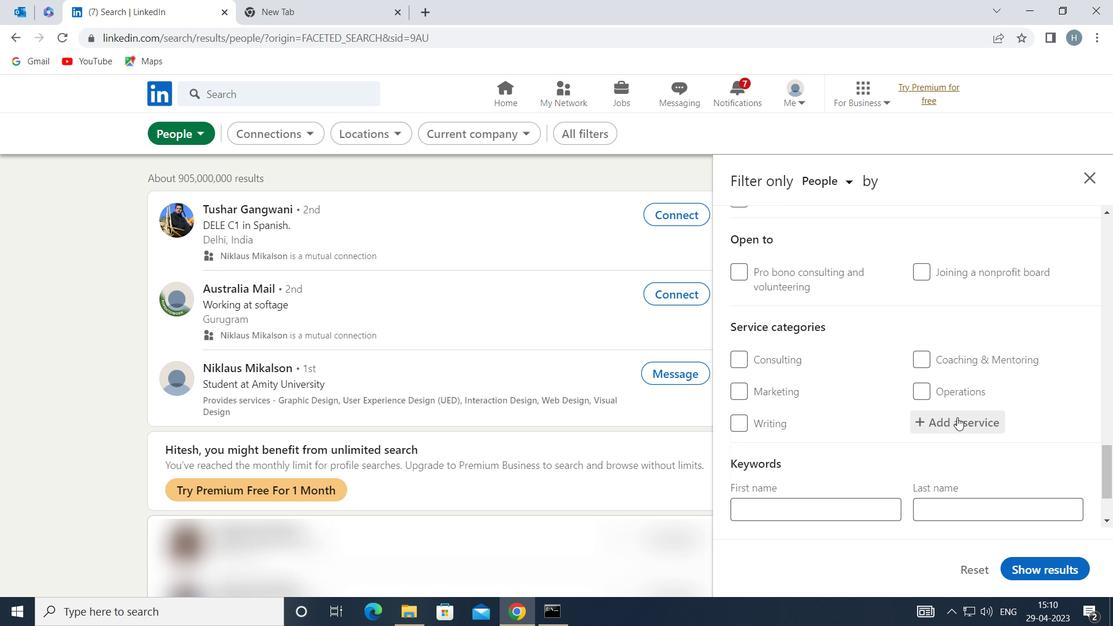 
Action: Key pressed <Key.shift>TELECO
Screenshot: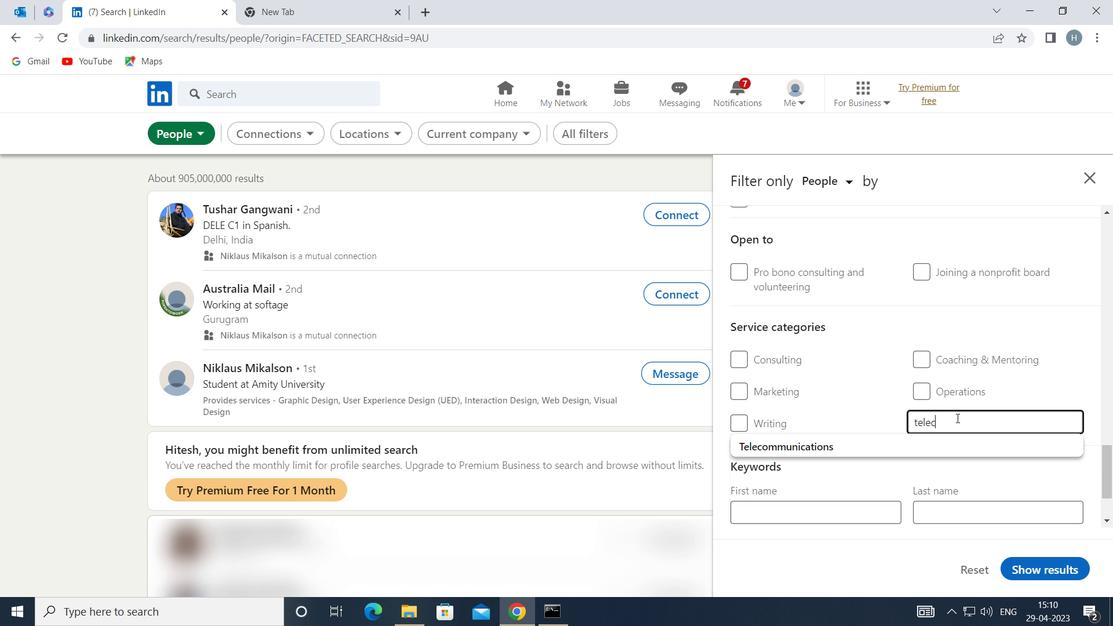 
Action: Mouse moved to (925, 447)
Screenshot: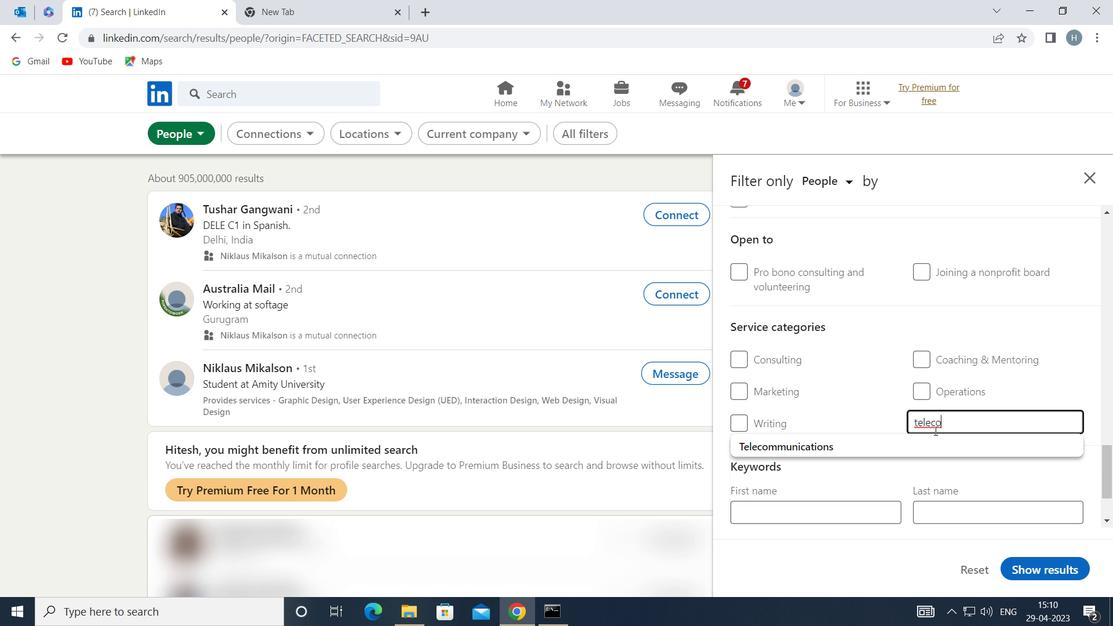 
Action: Mouse pressed left at (925, 447)
Screenshot: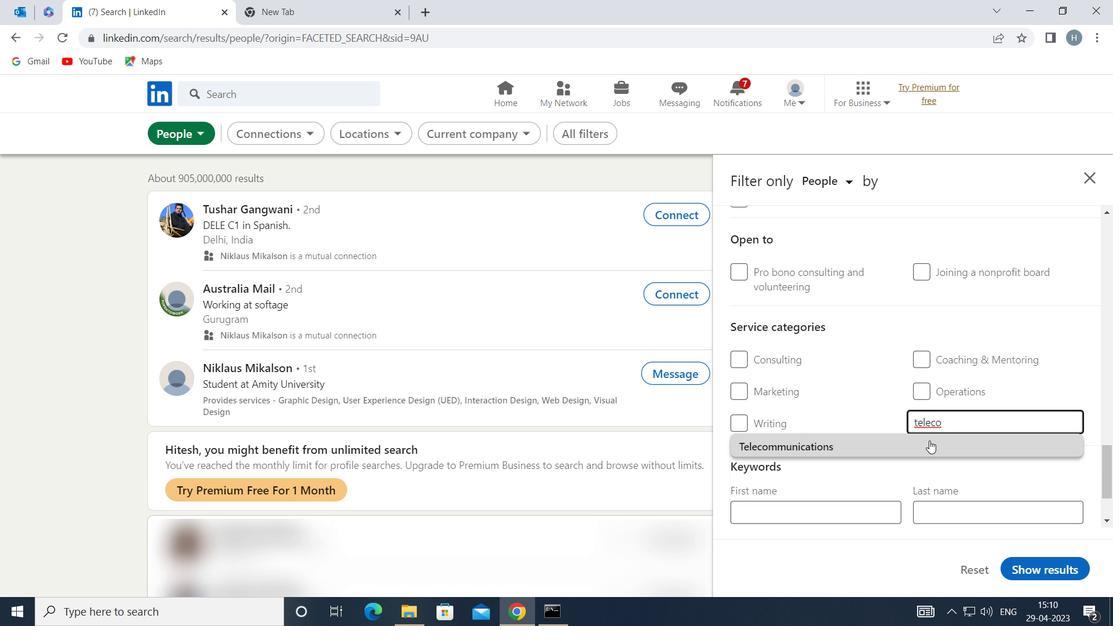 
Action: Mouse moved to (913, 438)
Screenshot: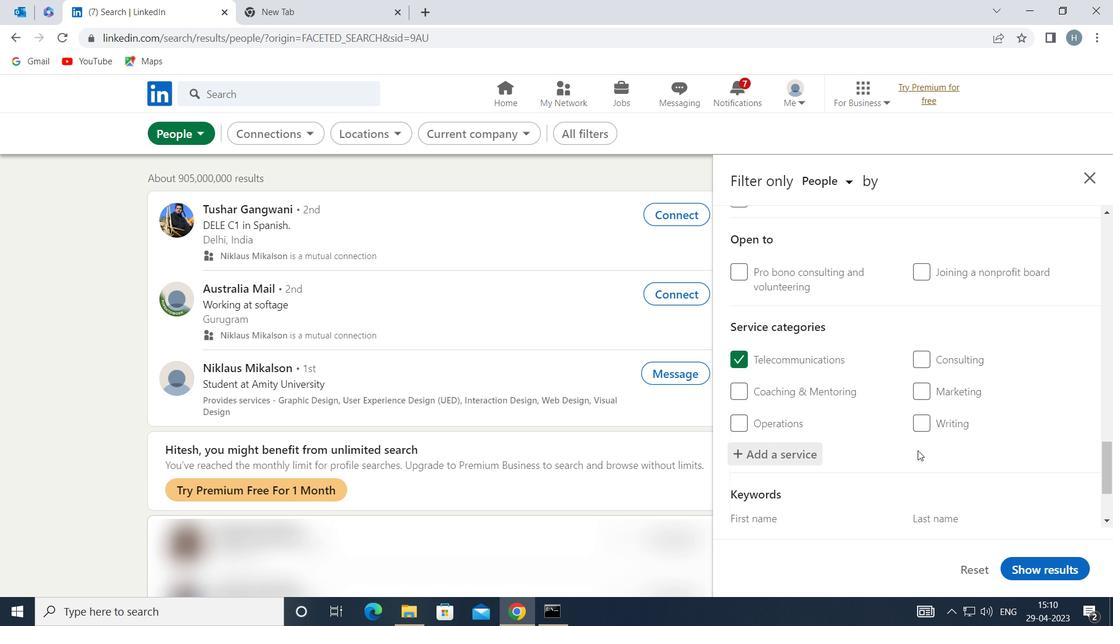 
Action: Mouse scrolled (913, 438) with delta (0, 0)
Screenshot: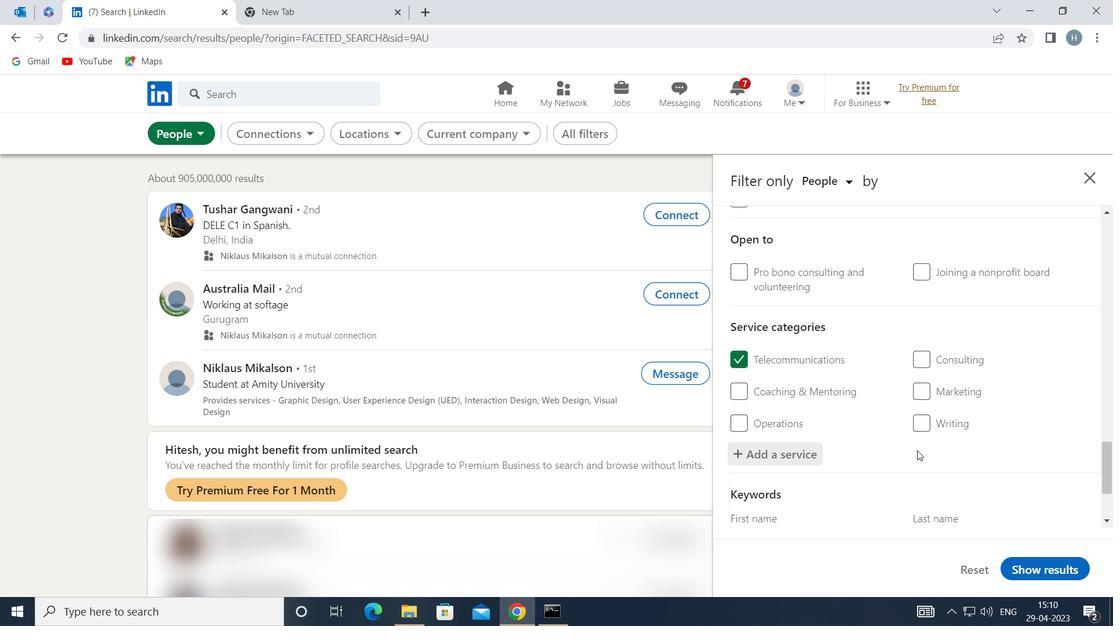 
Action: Mouse moved to (911, 438)
Screenshot: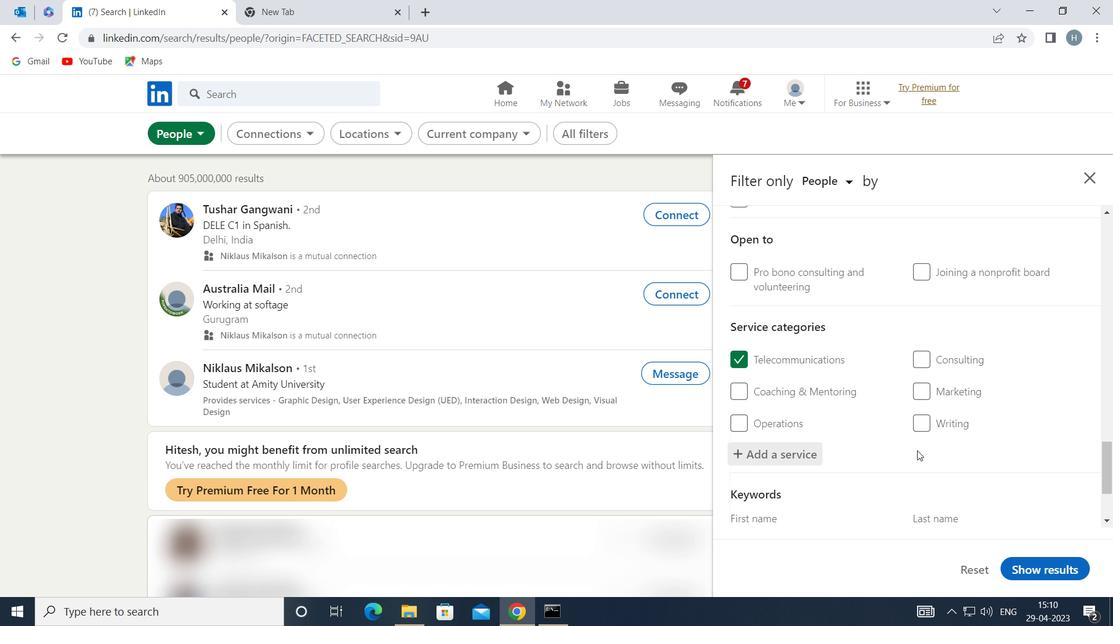 
Action: Mouse scrolled (911, 438) with delta (0, 0)
Screenshot: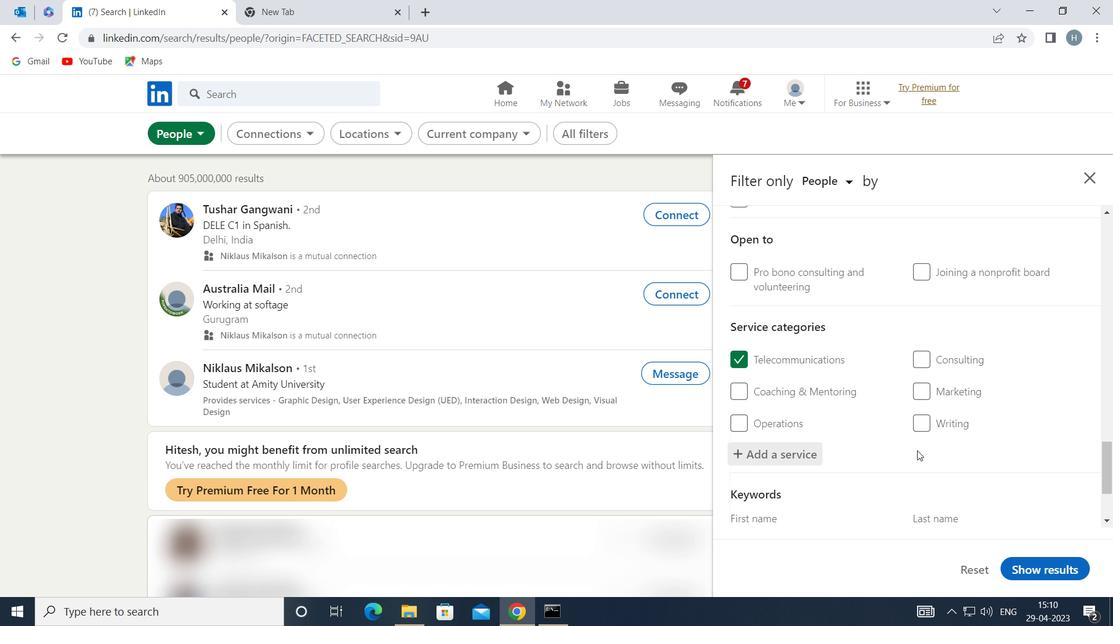 
Action: Mouse moved to (907, 426)
Screenshot: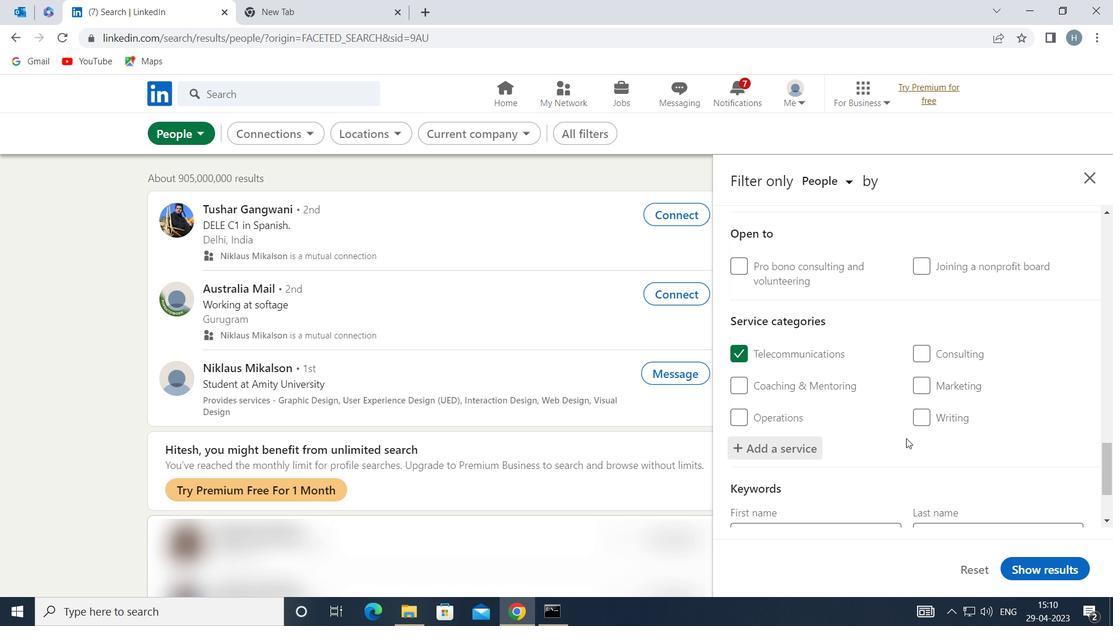 
Action: Mouse scrolled (907, 426) with delta (0, 0)
Screenshot: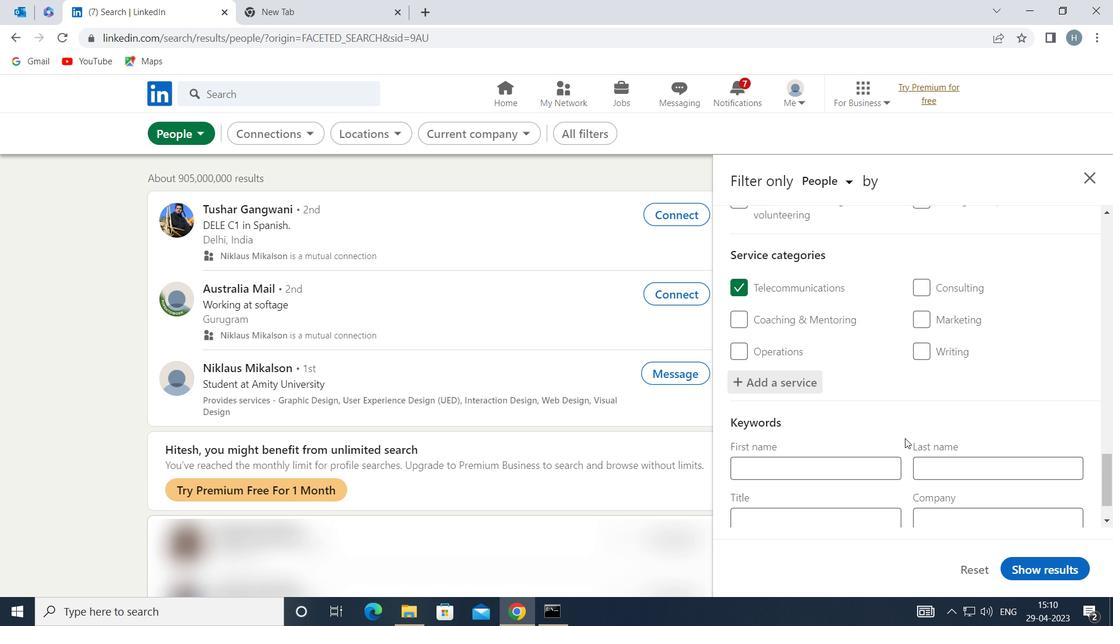 
Action: Mouse scrolled (907, 426) with delta (0, 0)
Screenshot: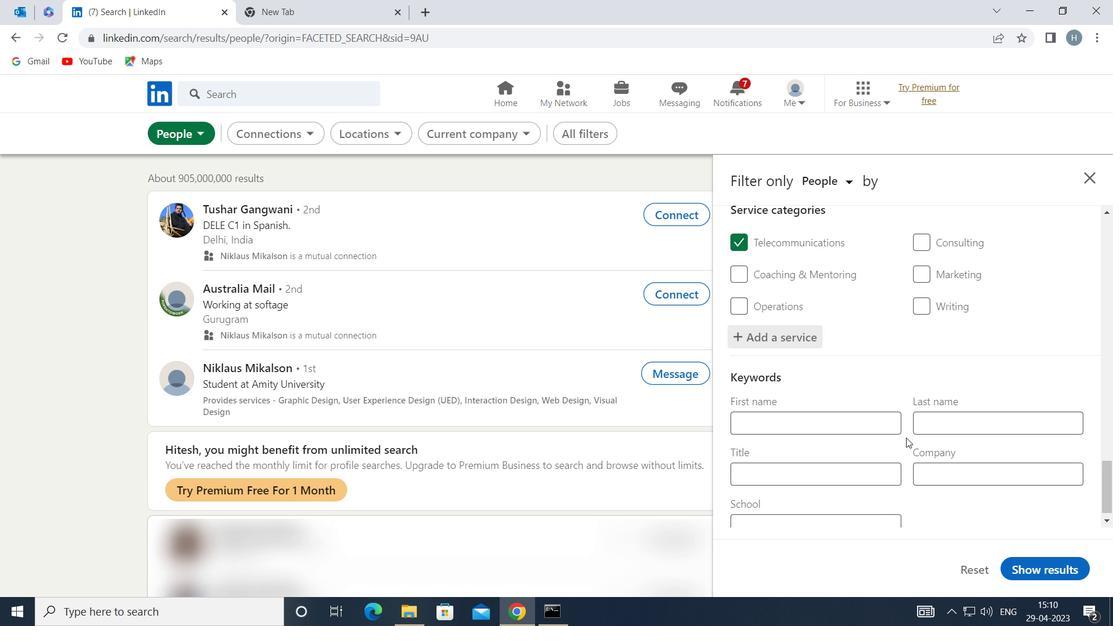 
Action: Mouse moved to (858, 463)
Screenshot: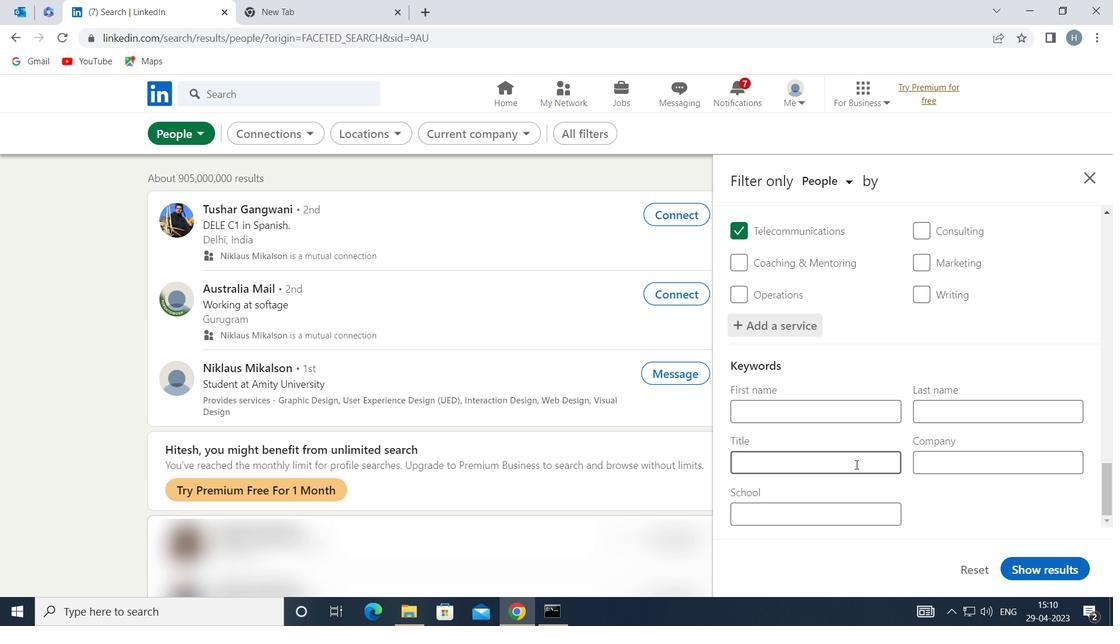 
Action: Mouse pressed left at (858, 463)
Screenshot: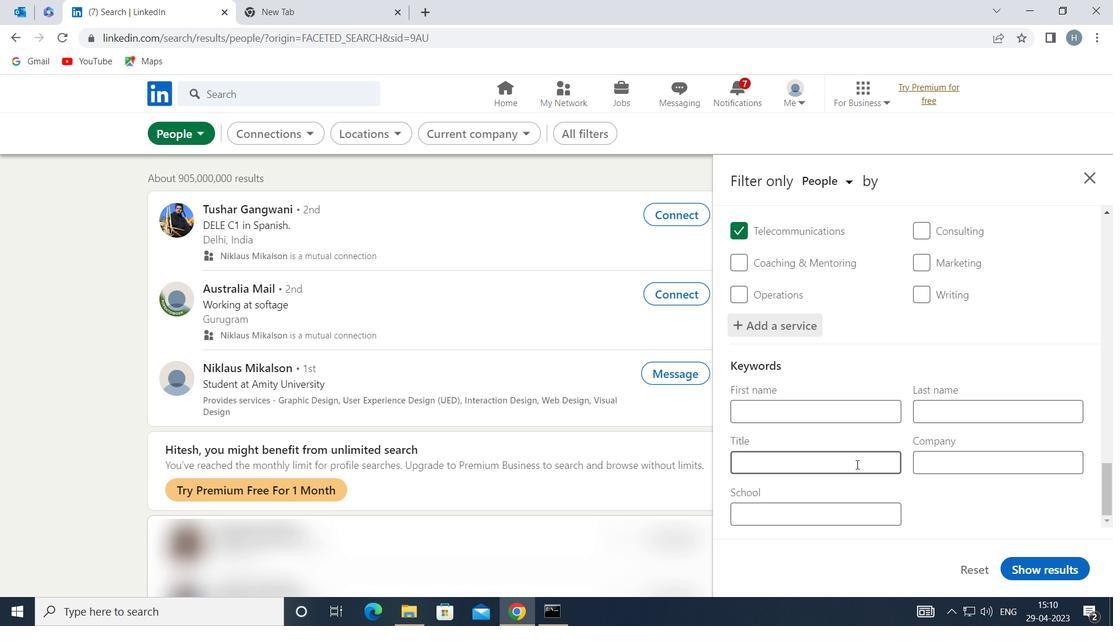 
Action: Mouse moved to (858, 459)
Screenshot: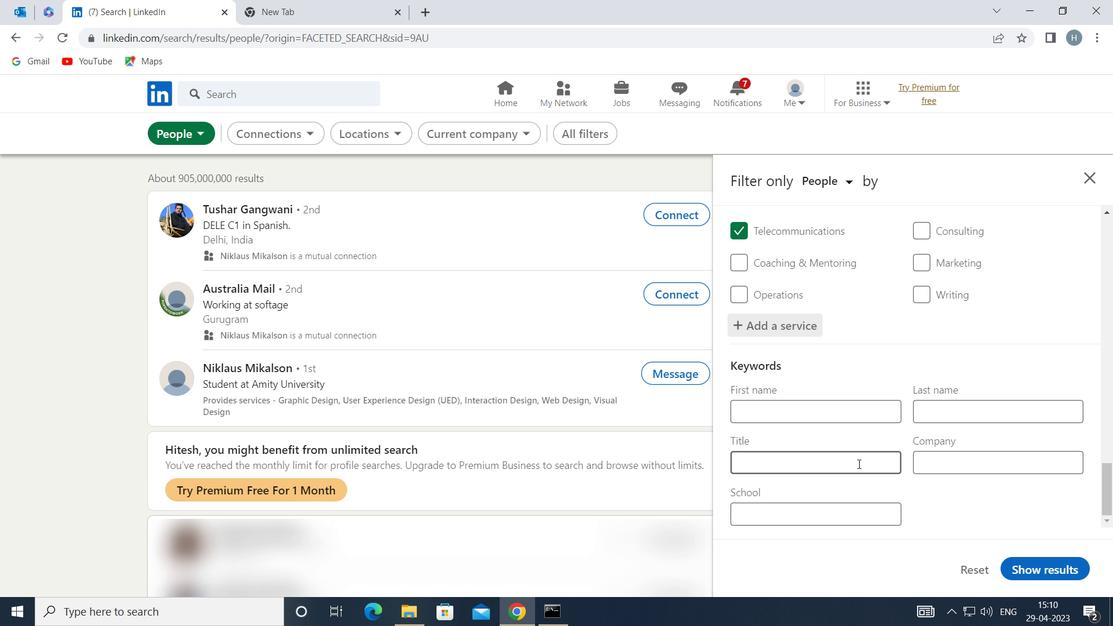 
Action: Key pressed <Key.shift>MEALS<Key.space><Key.shift><Key.shift><Key.shift><Key.shift><Key.shift><Key.shift><Key.shift><Key.shift>ON<Key.space><Key.backspace><Key.backspace>N<Key.space><Key.shift>WHEELS<Key.space><Key.shift>DRIVER
Screenshot: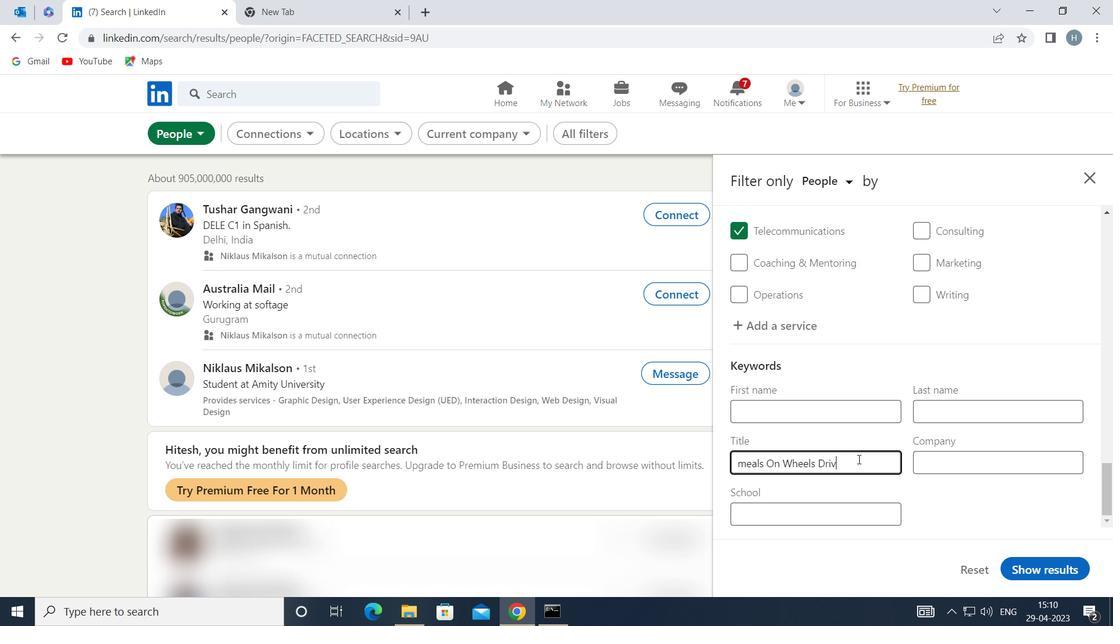 
Action: Mouse moved to (1026, 560)
Screenshot: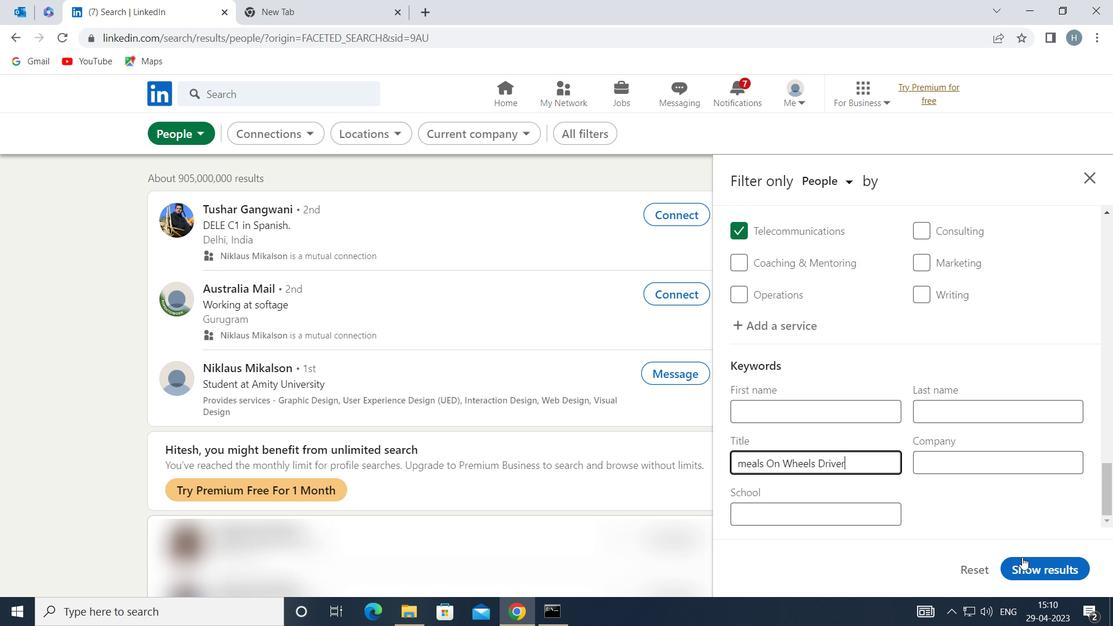 
Action: Mouse pressed left at (1026, 560)
Screenshot: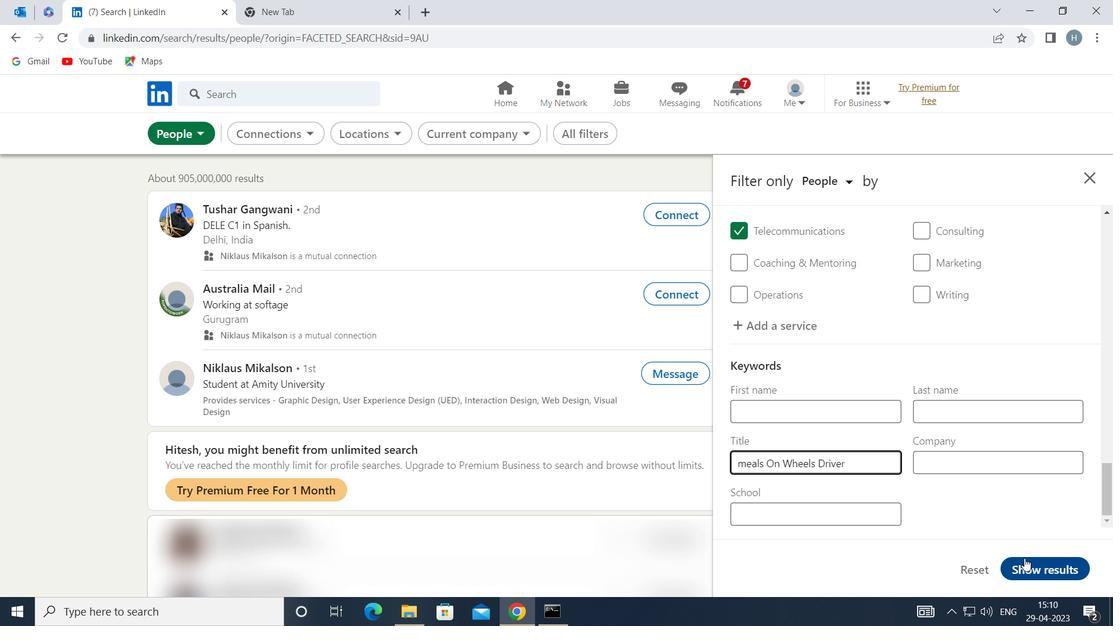 
Action: Mouse moved to (614, 292)
Screenshot: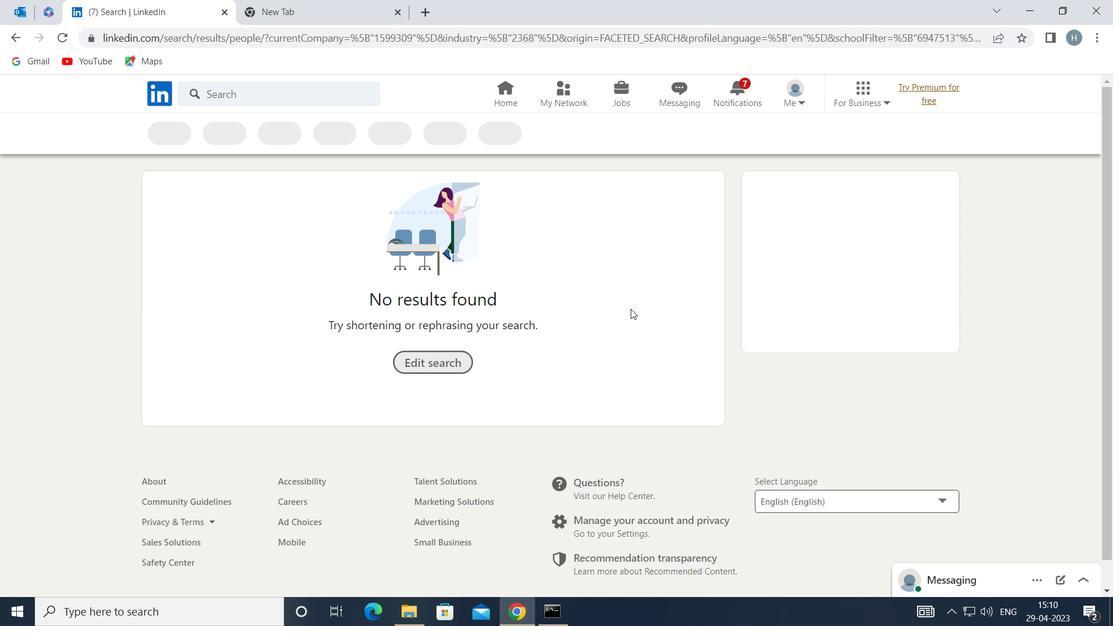 
